 Task: Reply   to Vanshu.thakur@sogtage.net with a subject Subject0000000032 with a message Message0000000034. Reply   to Sandip@sogtage.net and add a cc to Vanshu.thakur@sogtage.net with a subject Subject0000000032 with a message Message0000000034. Reply   to Sandip@sogtage.net and add a cc to Vanshu.thakur@sogtage.net and bcc to Nikhil.rathi@sogtage.net with a subject Subject0000000032 with a message Message0000000034. Reply   to Vanshu.thakur@sogtage.net with a subject Subject0000000033 with a message Message0000000034 and with an attachment of Attach0000000004. Reply   to Sandip@sogtage.net and add a cc to Vanshu.thakur@sogtage.net with a subject Subject0000000033 with a message Message0000000034 and with an attachment of Attach0000000004
Action: Mouse moved to (293, 300)
Screenshot: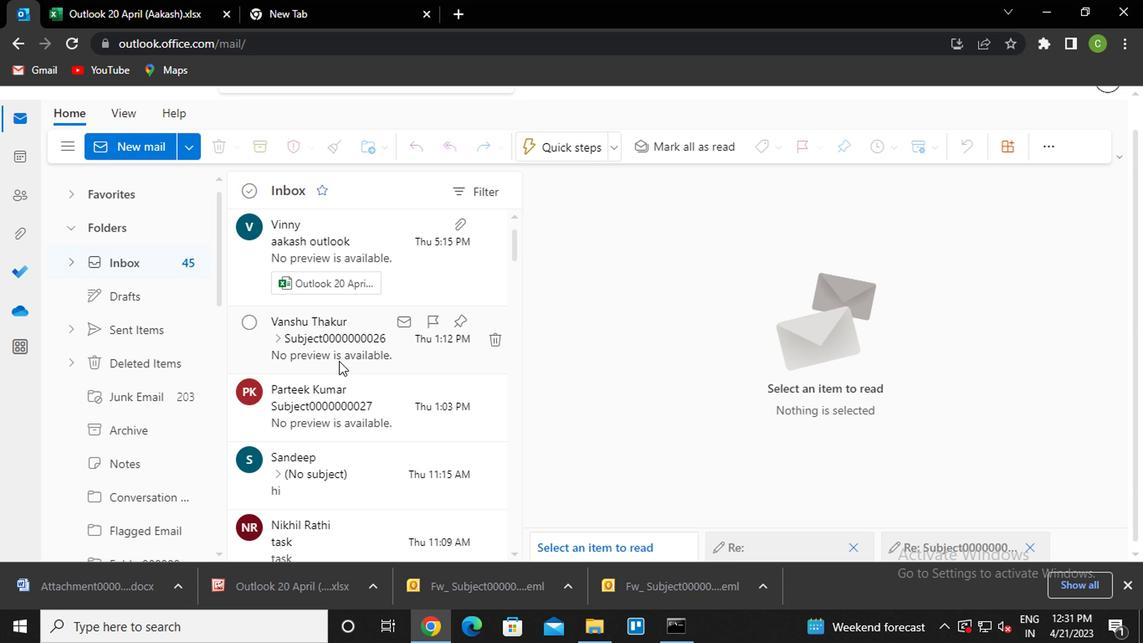 
Action: Mouse pressed left at (293, 300)
Screenshot: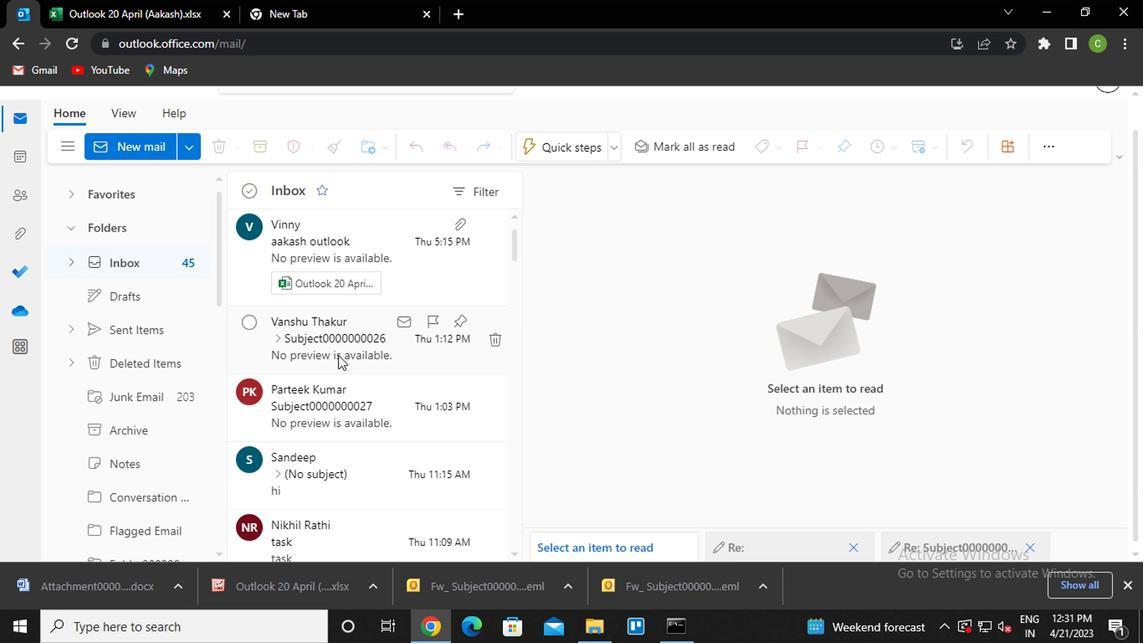 
Action: Mouse moved to (762, 260)
Screenshot: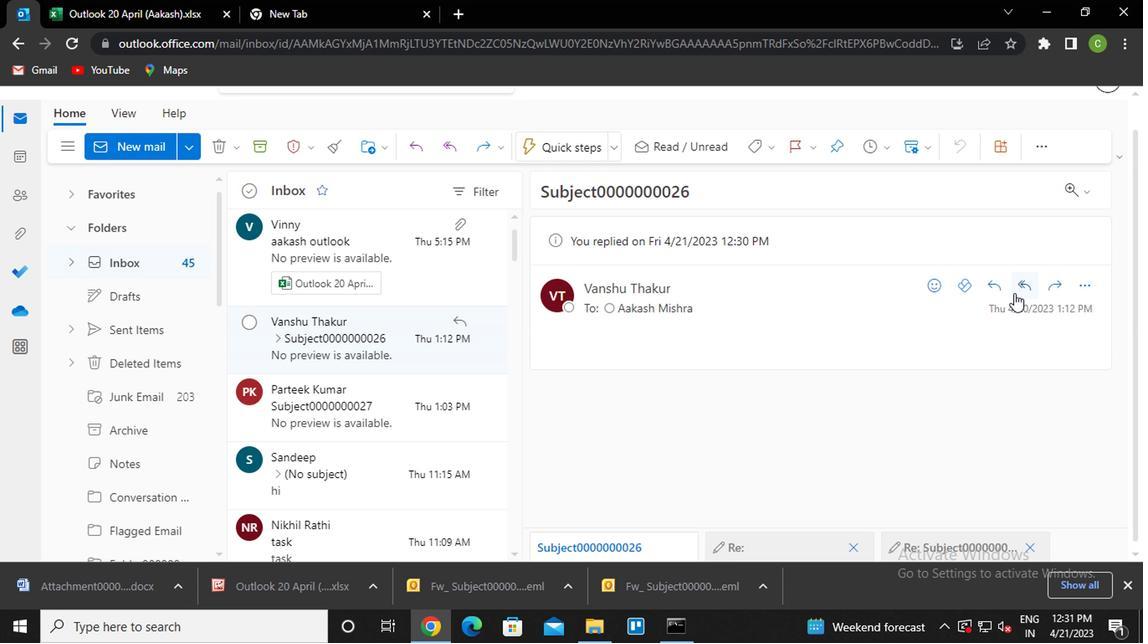 
Action: Mouse pressed left at (762, 260)
Screenshot: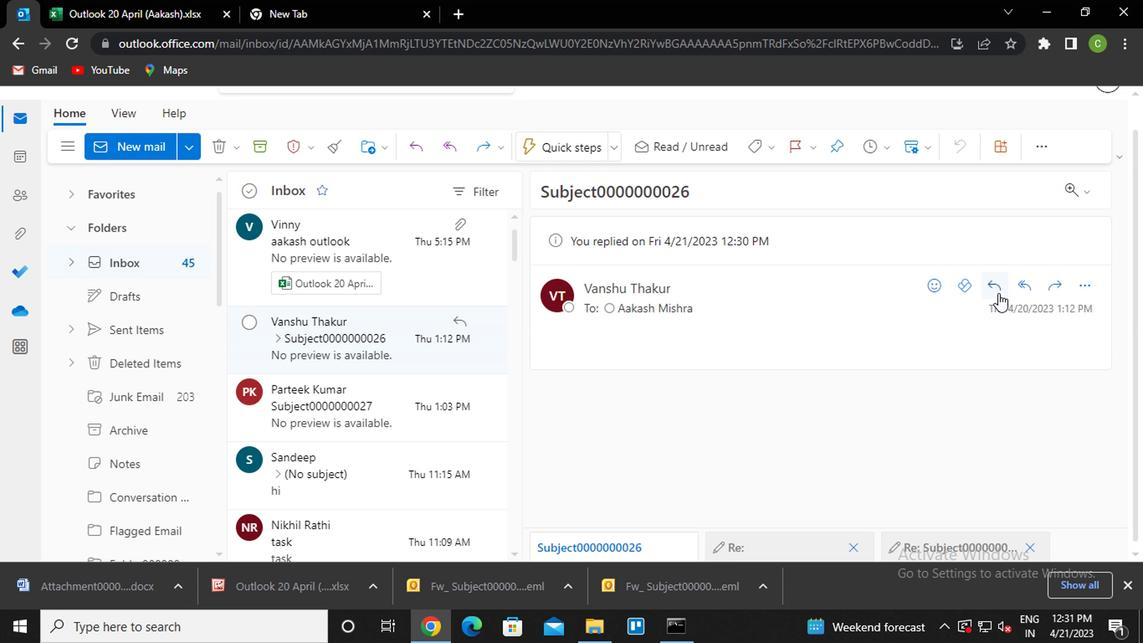 
Action: Mouse moved to (531, 222)
Screenshot: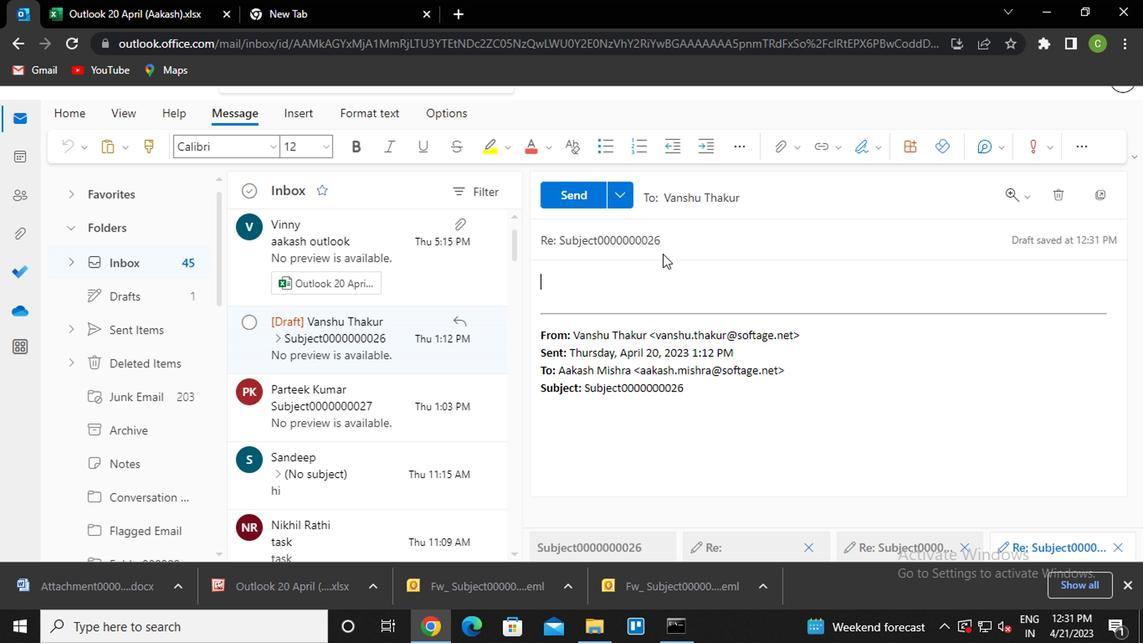 
Action: Mouse pressed left at (531, 222)
Screenshot: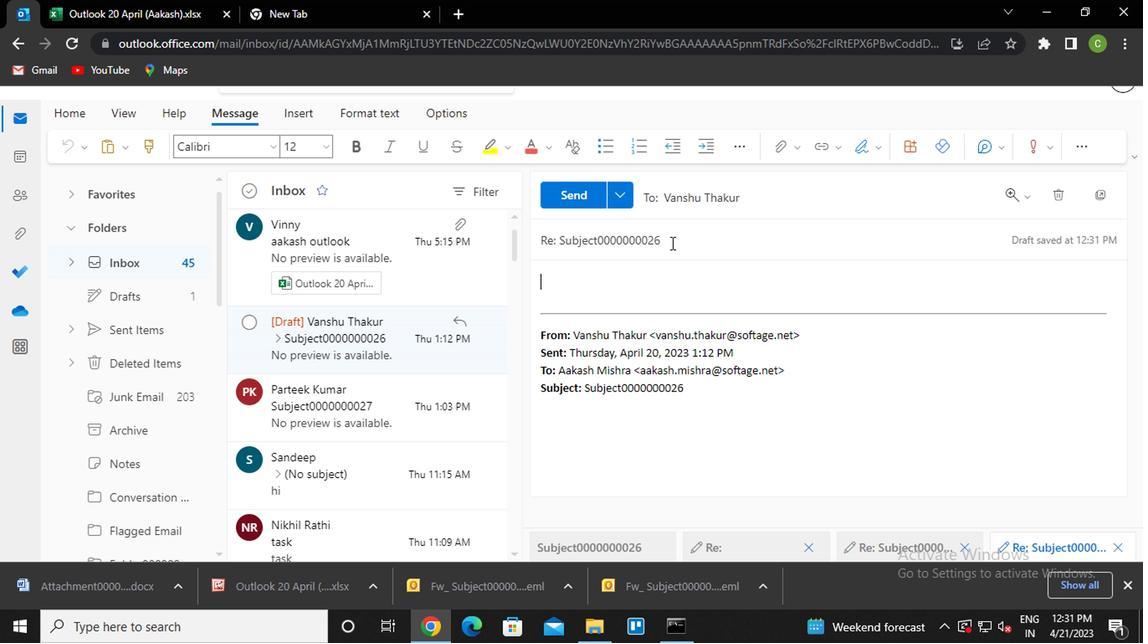 
Action: Key pressed <Key.backspace><Key.backspace>32
Screenshot: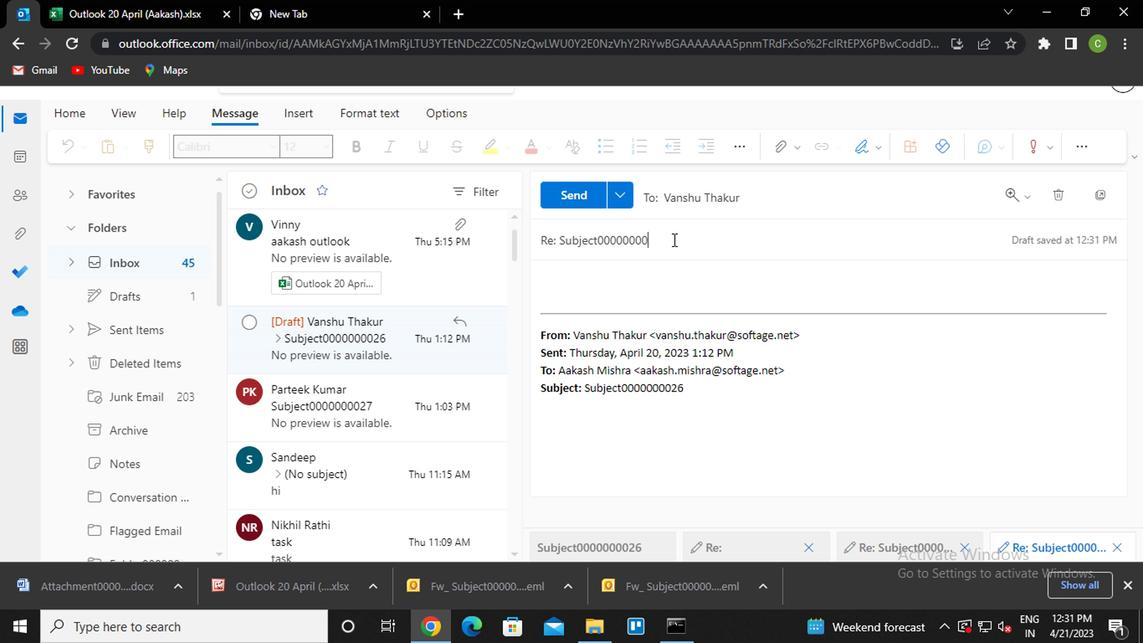 
Action: Mouse moved to (487, 258)
Screenshot: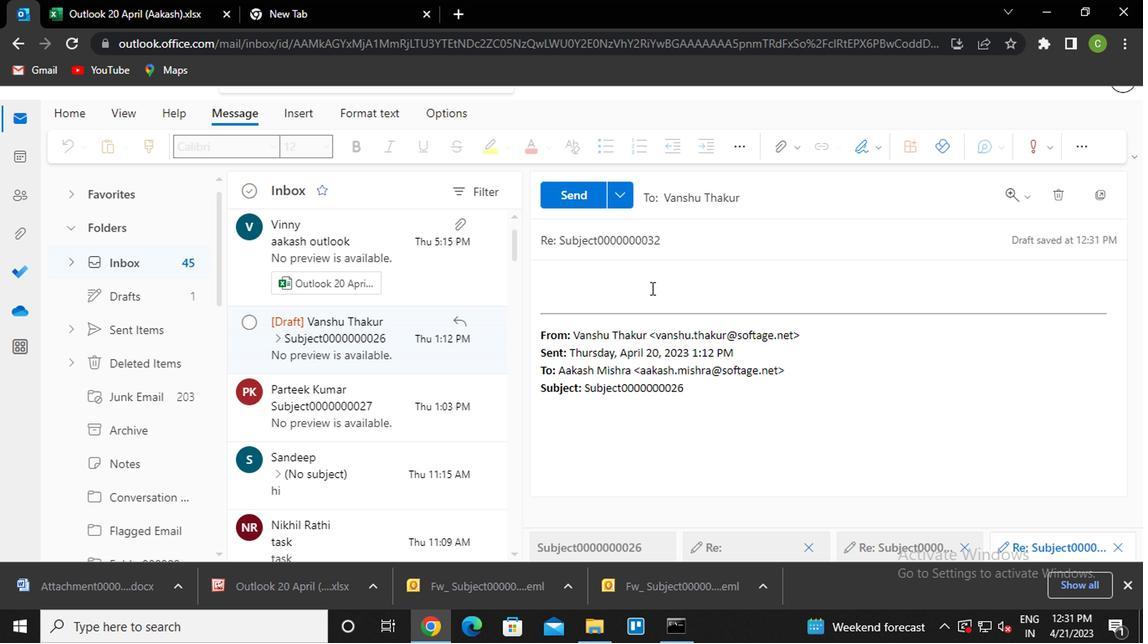 
Action: Mouse pressed left at (487, 258)
Screenshot: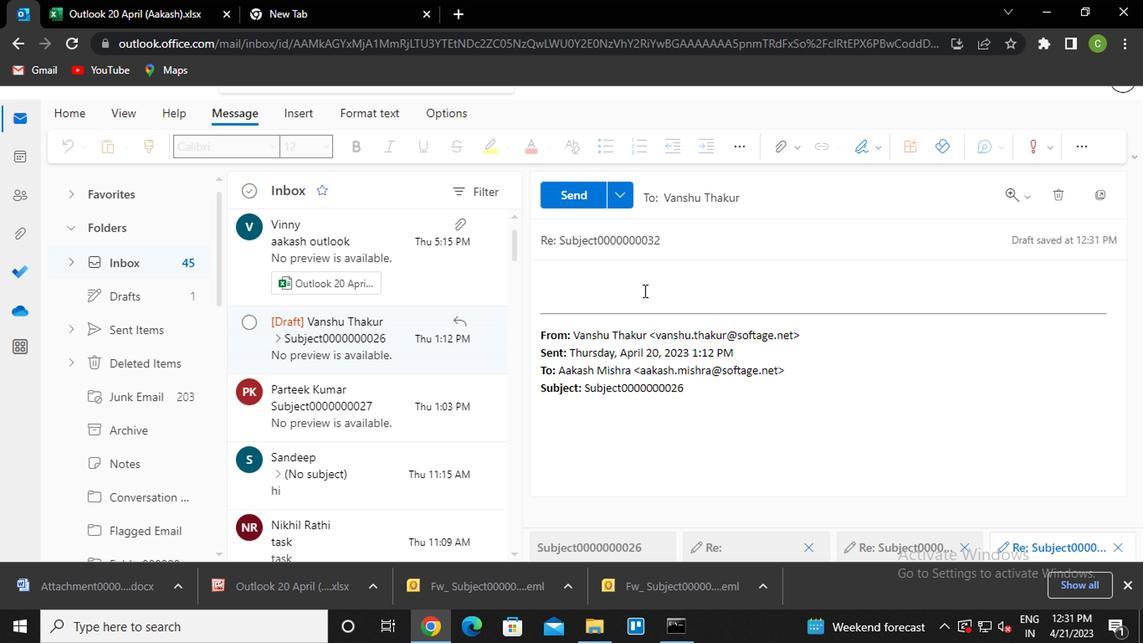 
Action: Key pressed <Key.caps_lock>m<Key.caps_lock>essage0000000034
Screenshot: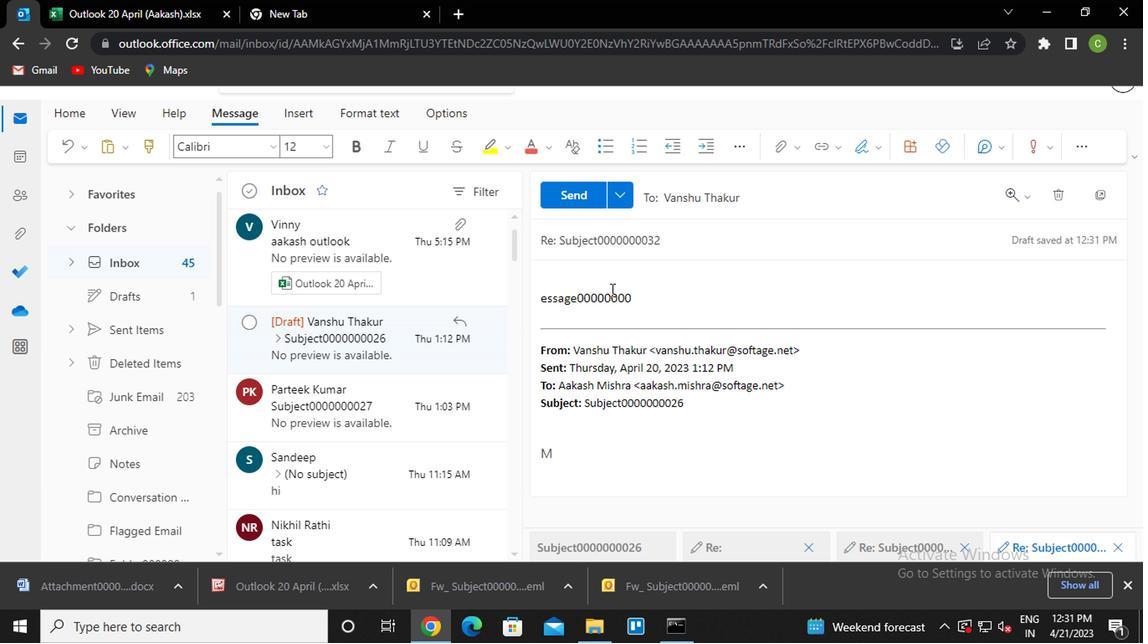 
Action: Mouse moved to (439, 265)
Screenshot: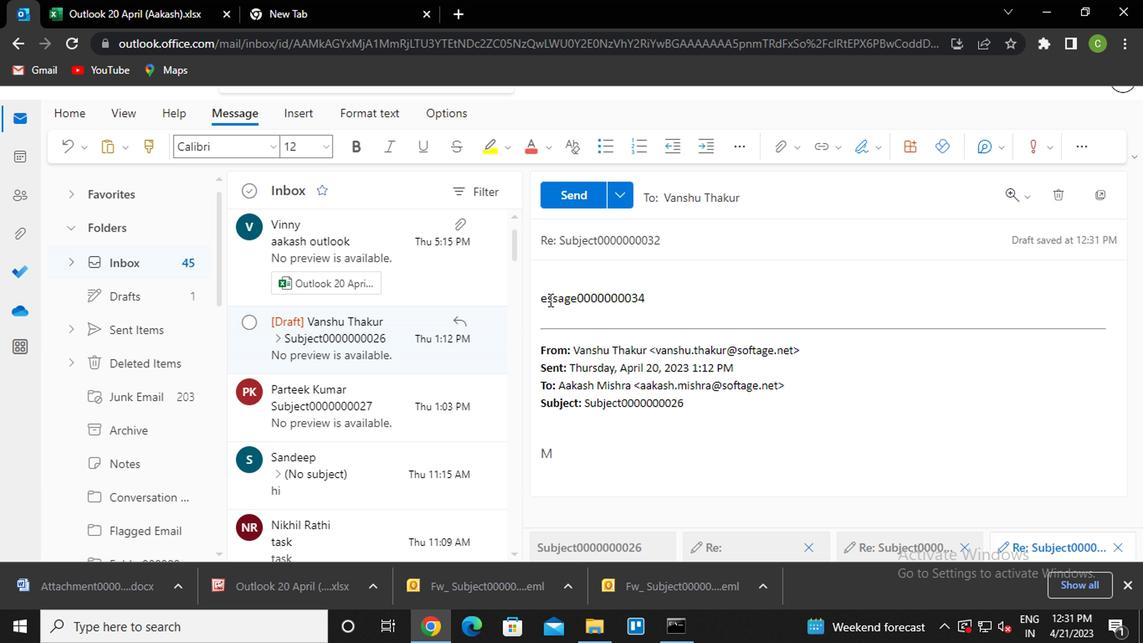 
Action: Mouse pressed left at (439, 265)
Screenshot: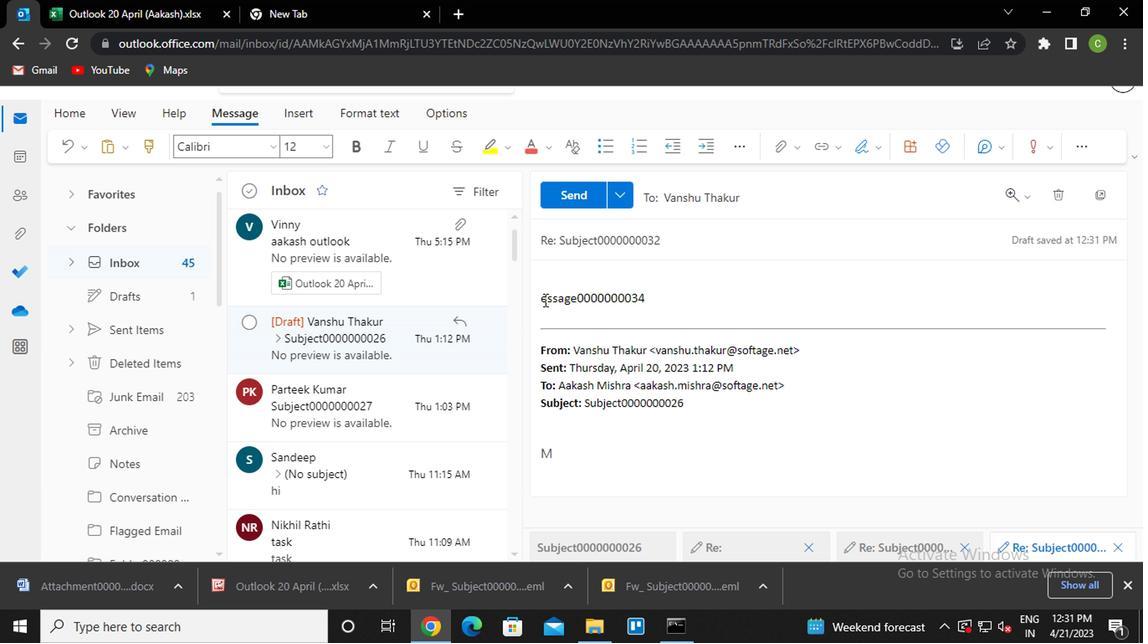 
Action: Mouse moved to (456, 276)
Screenshot: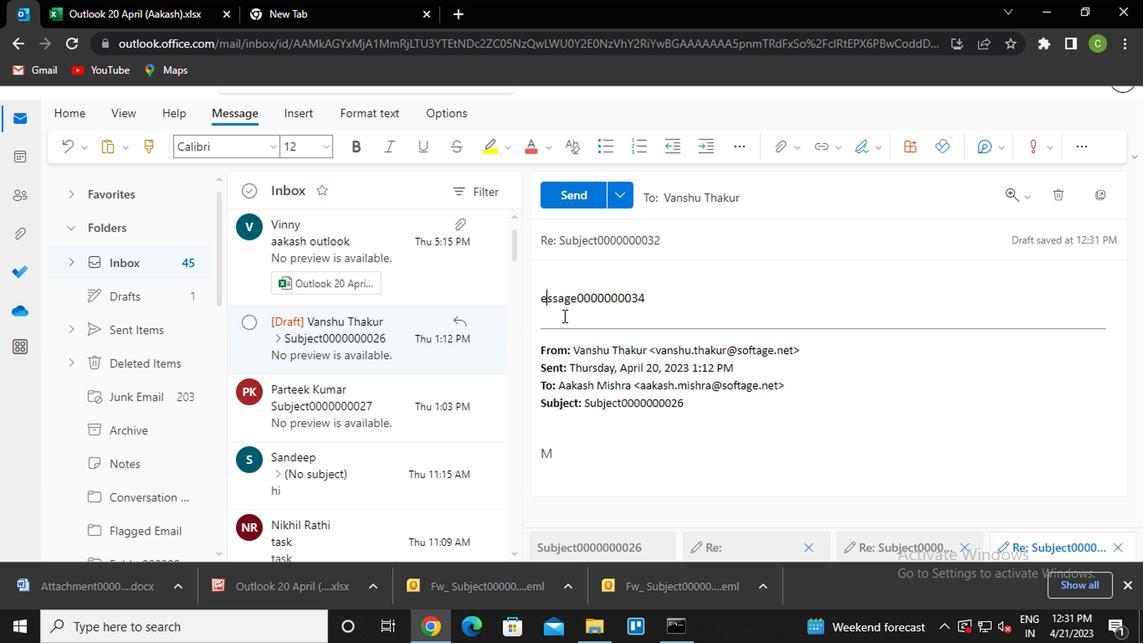 
Action: Key pressed <Key.left><Key.caps_lock>m
Screenshot: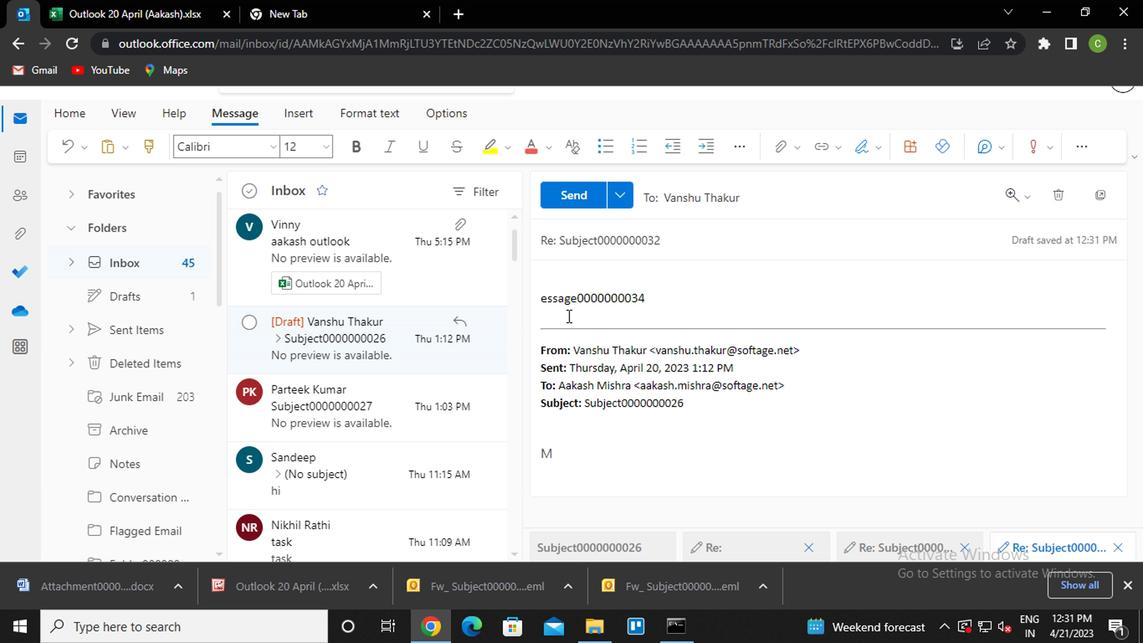 
Action: Mouse moved to (458, 194)
Screenshot: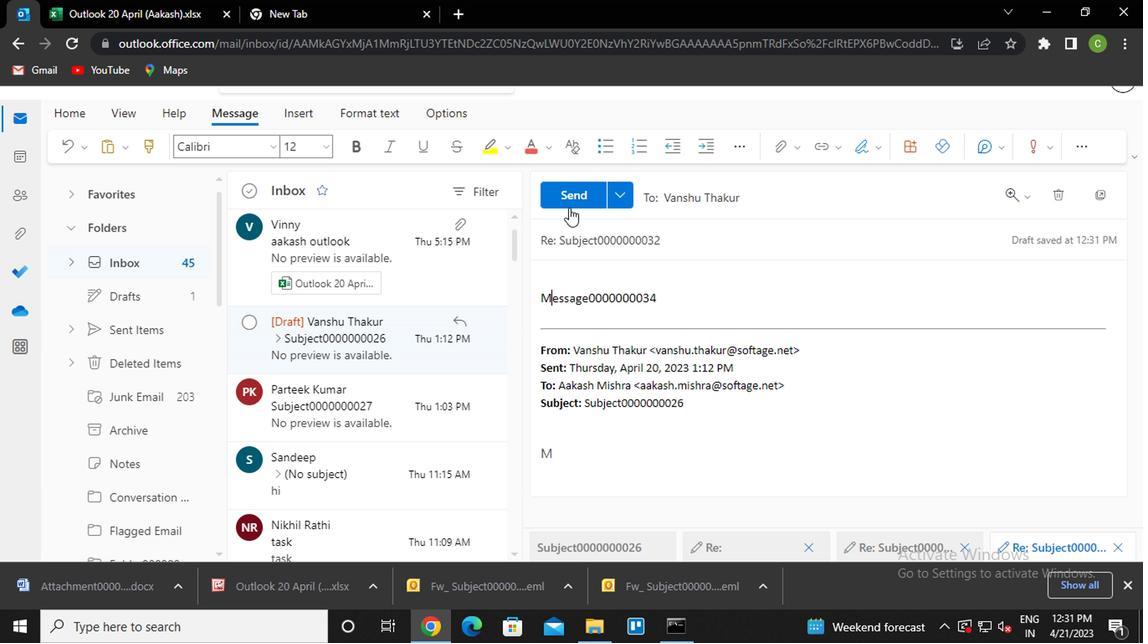 
Action: Mouse pressed left at (458, 194)
Screenshot: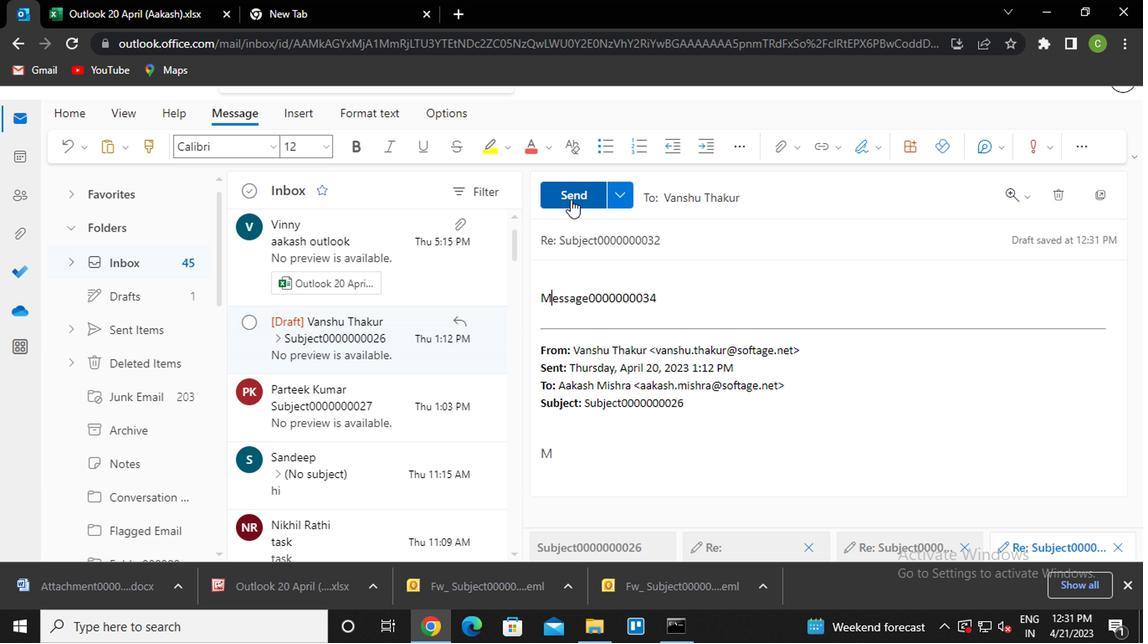 
Action: Mouse moved to (285, 384)
Screenshot: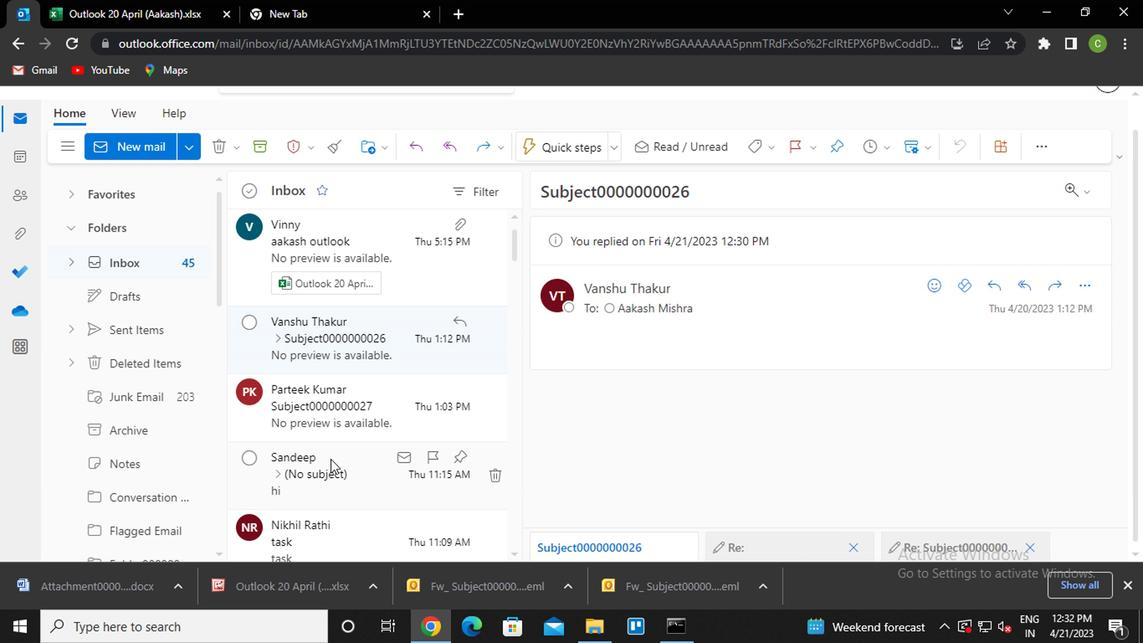 
Action: Mouse pressed left at (285, 384)
Screenshot: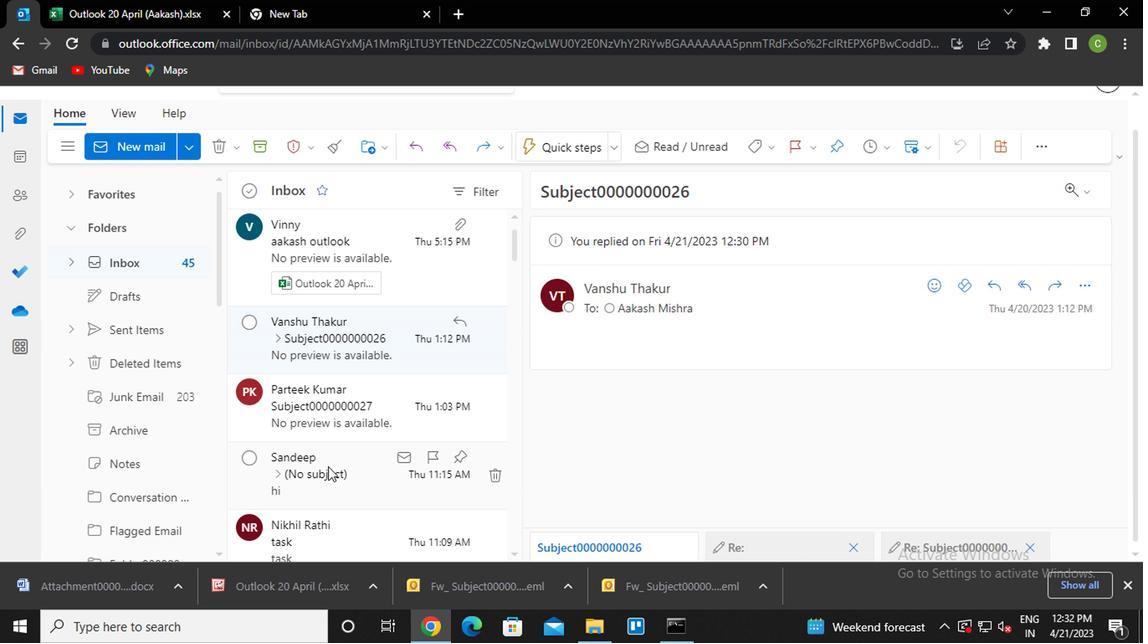 
Action: Mouse moved to (757, 221)
Screenshot: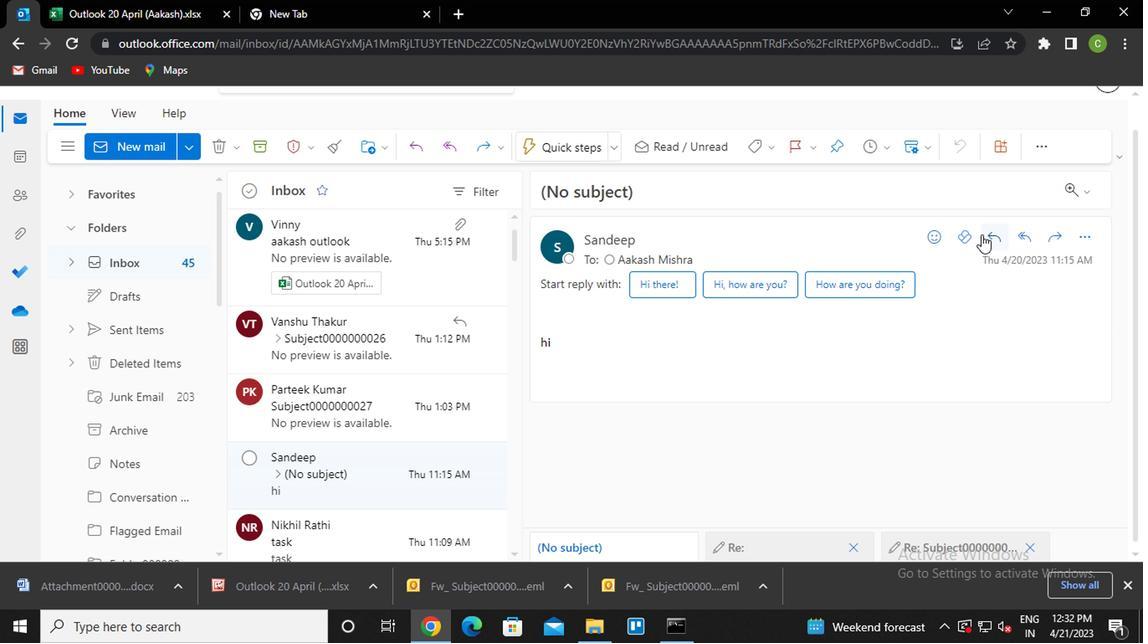 
Action: Mouse pressed left at (757, 221)
Screenshot: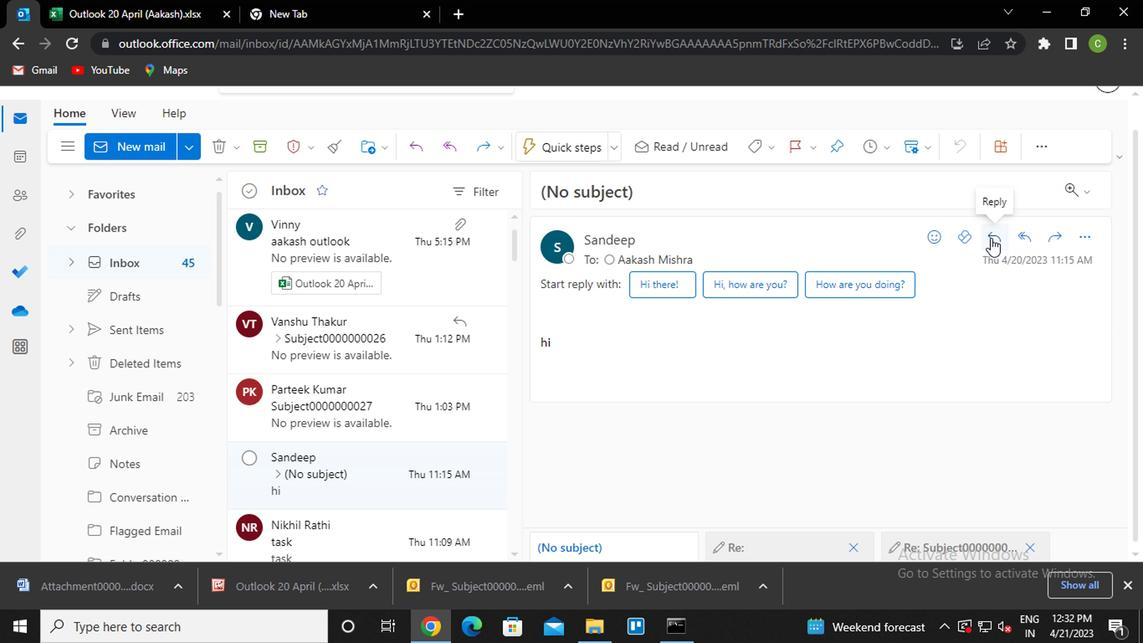 
Action: Mouse moved to (559, 207)
Screenshot: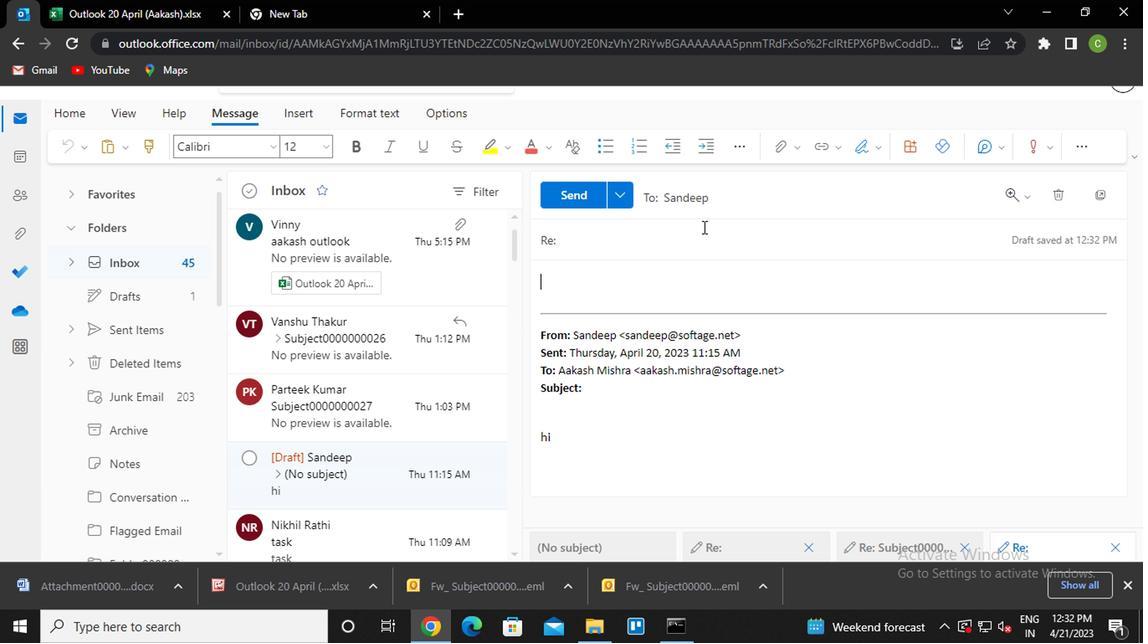 
Action: Mouse pressed left at (559, 207)
Screenshot: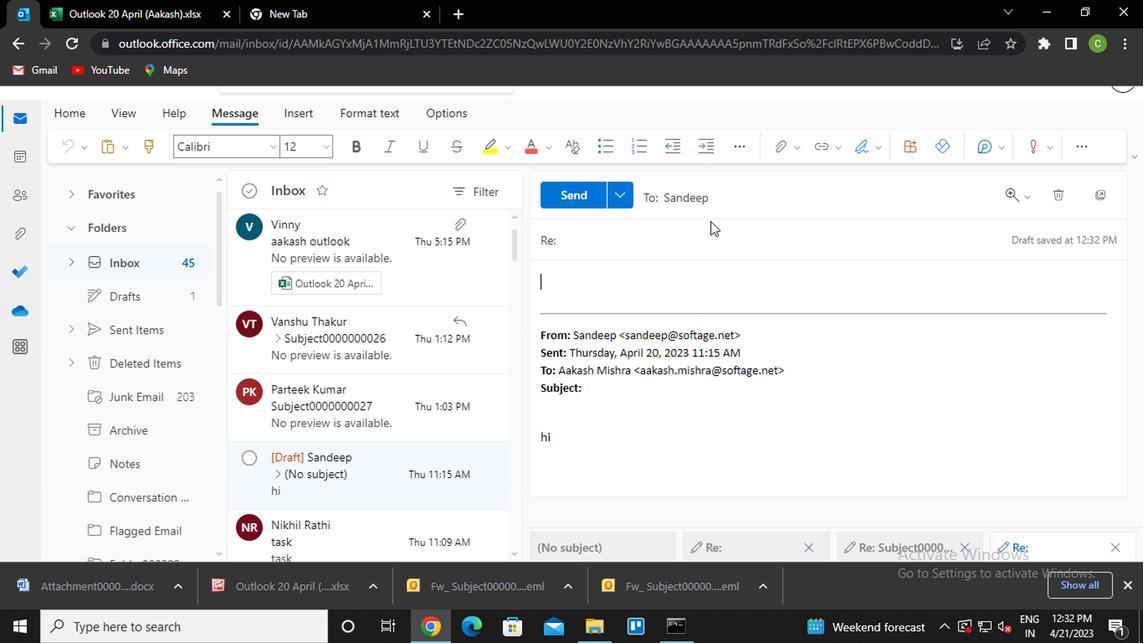 
Action: Mouse moved to (578, 190)
Screenshot: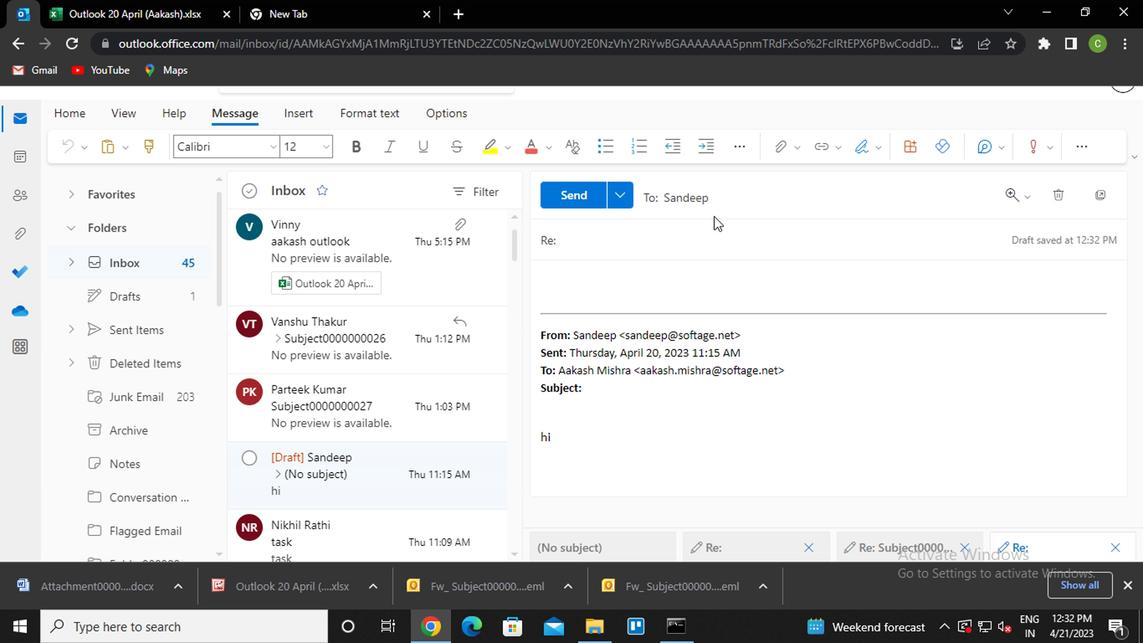 
Action: Mouse pressed left at (578, 190)
Screenshot: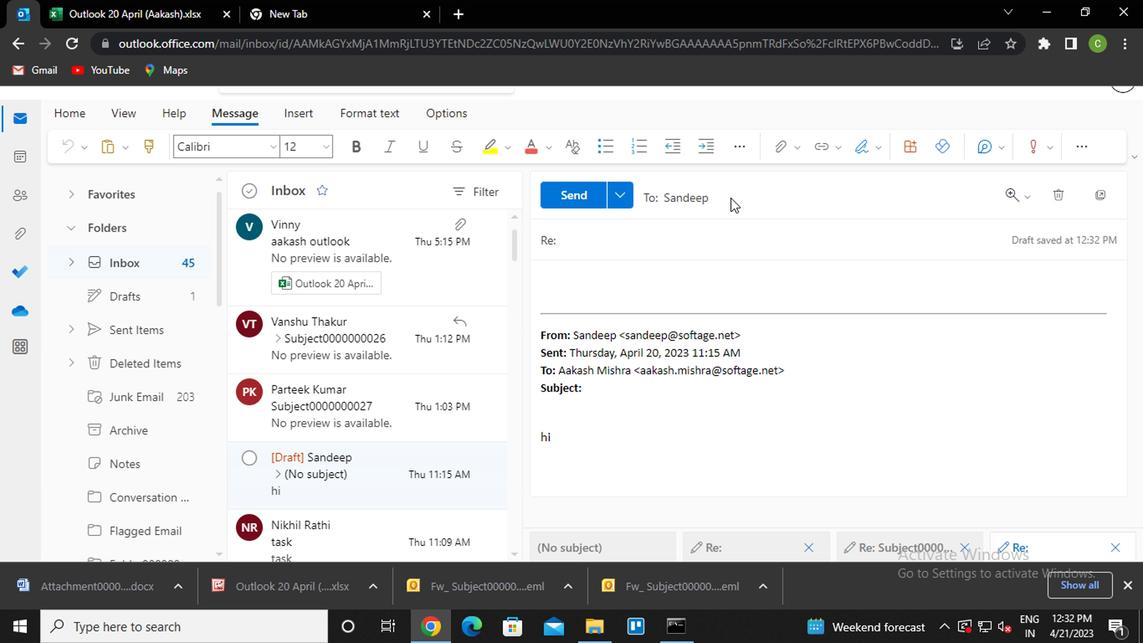 
Action: Mouse moved to (491, 251)
Screenshot: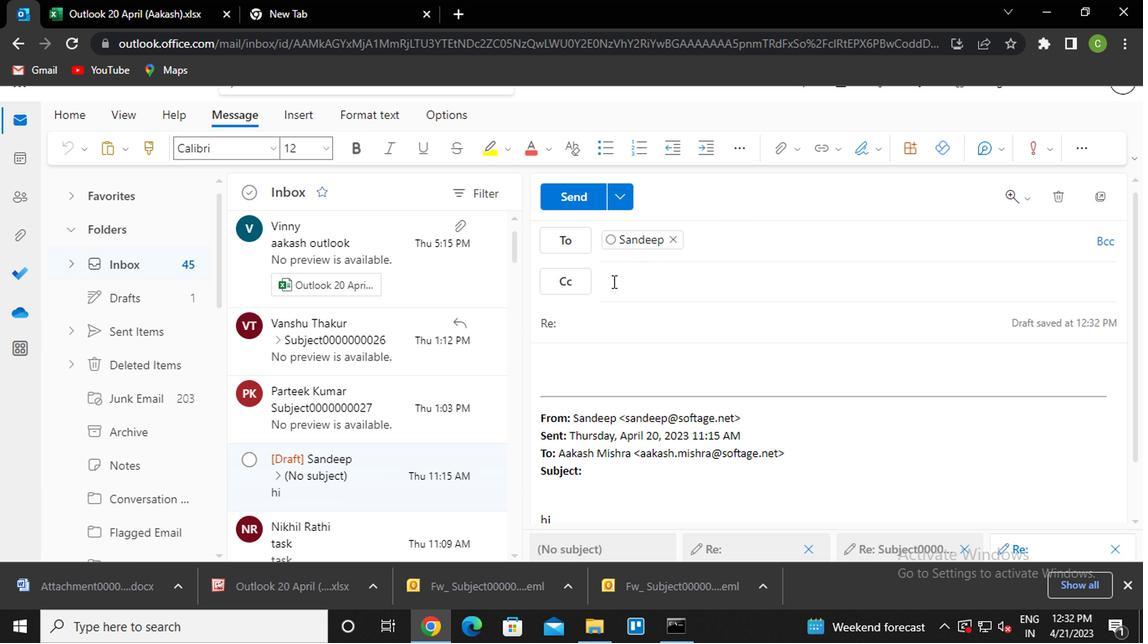 
Action: Mouse pressed left at (491, 251)
Screenshot: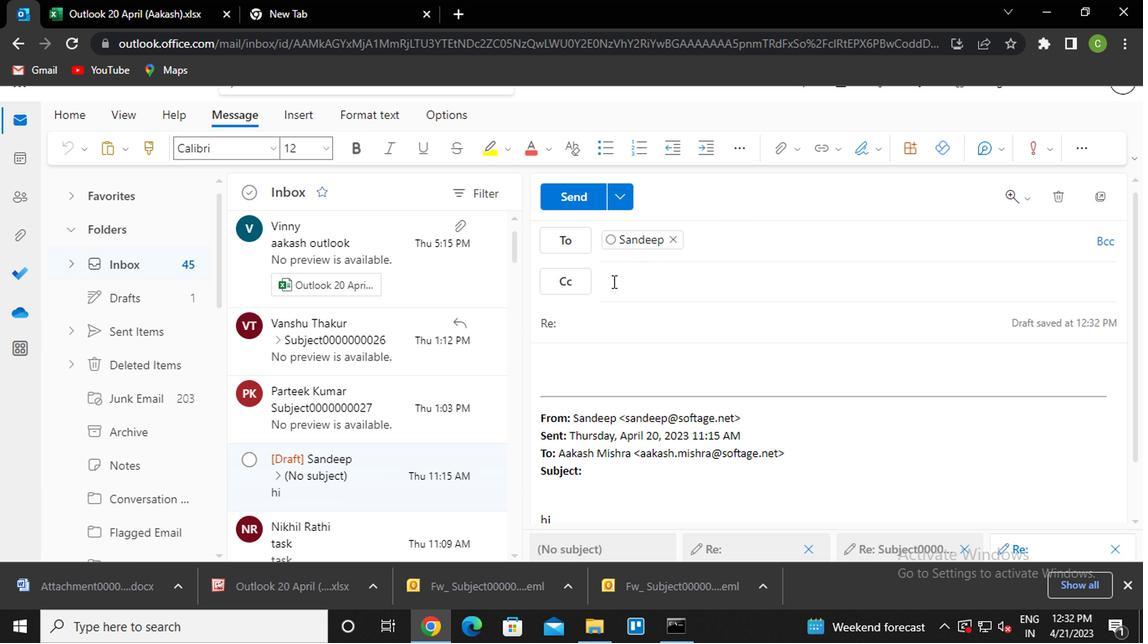 
Action: Key pressed vanshu<Key.enter>
Screenshot: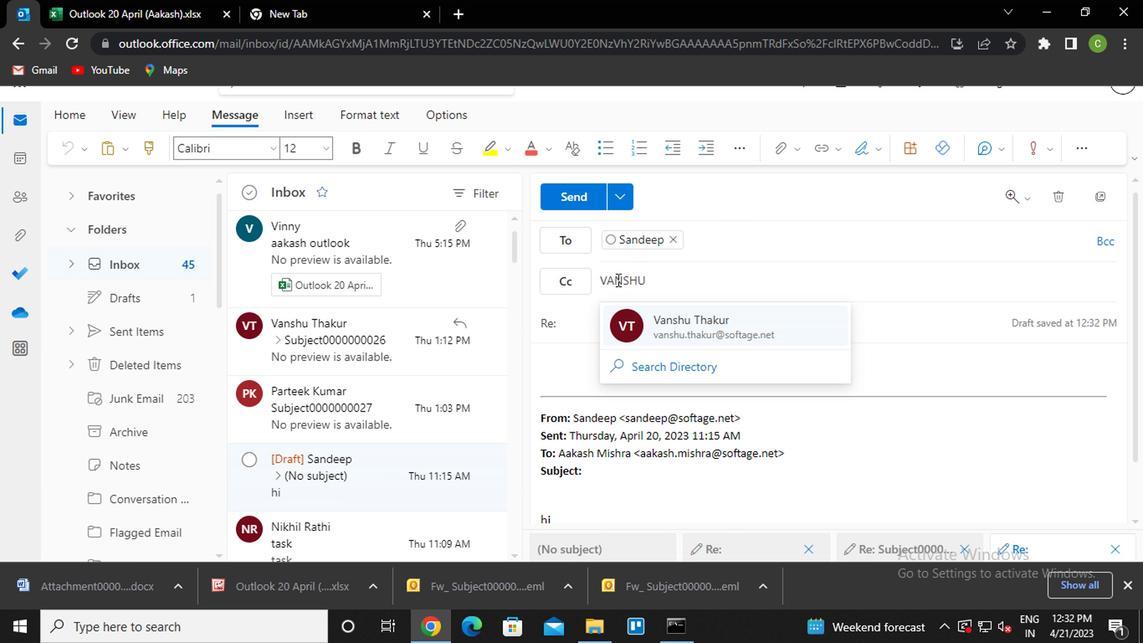 
Action: Mouse moved to (480, 285)
Screenshot: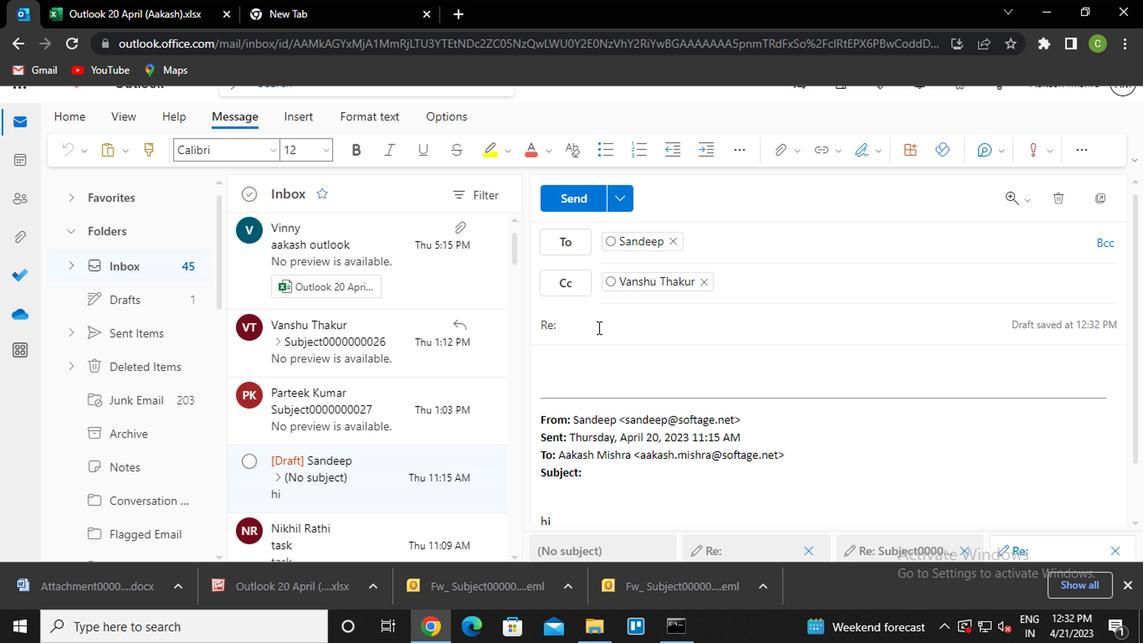 
Action: Mouse pressed left at (480, 285)
Screenshot: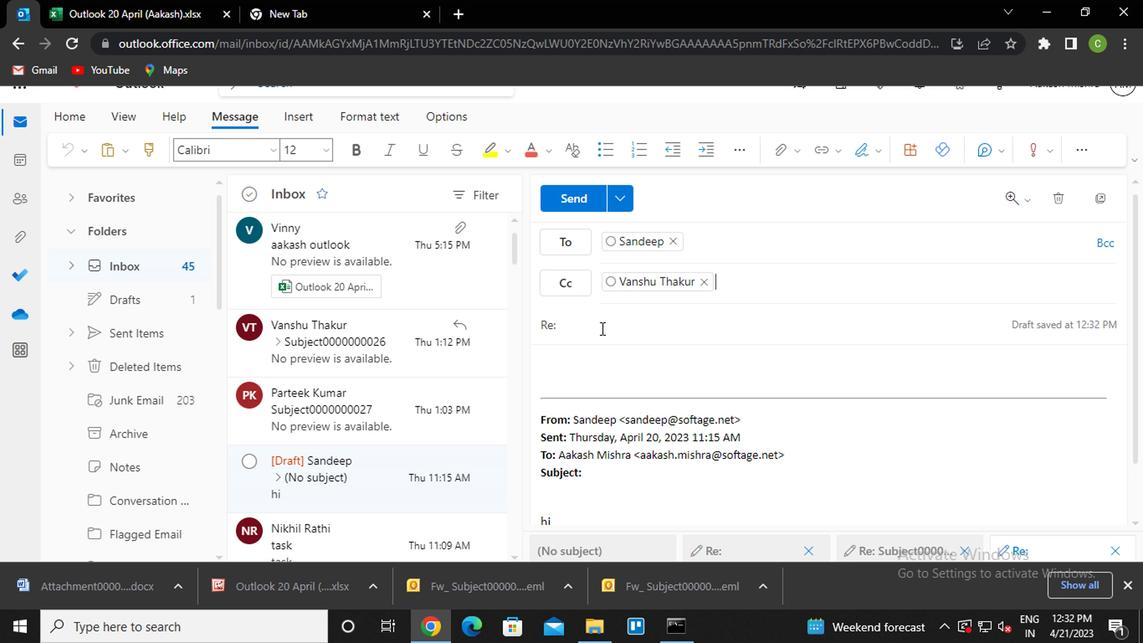 
Action: Key pressed <Key.caps_lock><Key.caps_lock>s<Key.caps_lock>ubject0000000032
Screenshot: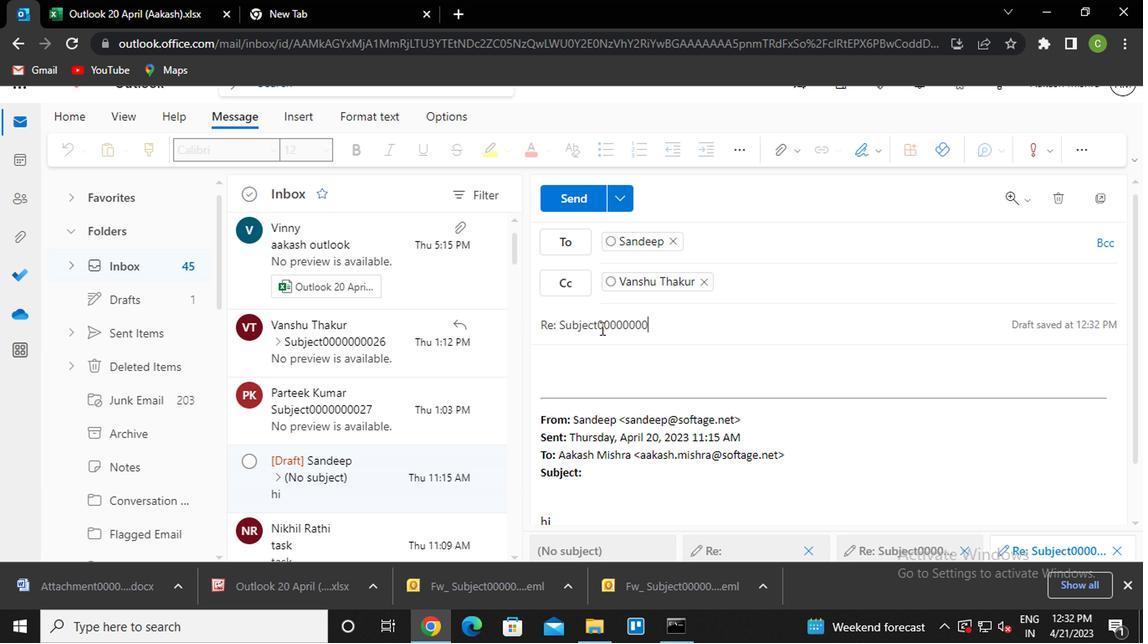 
Action: Mouse moved to (468, 310)
Screenshot: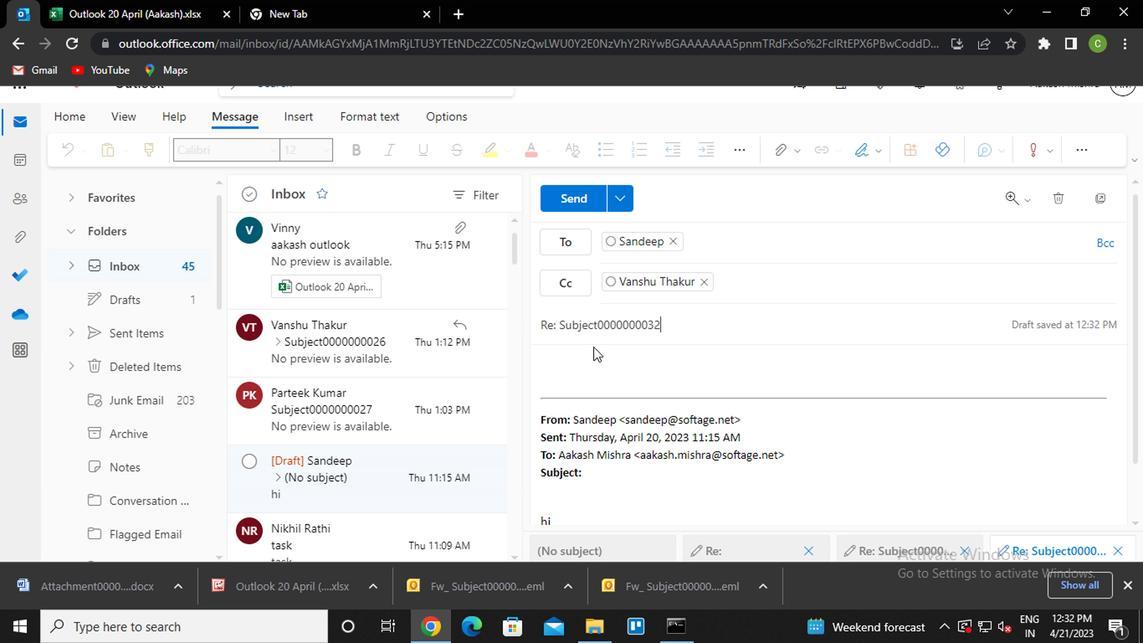 
Action: Mouse pressed left at (468, 310)
Screenshot: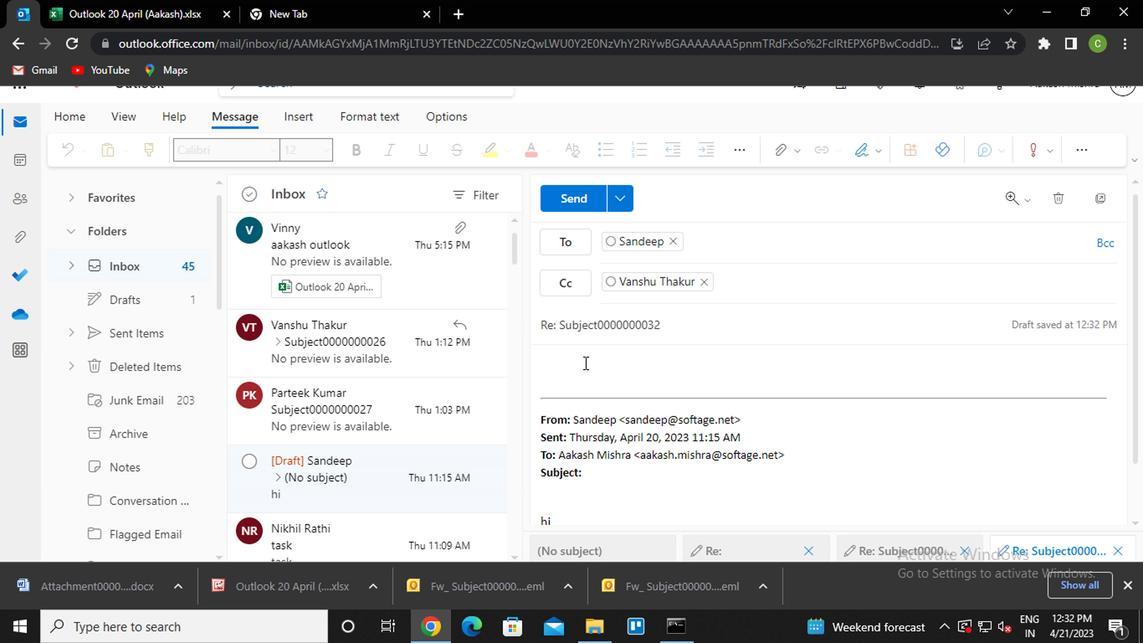 
Action: Key pressed <Key.caps_lock>m<Key.caps_lock>essage0000000034
Screenshot: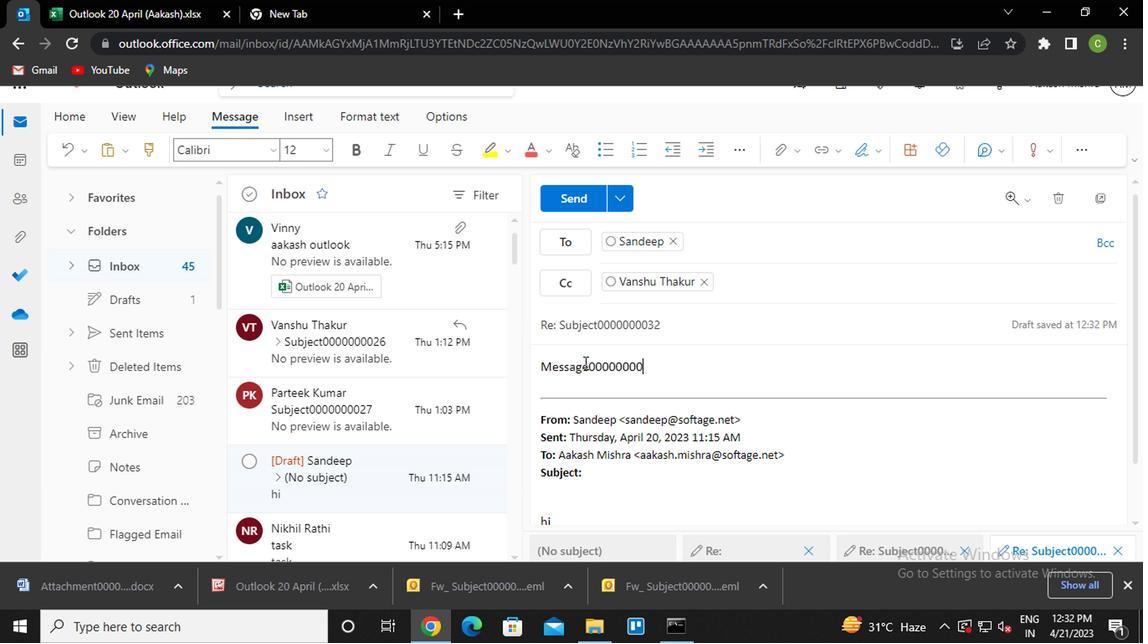 
Action: Mouse moved to (451, 188)
Screenshot: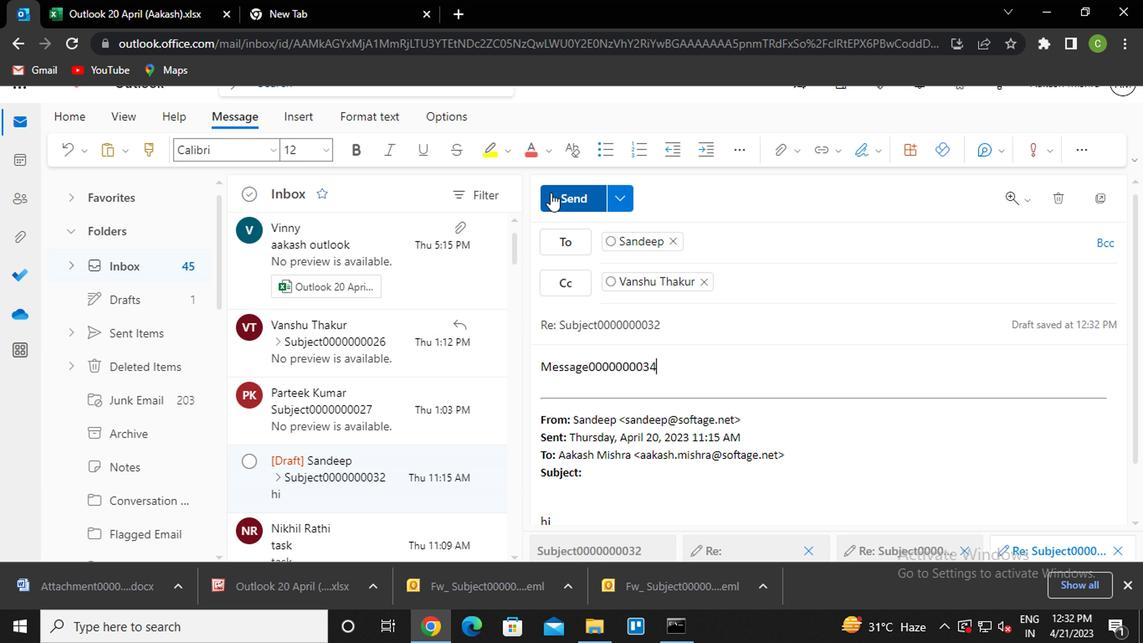 
Action: Mouse pressed left at (451, 188)
Screenshot: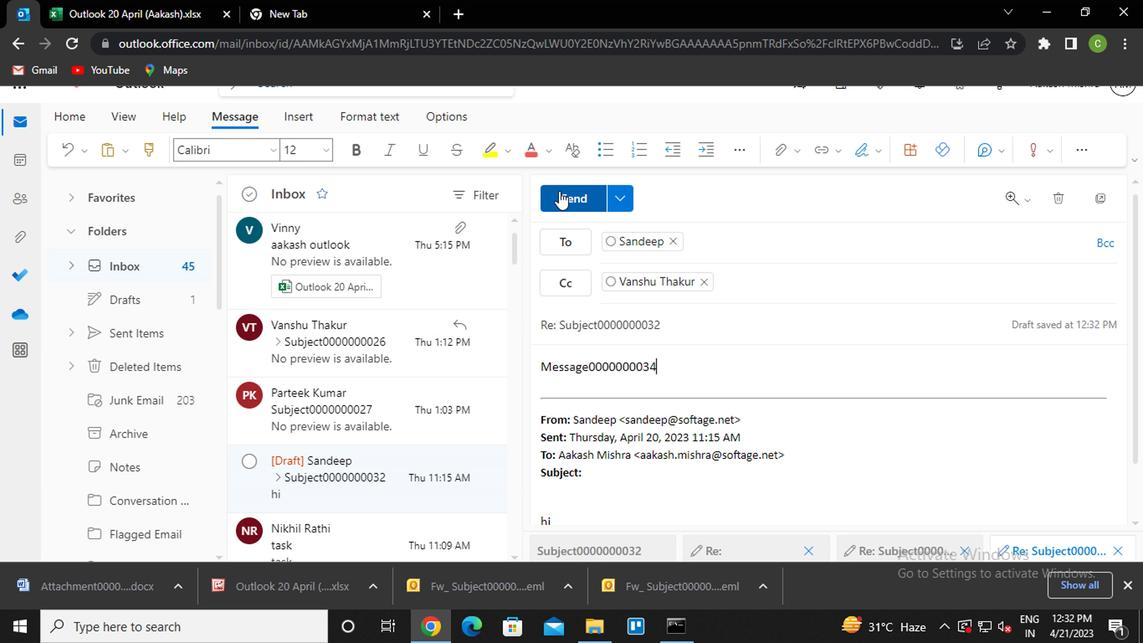 
Action: Mouse moved to (316, 294)
Screenshot: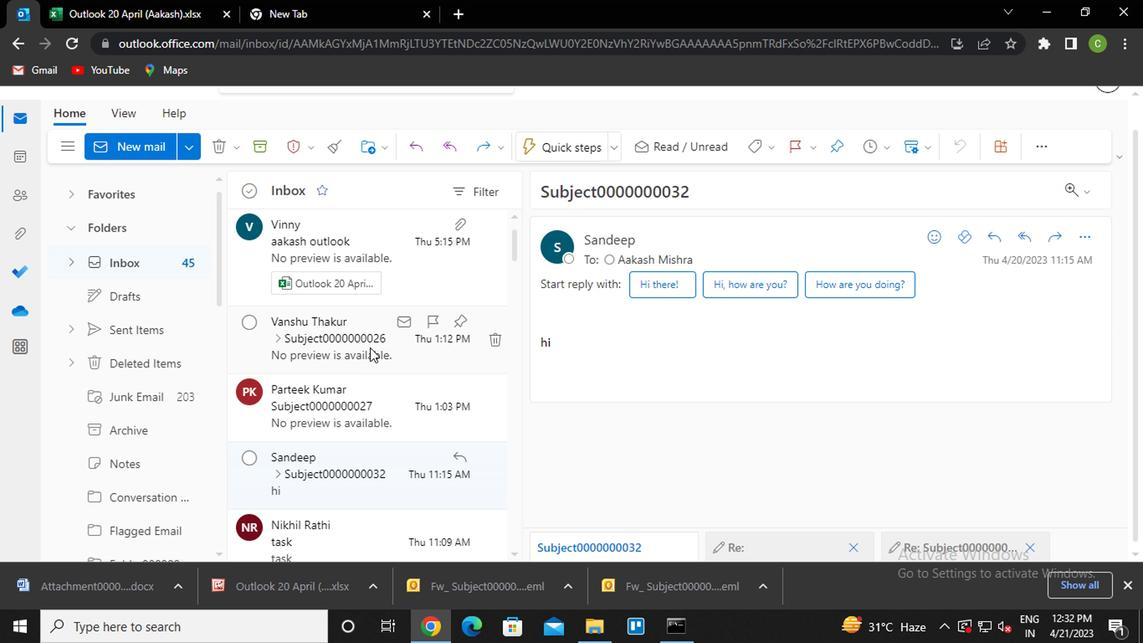 
Action: Mouse pressed left at (316, 294)
Screenshot: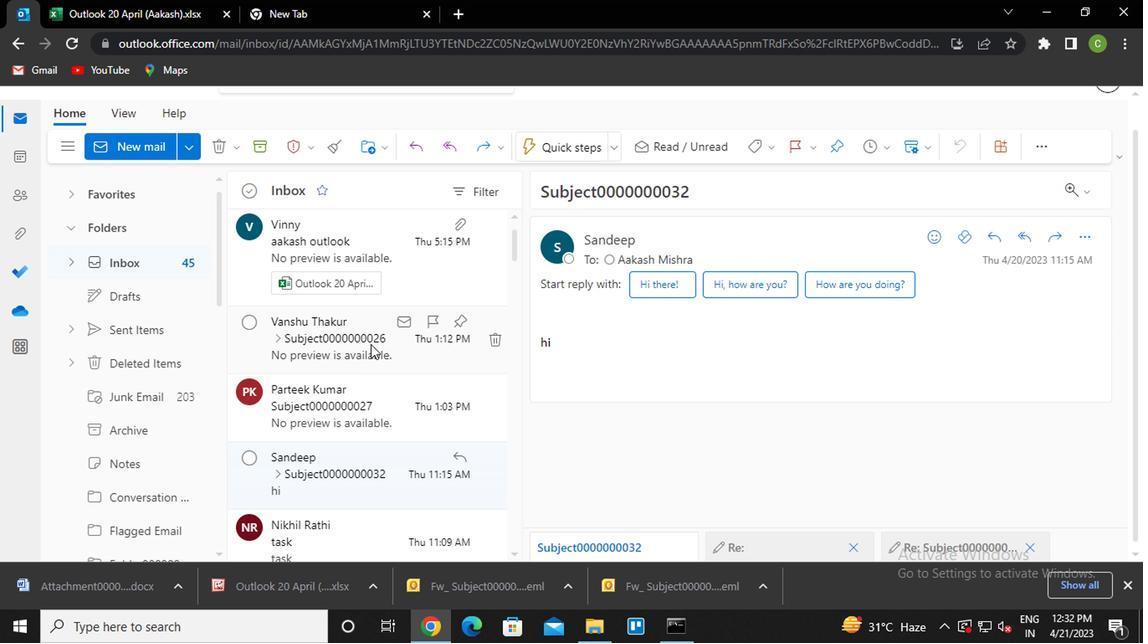 
Action: Mouse moved to (755, 256)
Screenshot: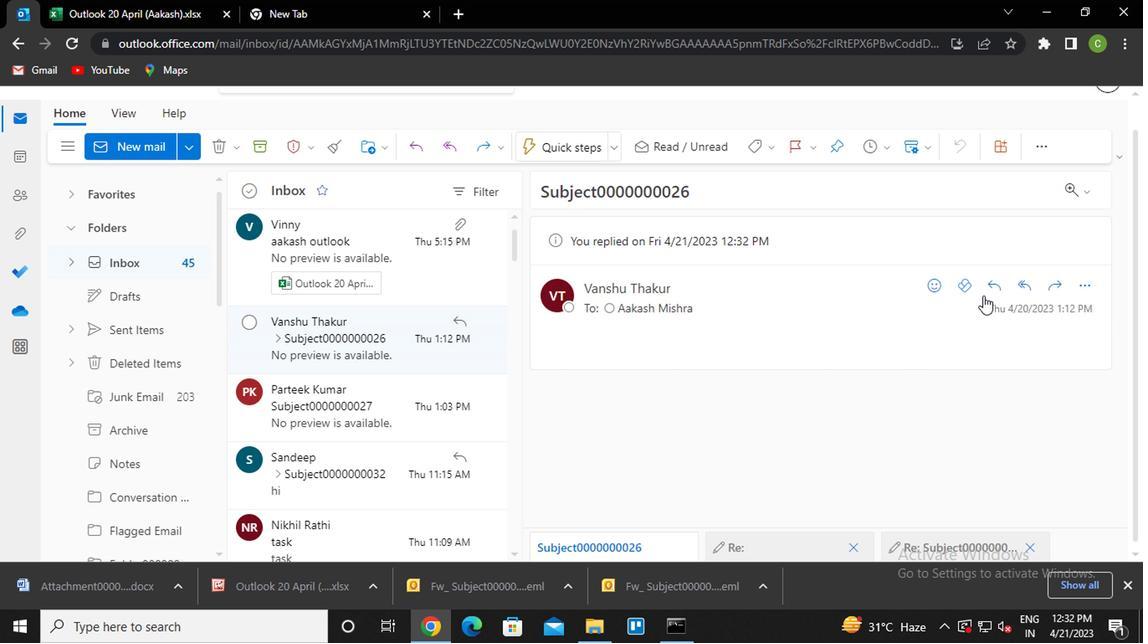 
Action: Mouse pressed left at (755, 256)
Screenshot: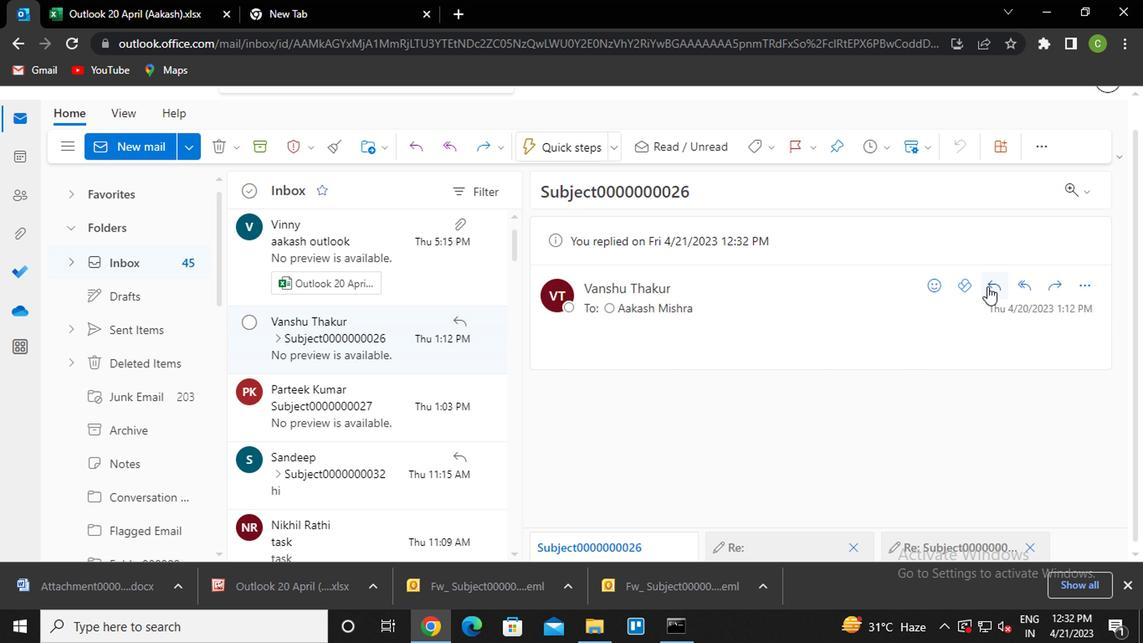 
Action: Mouse moved to (593, 195)
Screenshot: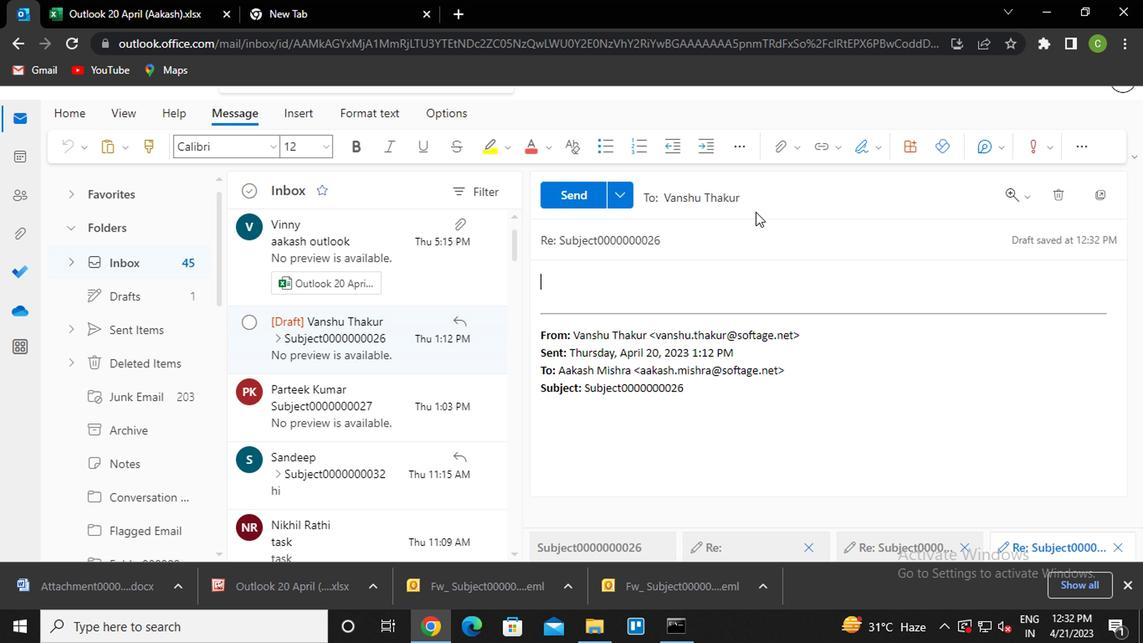 
Action: Mouse pressed left at (593, 195)
Screenshot: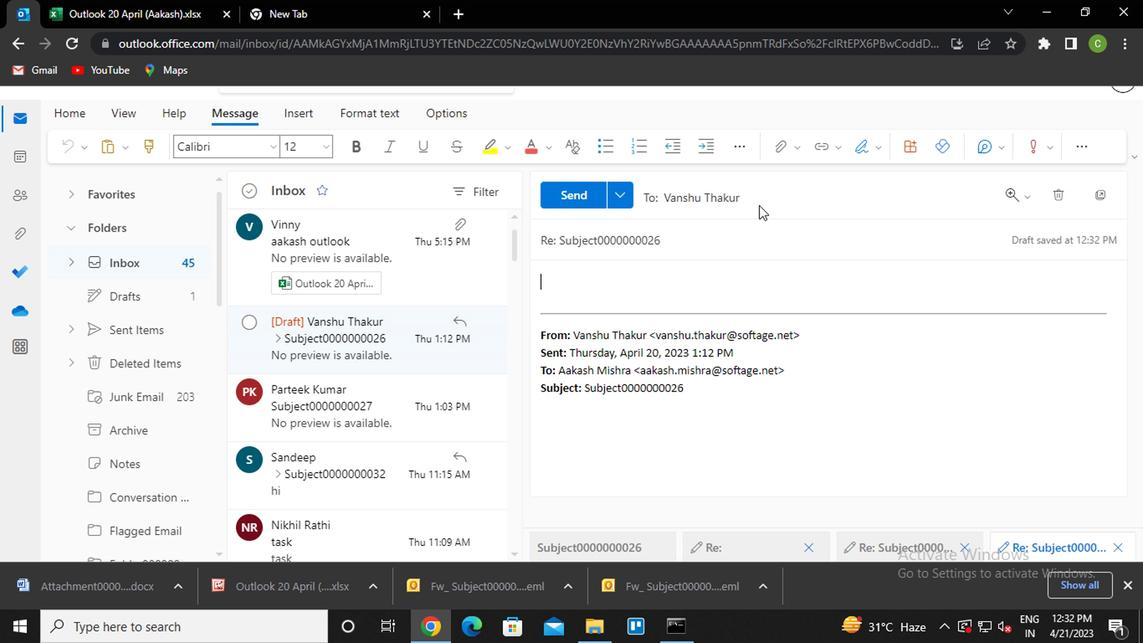 
Action: Mouse moved to (510, 248)
Screenshot: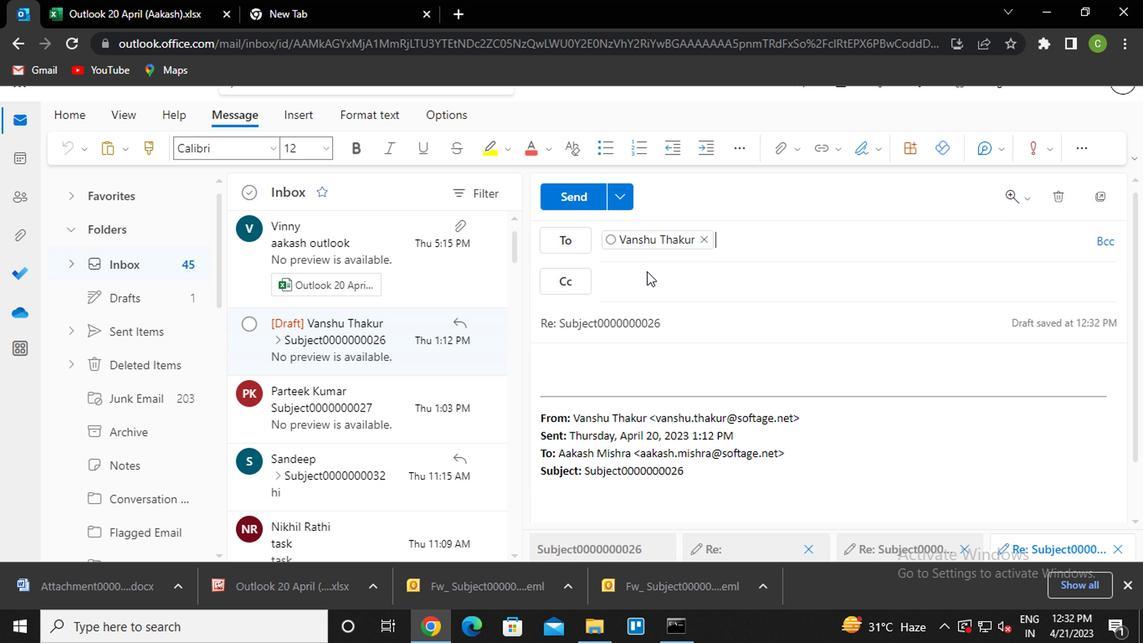 
Action: Mouse pressed left at (510, 248)
Screenshot: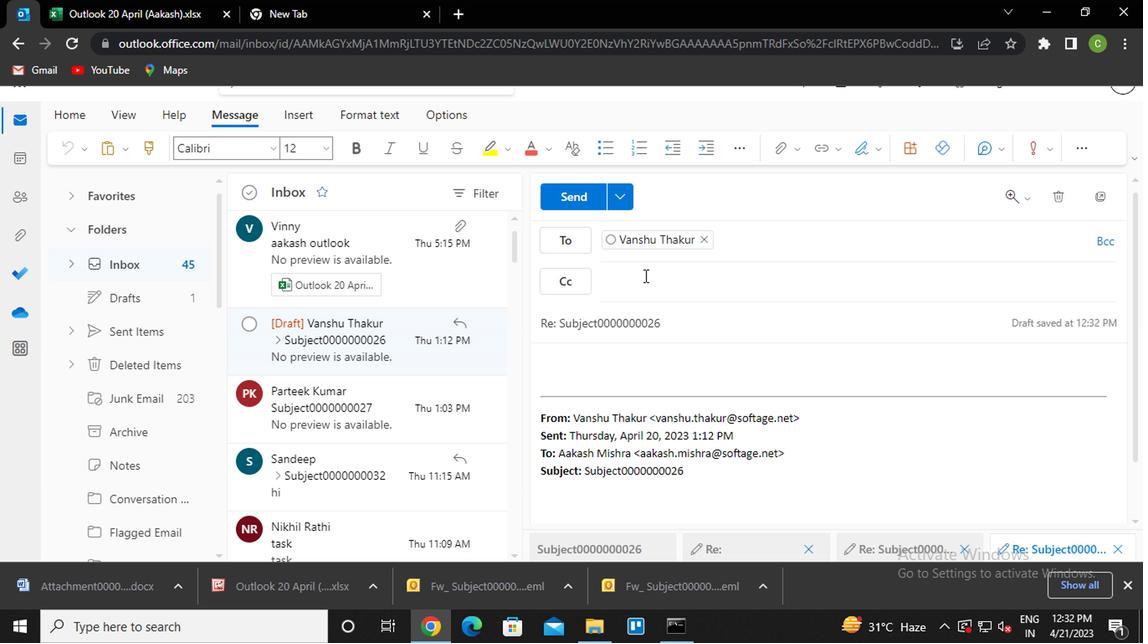 
Action: Mouse moved to (281, 392)
Screenshot: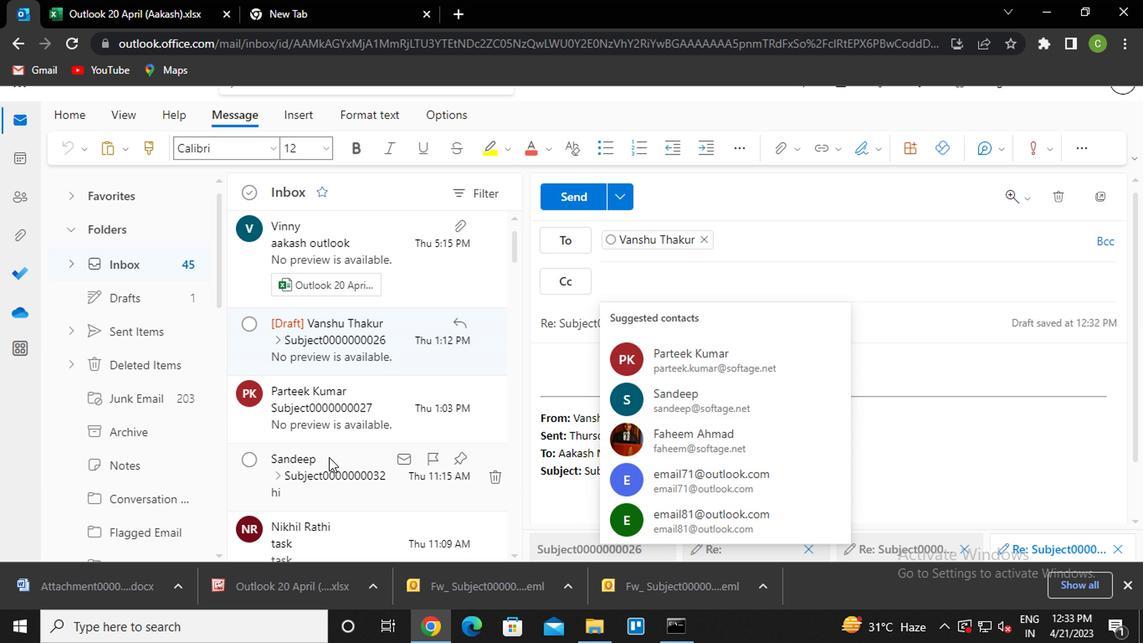 
Action: Mouse pressed left at (281, 392)
Screenshot: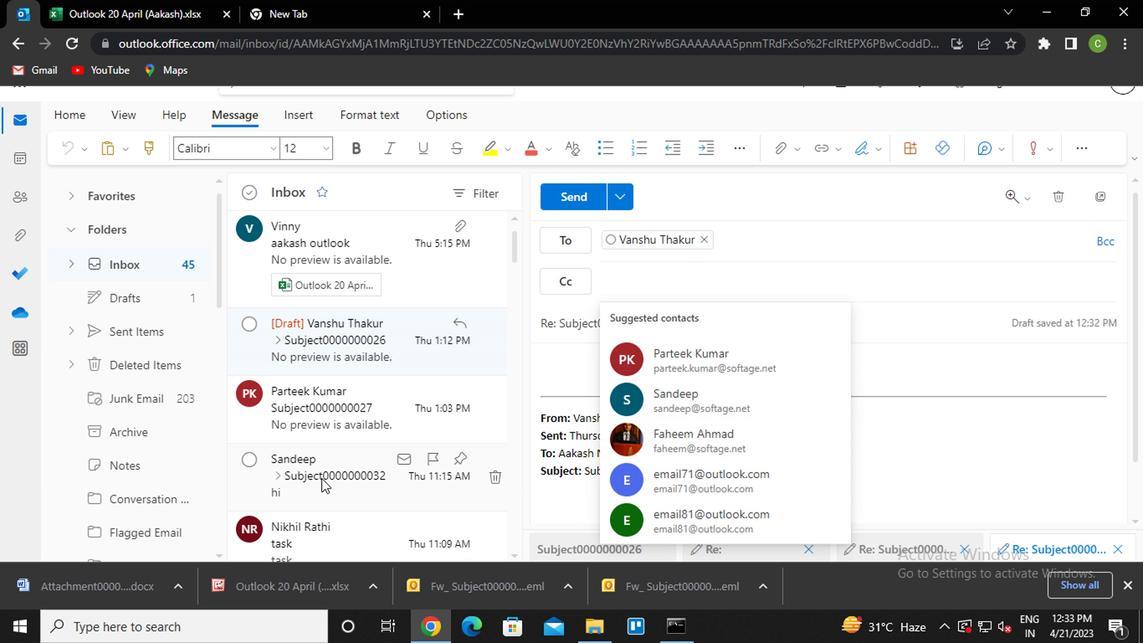 
Action: Mouse moved to (755, 256)
Screenshot: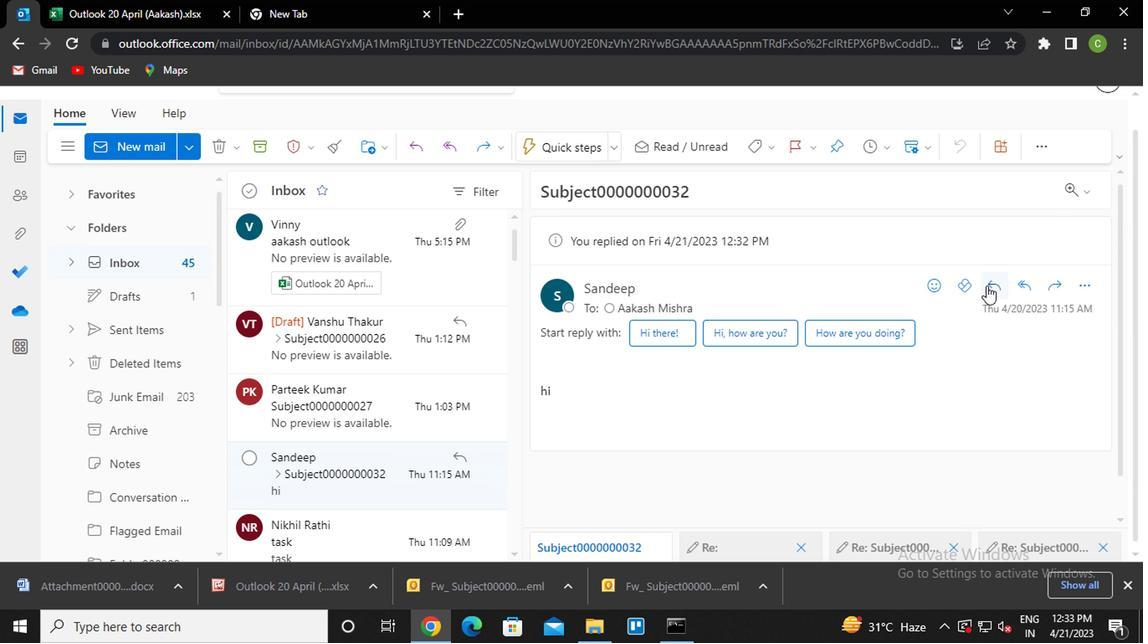 
Action: Mouse pressed left at (755, 256)
Screenshot: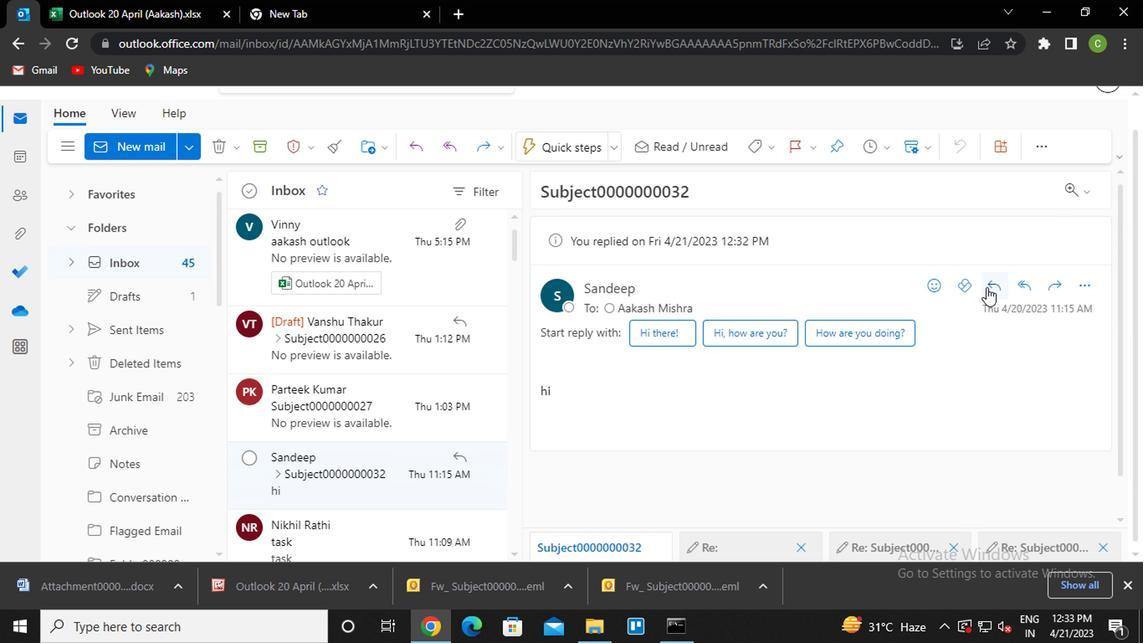 
Action: Mouse moved to (569, 195)
Screenshot: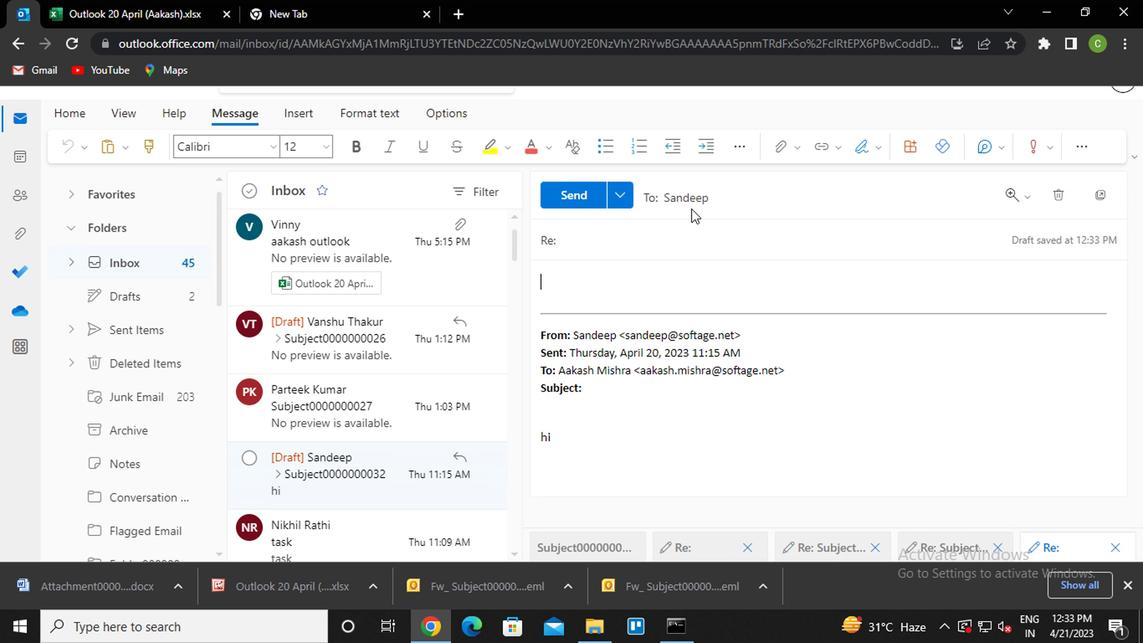 
Action: Mouse pressed left at (569, 195)
Screenshot: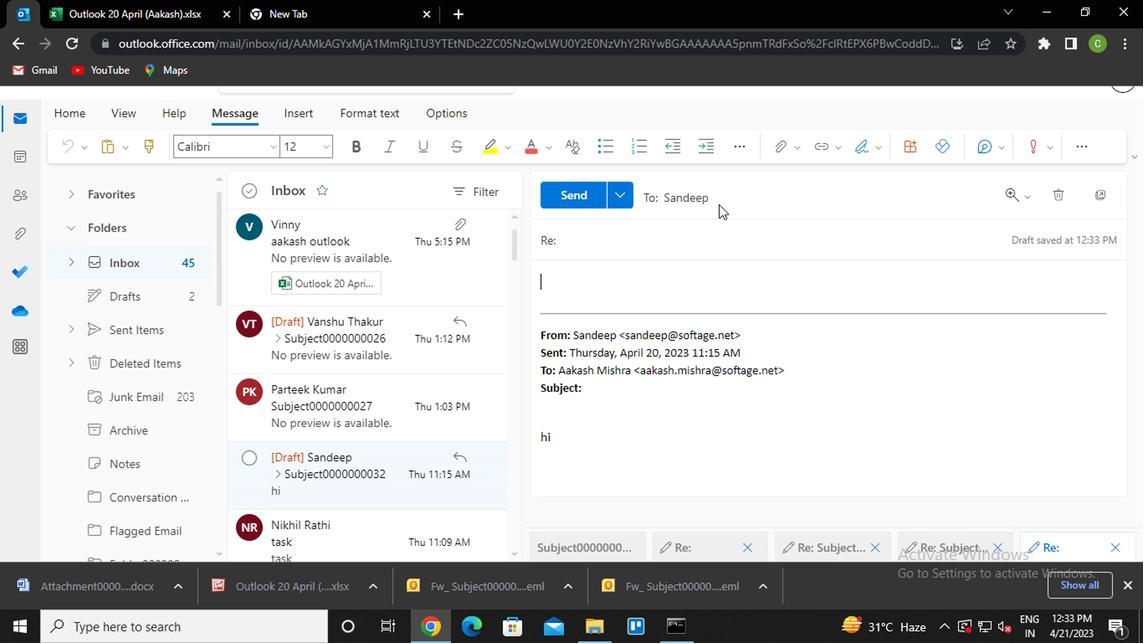 
Action: Mouse moved to (483, 247)
Screenshot: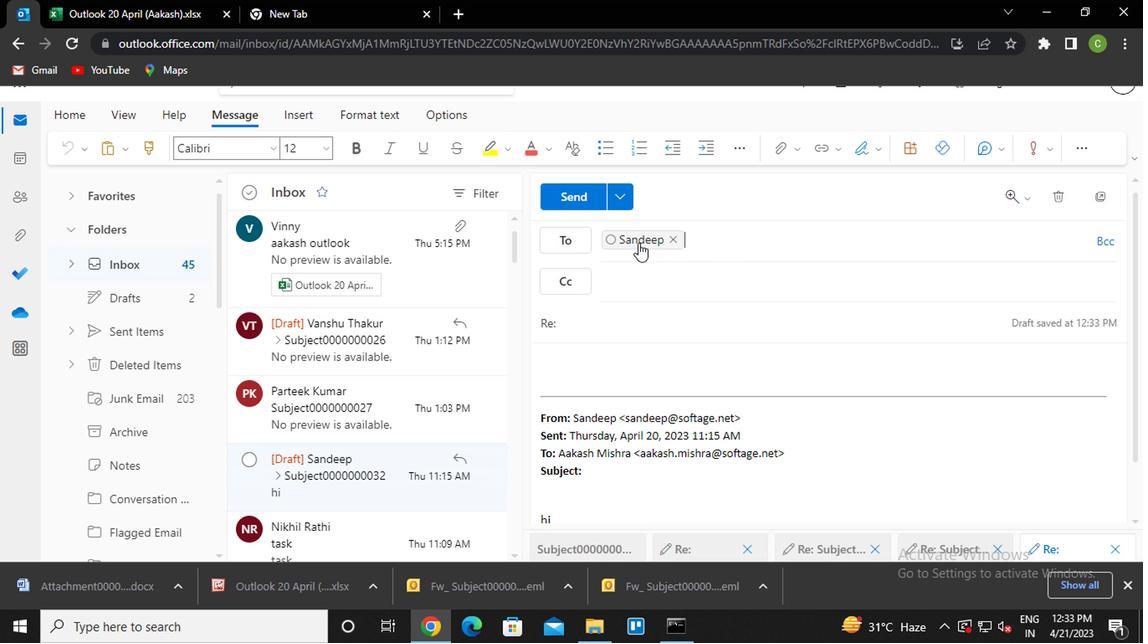 
Action: Mouse pressed left at (483, 247)
Screenshot: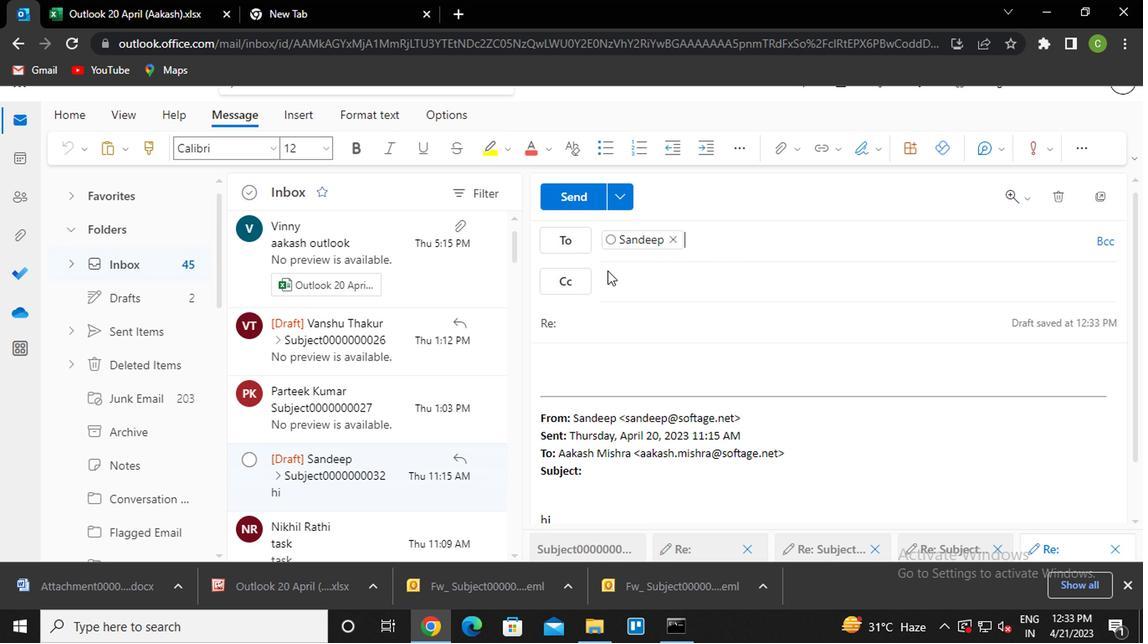 
Action: Key pressed vasnhu<Key.enter><Key.backspace><Key.backspace><Key.backspace><Key.backspace>nshu<Key.enter>
Screenshot: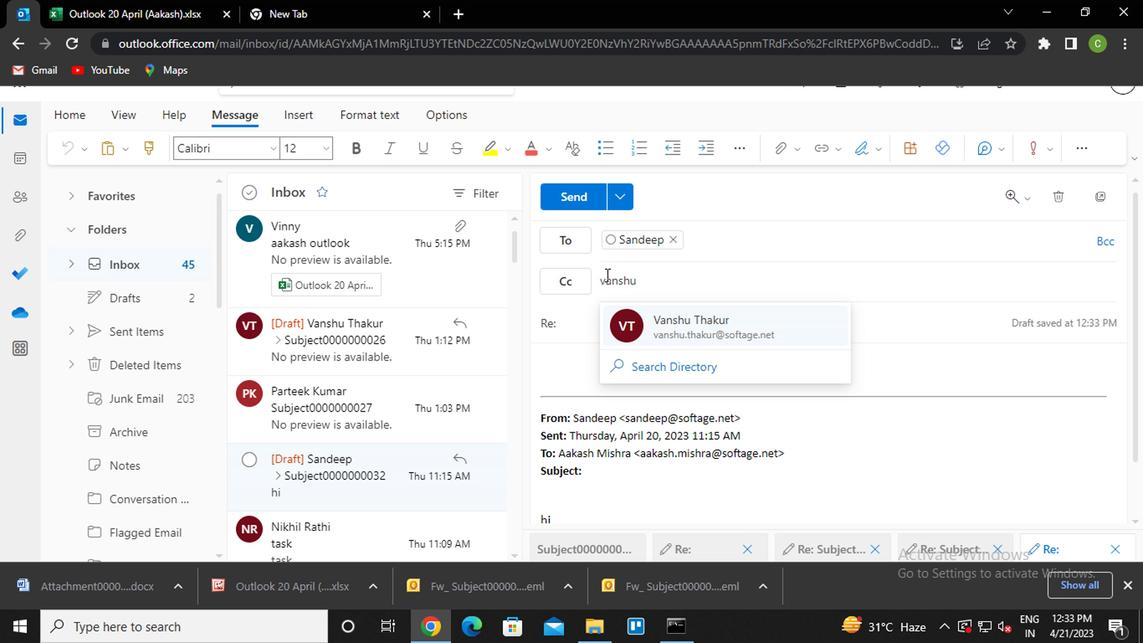 
Action: Mouse moved to (834, 226)
Screenshot: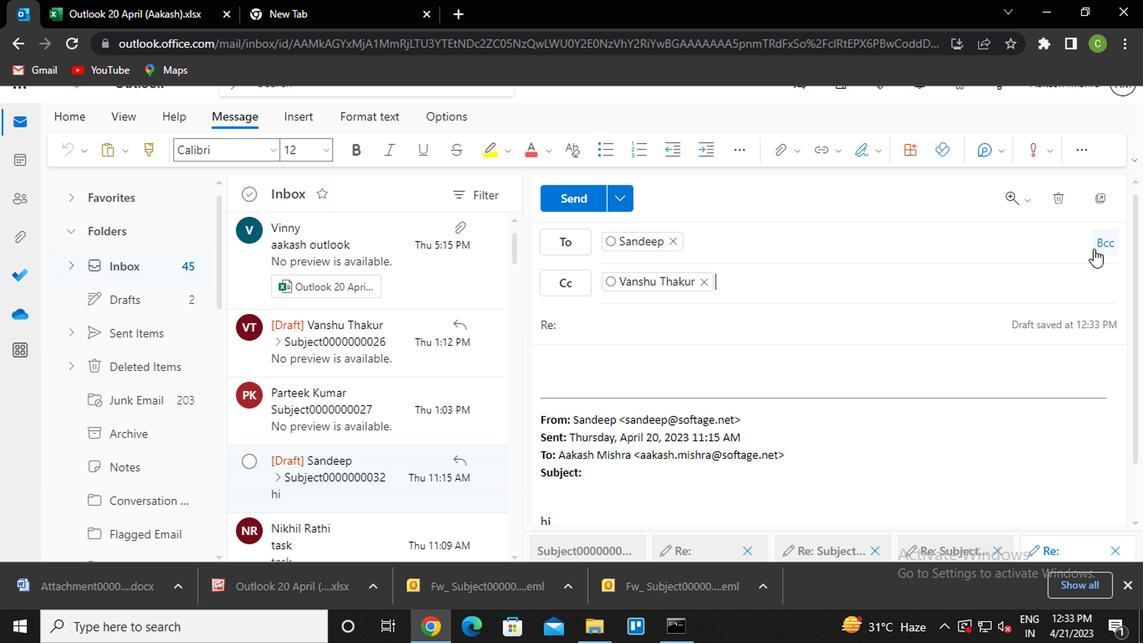 
Action: Mouse pressed left at (834, 226)
Screenshot: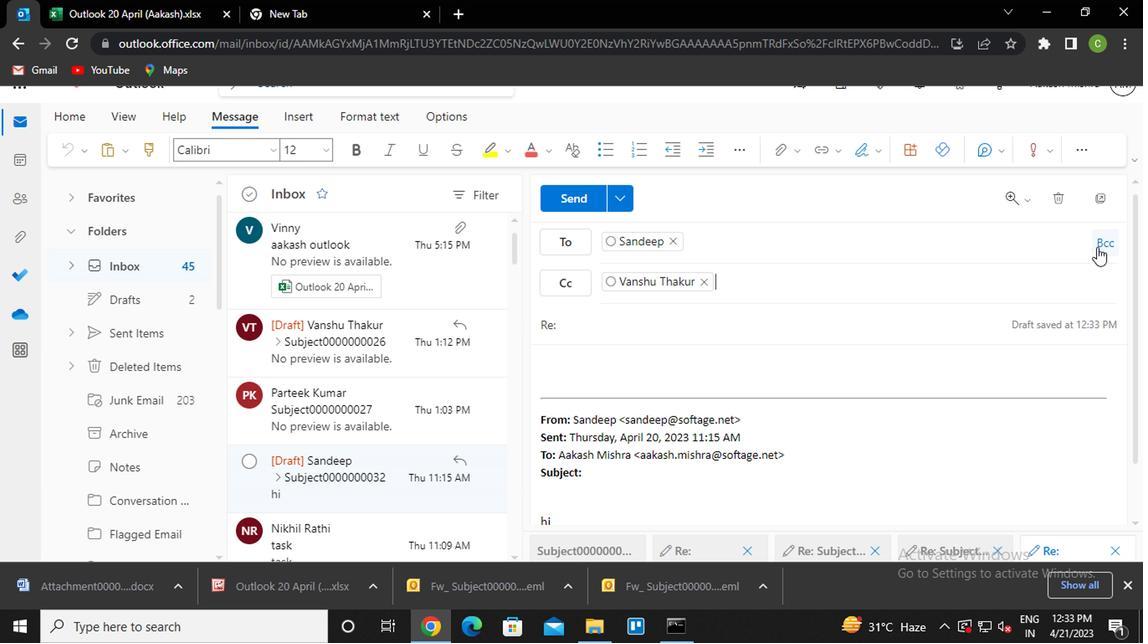 
Action: Mouse moved to (740, 288)
Screenshot: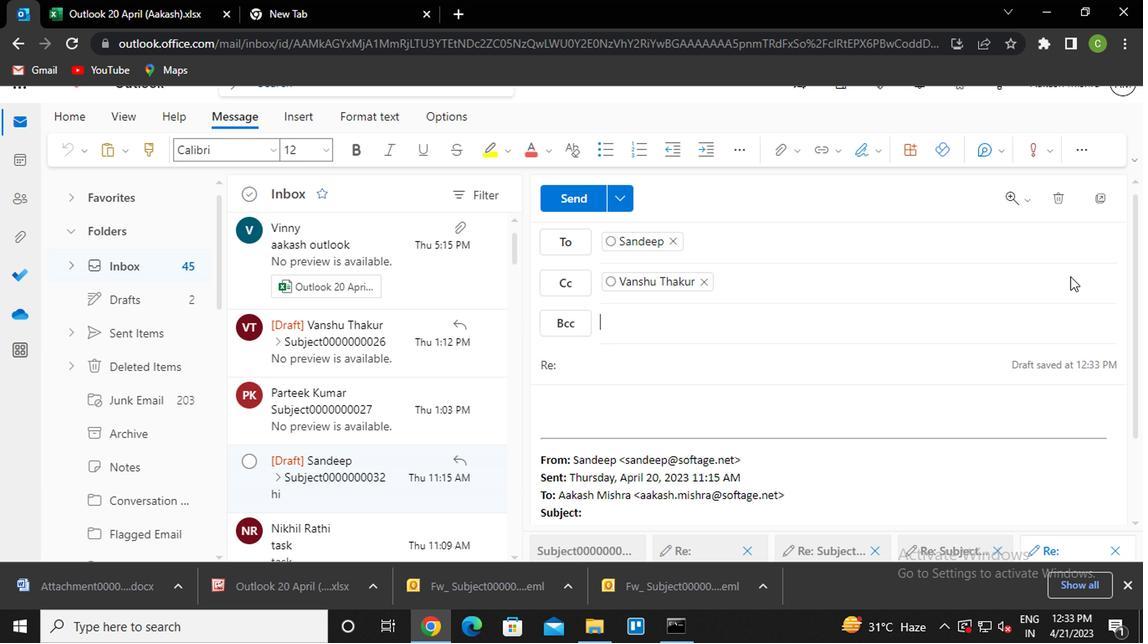 
Action: Key pressed nikhil<Key.enter>
Screenshot: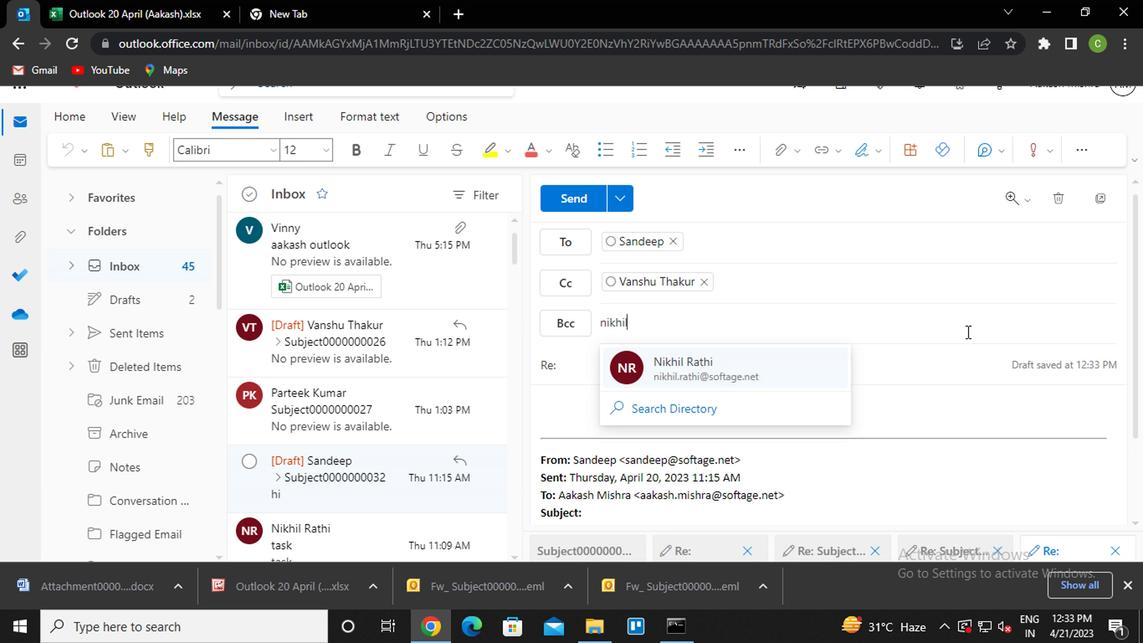 
Action: Mouse moved to (480, 314)
Screenshot: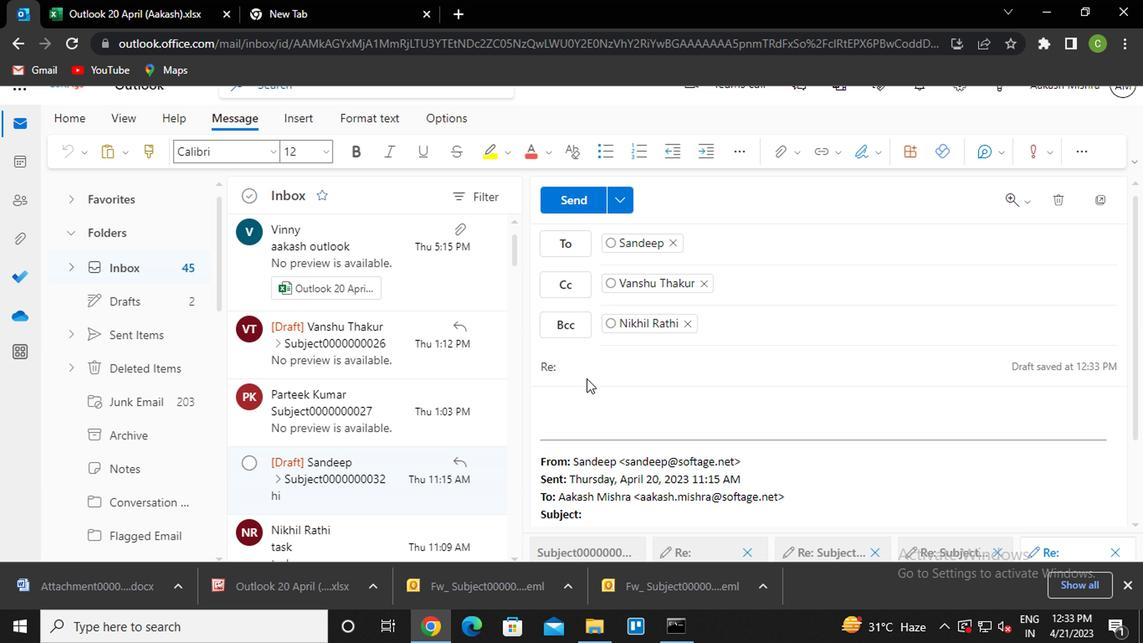 
Action: Mouse pressed left at (480, 314)
Screenshot: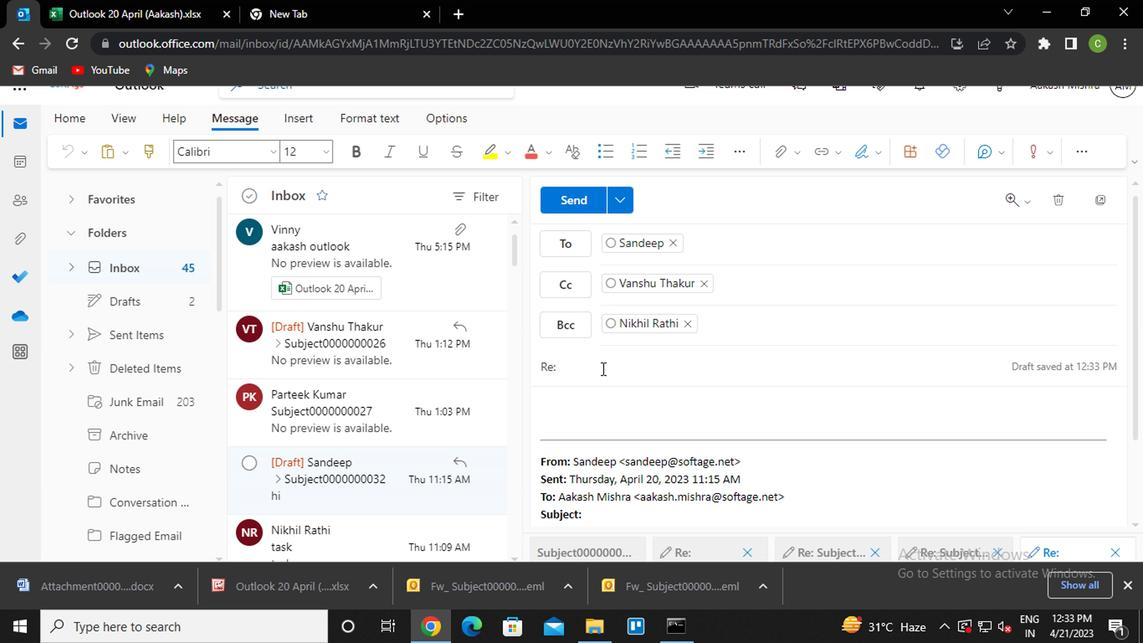 
Action: Key pressed <Key.caps_lock>s<Key.caps_lock>ubject0000000034<Key.tab><Key.caps_lock>m<Key.caps_lock>essage0000000034
Screenshot: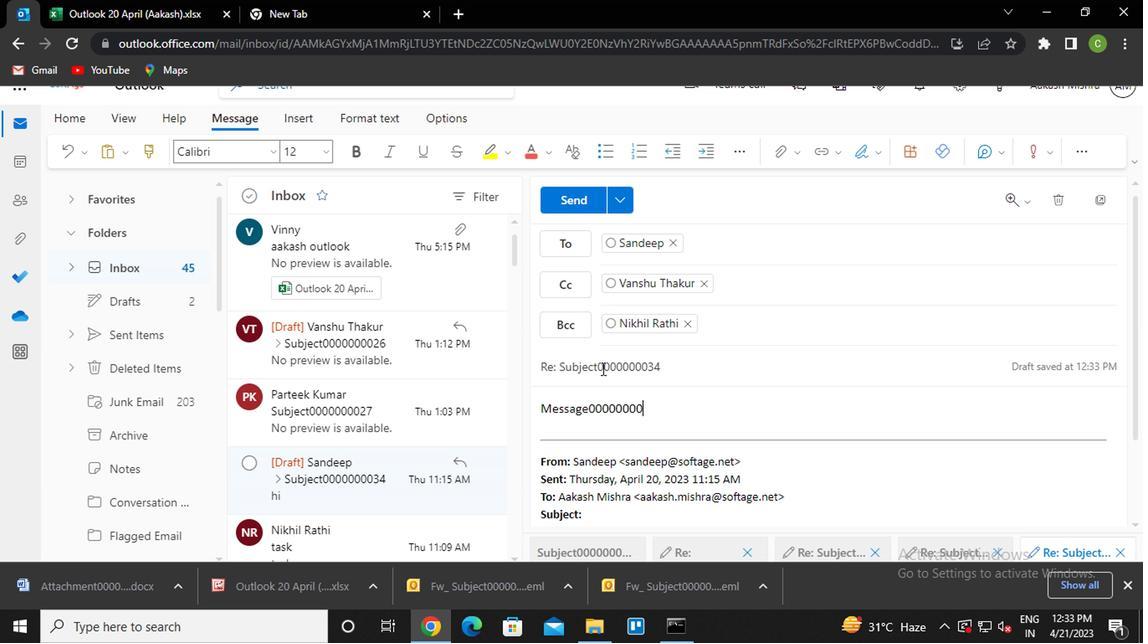 
Action: Mouse moved to (465, 195)
Screenshot: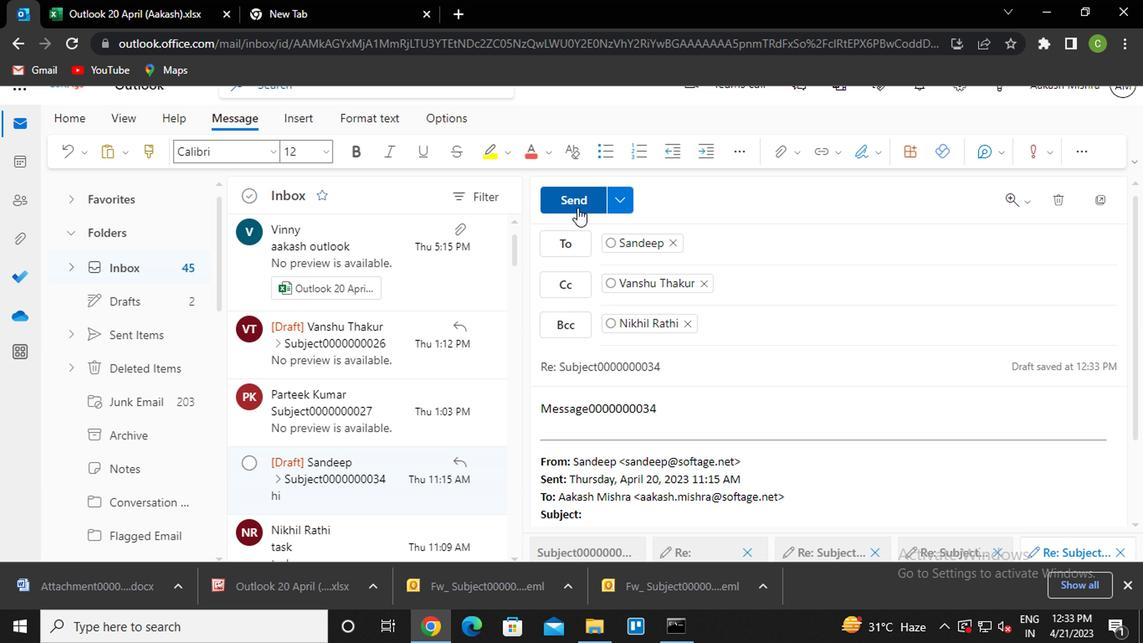 
Action: Mouse pressed left at (465, 195)
Screenshot: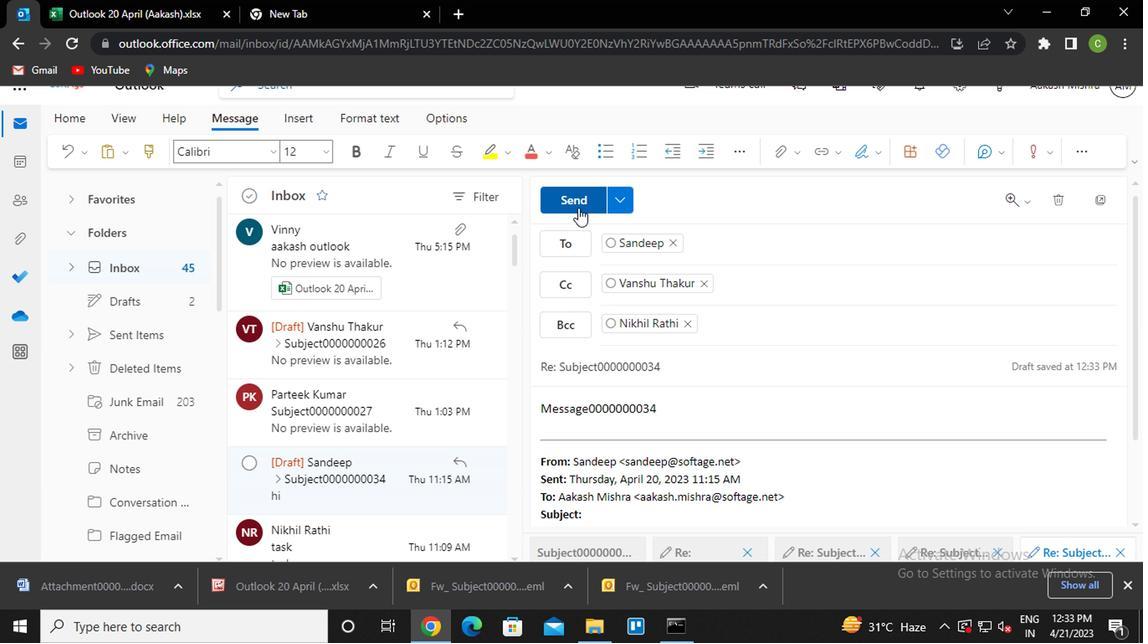 
Action: Mouse moved to (303, 301)
Screenshot: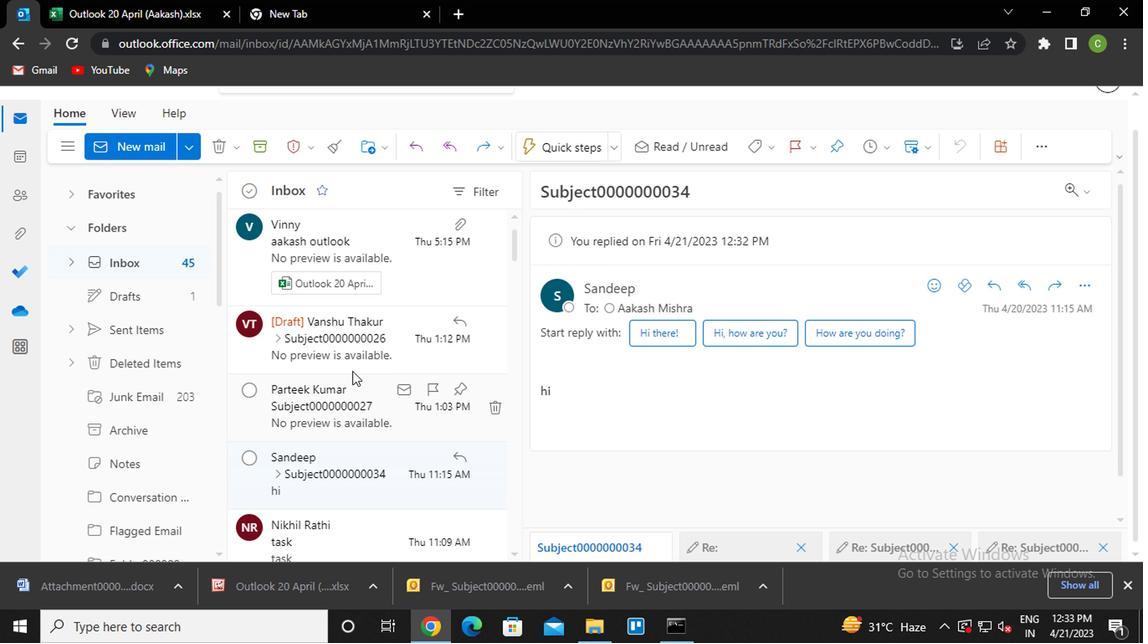 
Action: Mouse pressed left at (303, 301)
Screenshot: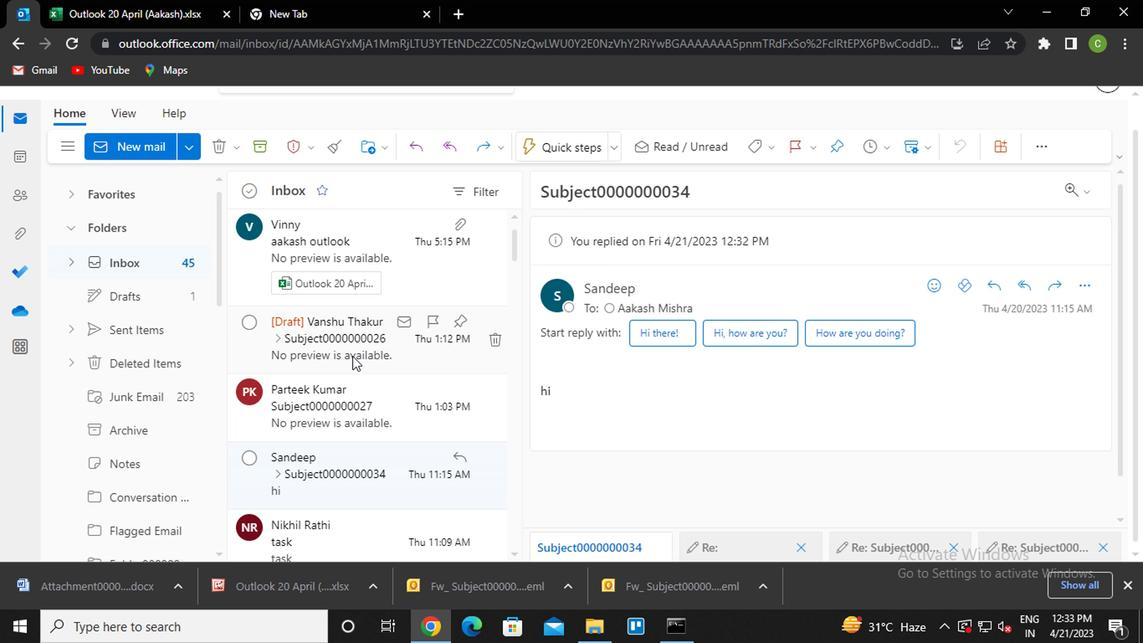 
Action: Mouse moved to (759, 260)
Screenshot: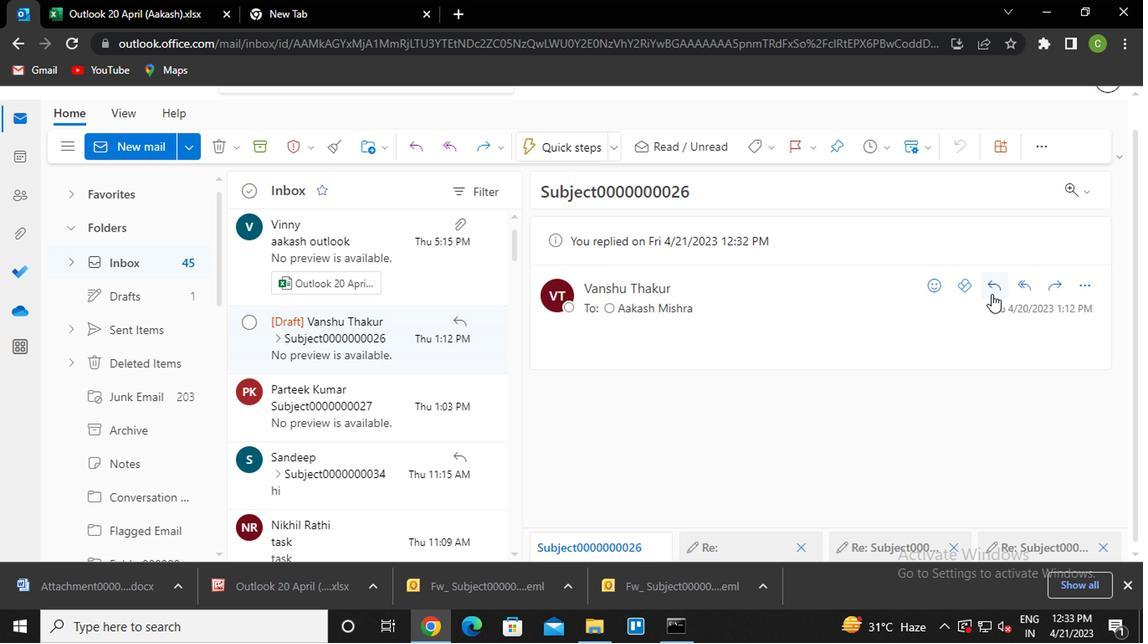 
Action: Mouse pressed left at (759, 260)
Screenshot: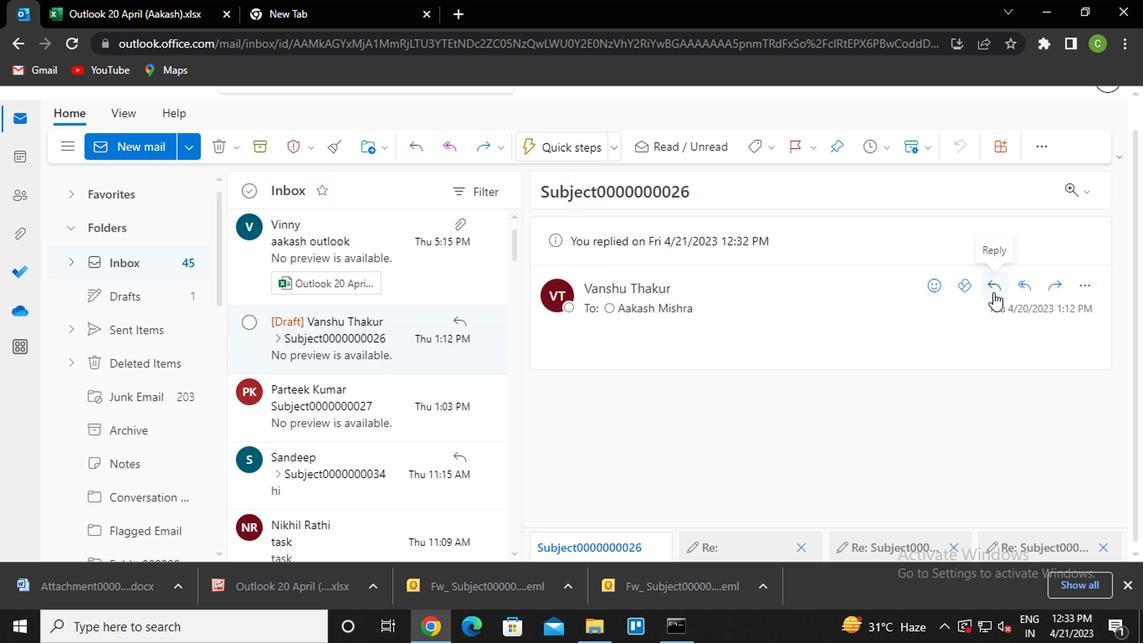 
Action: Mouse moved to (548, 219)
Screenshot: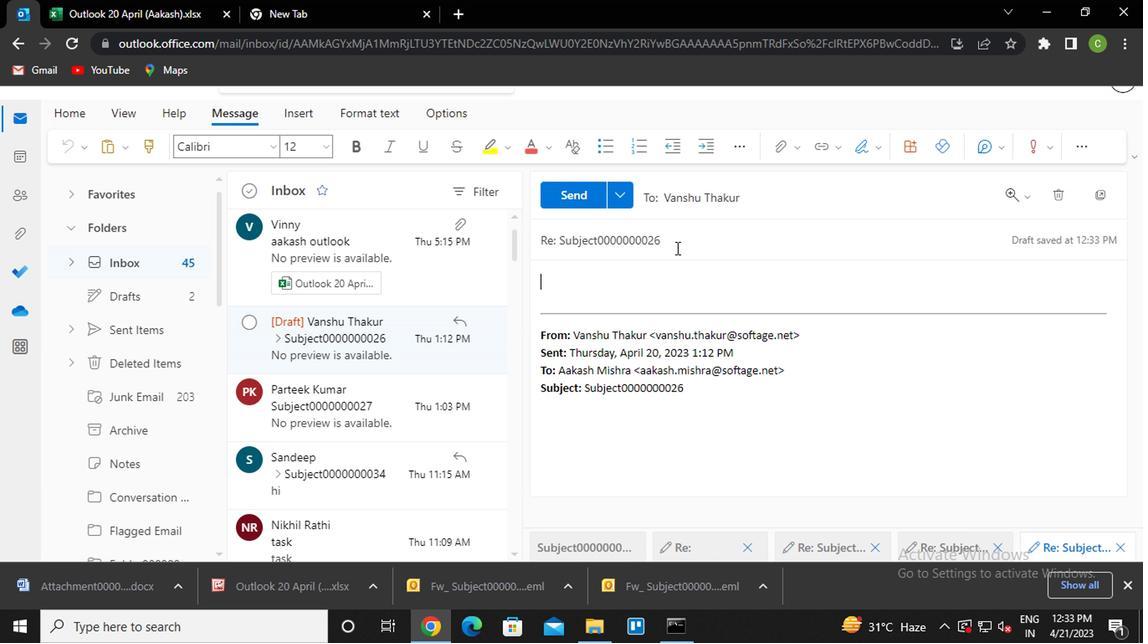 
Action: Mouse pressed left at (548, 219)
Screenshot: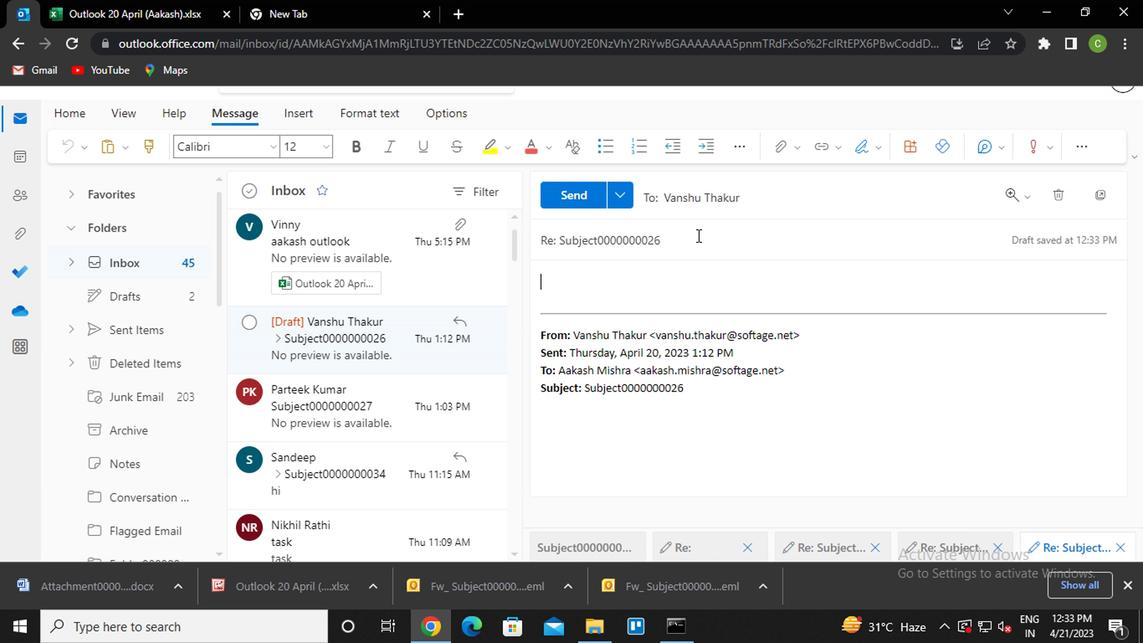
Action: Key pressed <Key.backspace><Key.backspace>33
Screenshot: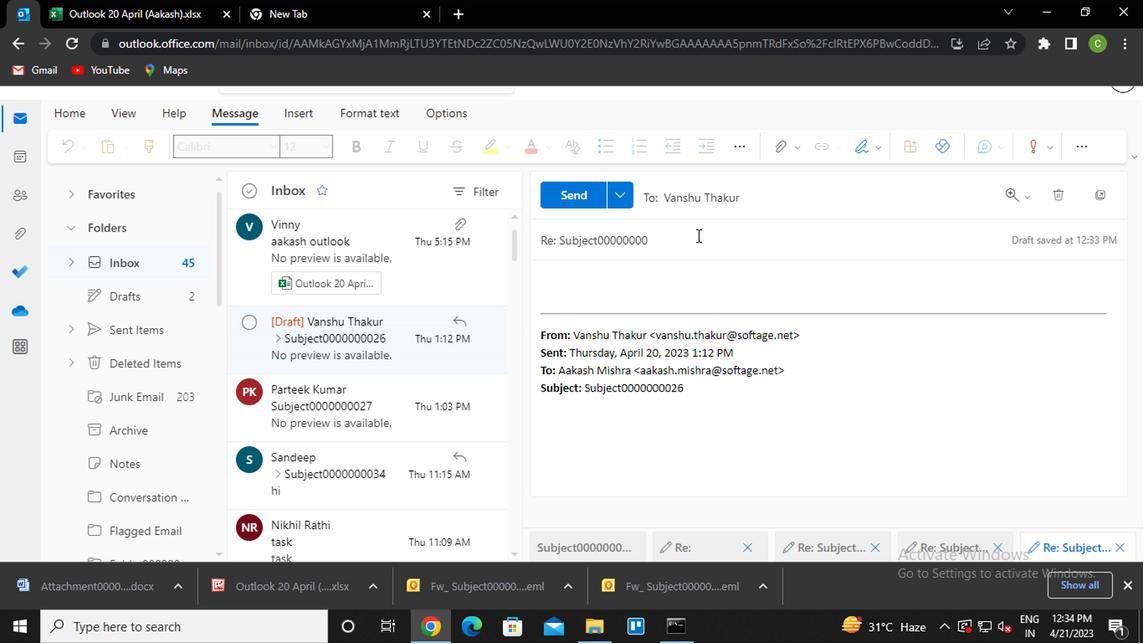
Action: Mouse moved to (478, 262)
Screenshot: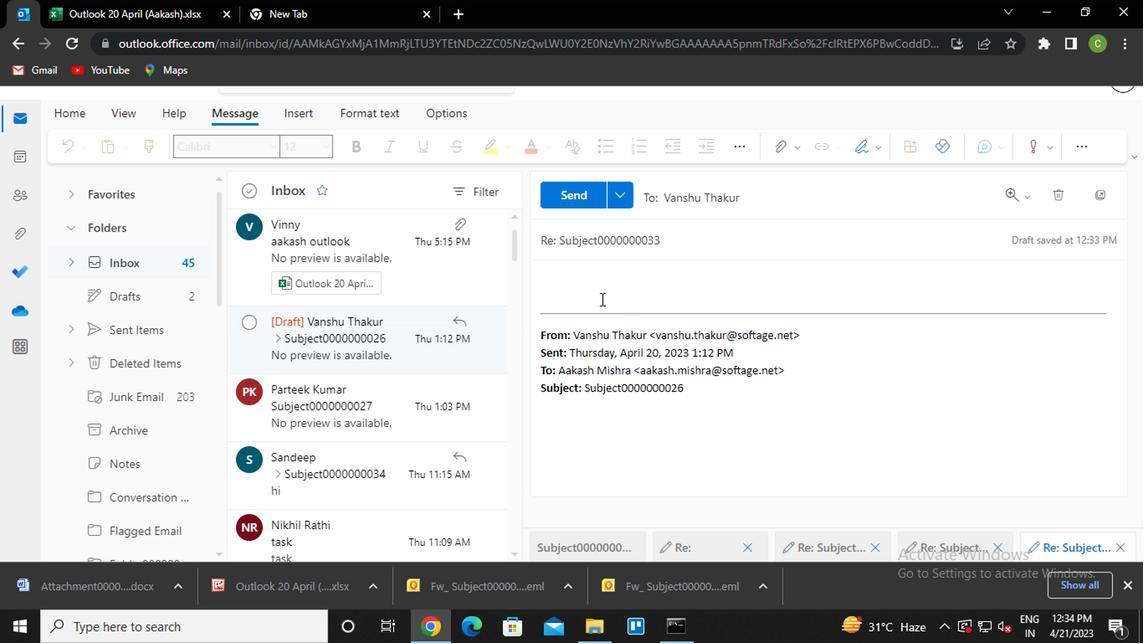 
Action: Mouse pressed left at (478, 262)
Screenshot: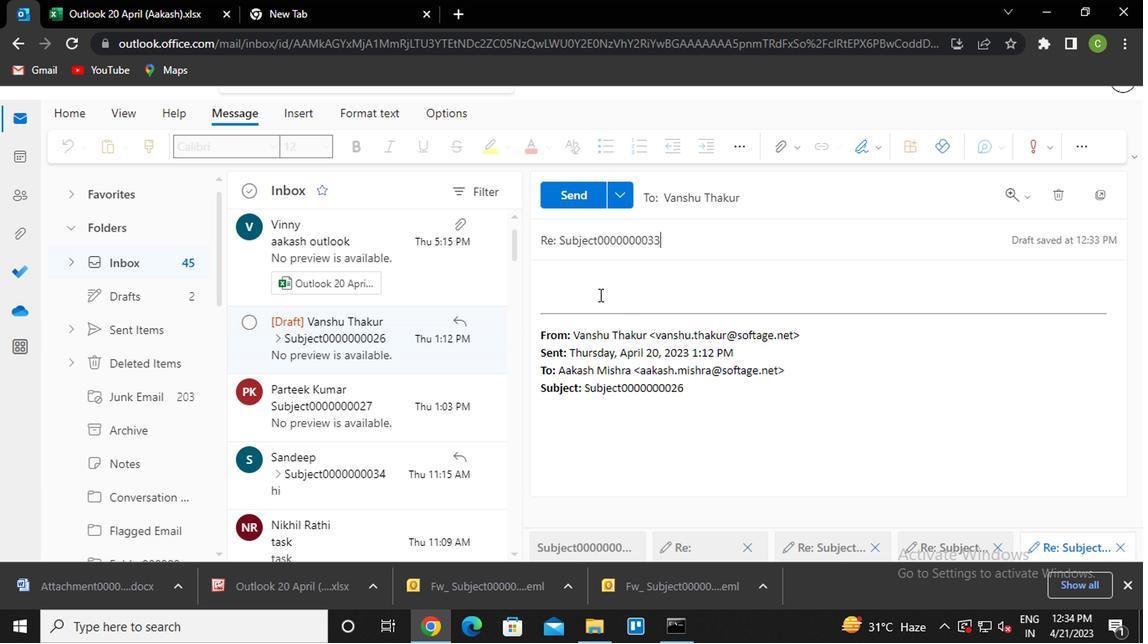 
Action: Key pressed <Key.caps_lock>m<Key.caps_lock>essage0000000034
Screenshot: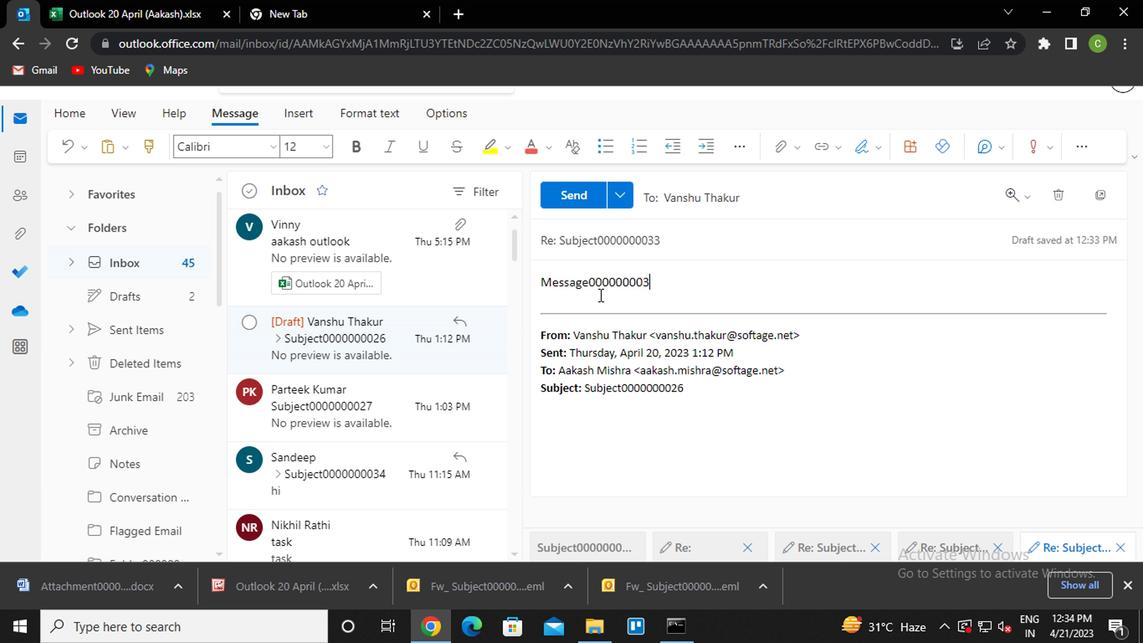 
Action: Mouse moved to (774, 266)
Screenshot: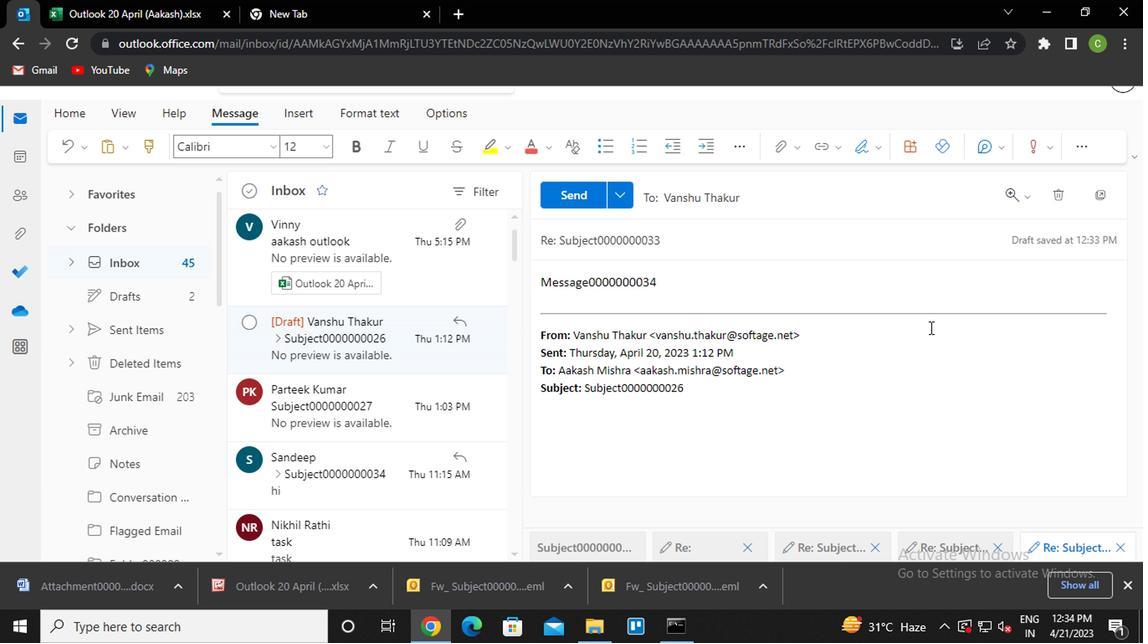 
Action: Mouse scrolled (774, 267) with delta (0, 0)
Screenshot: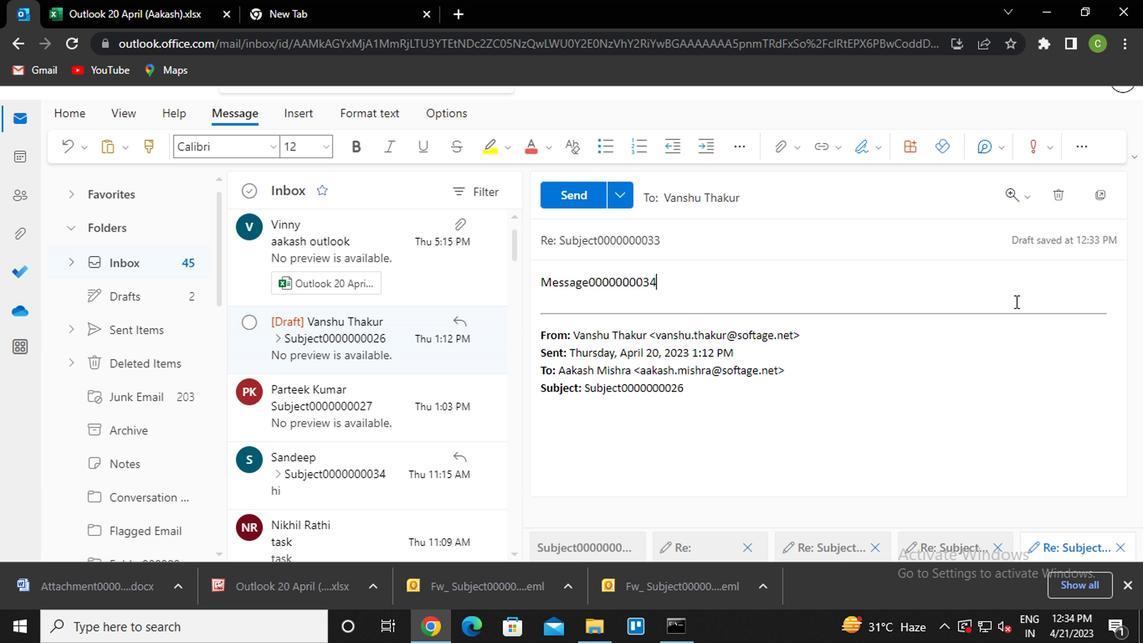 
Action: Mouse scrolled (774, 267) with delta (0, 0)
Screenshot: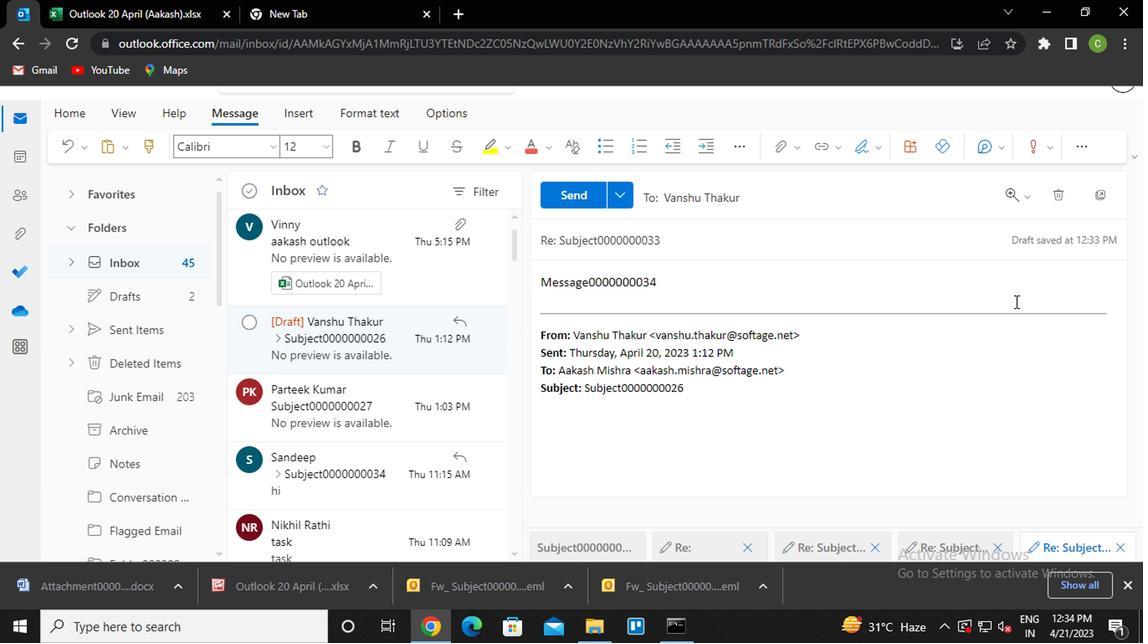 
Action: Mouse scrolled (774, 267) with delta (0, 0)
Screenshot: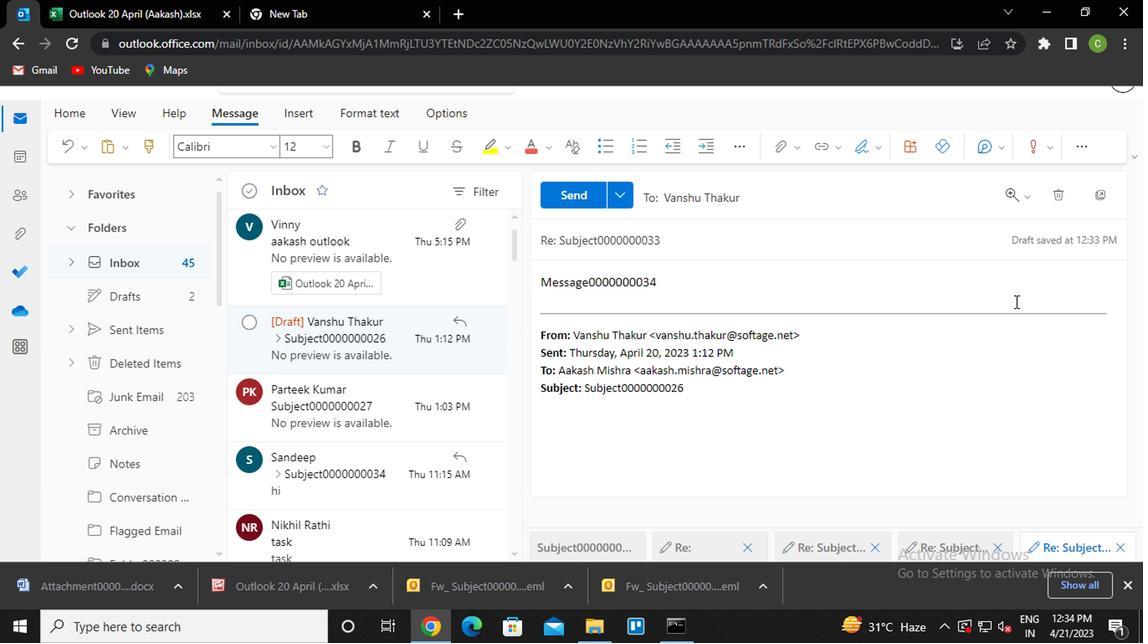 
Action: Mouse moved to (565, 268)
Screenshot: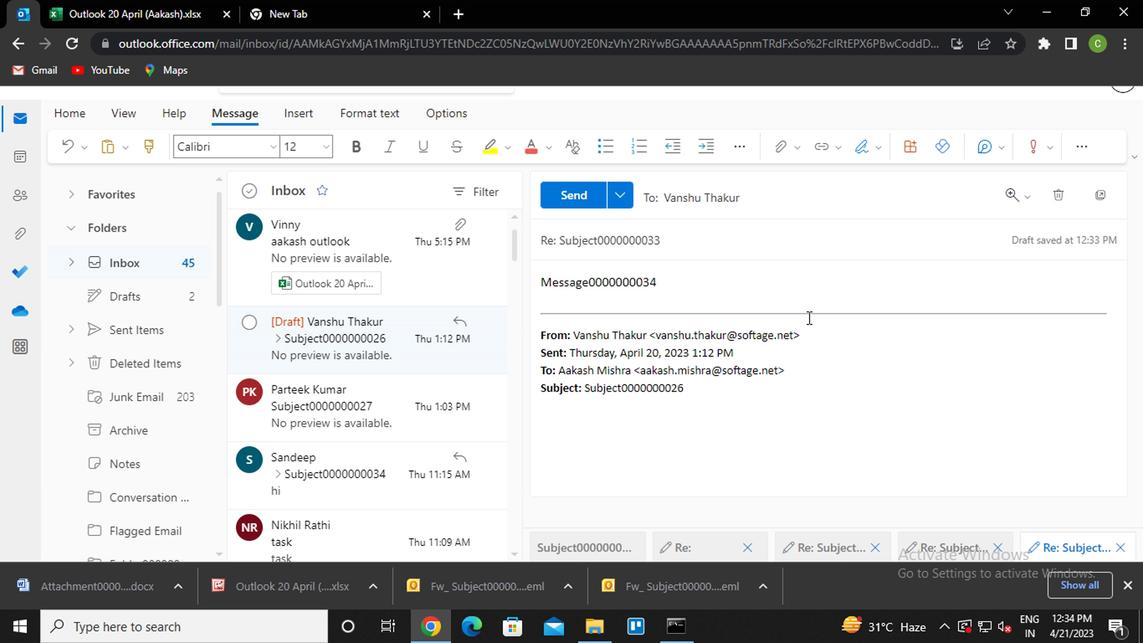 
Action: Mouse scrolled (565, 268) with delta (0, 0)
Screenshot: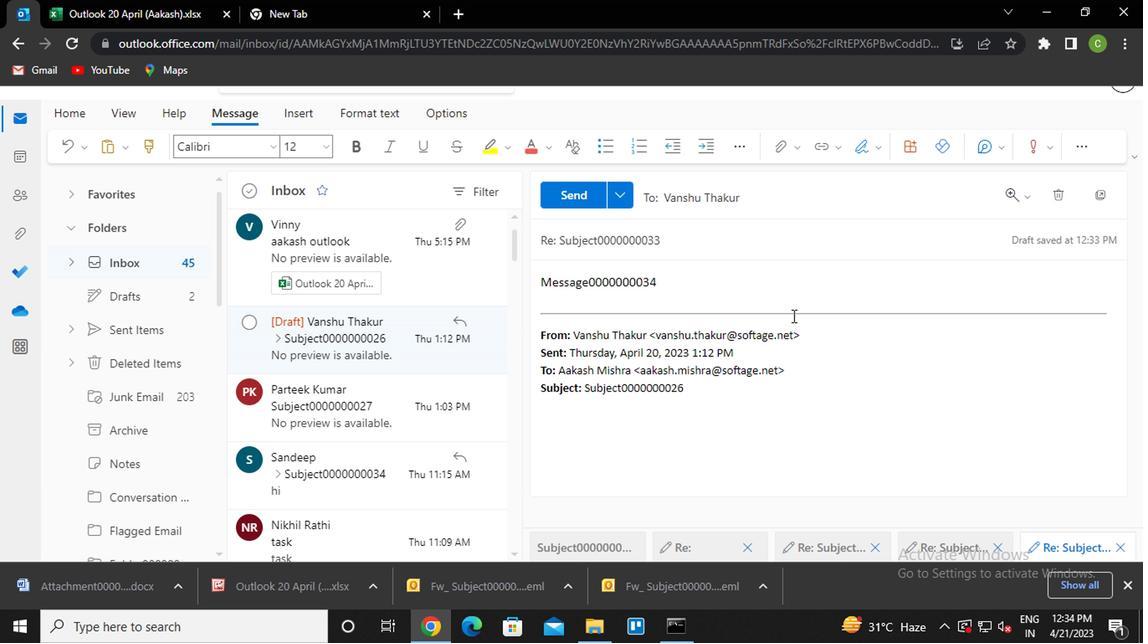 
Action: Mouse scrolled (565, 268) with delta (0, 0)
Screenshot: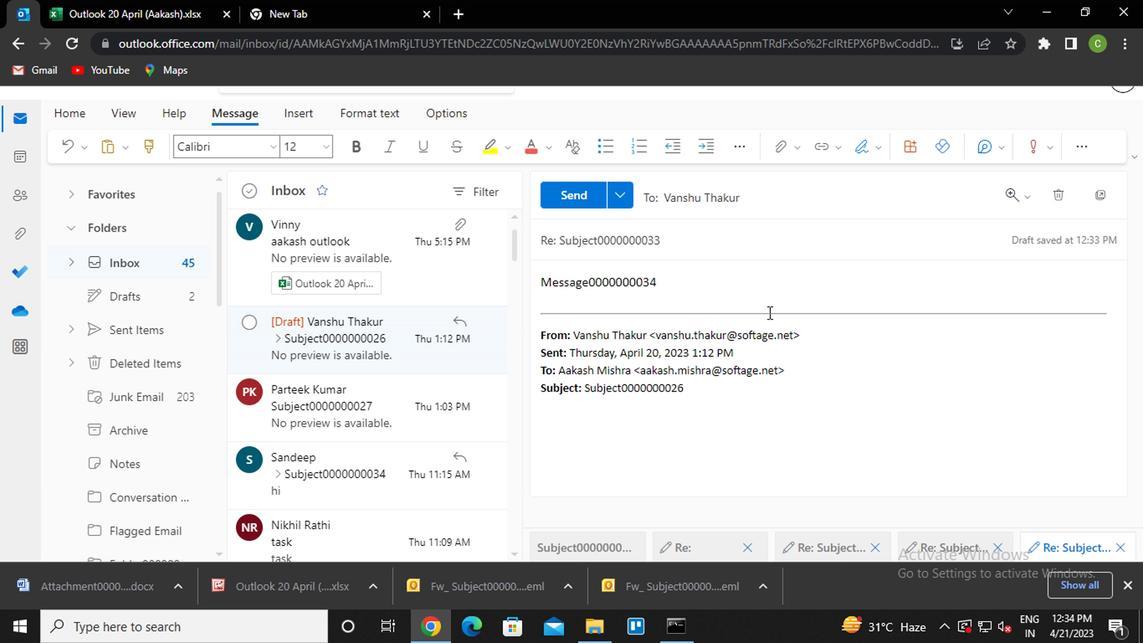 
Action: Mouse scrolled (565, 268) with delta (0, 0)
Screenshot: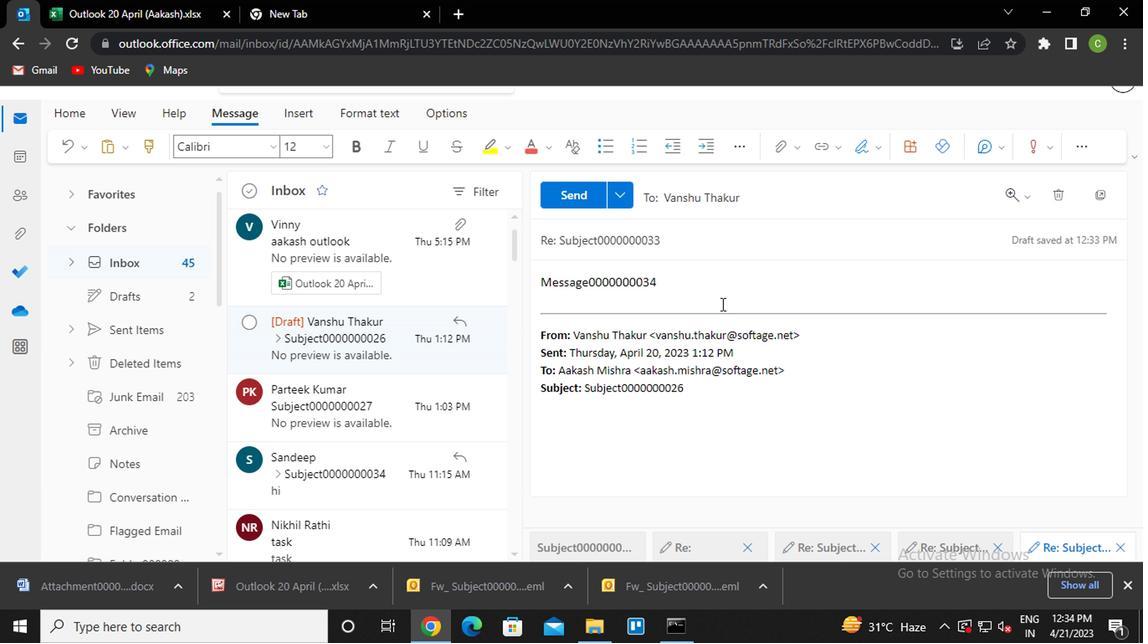 
Action: Mouse moved to (611, 159)
Screenshot: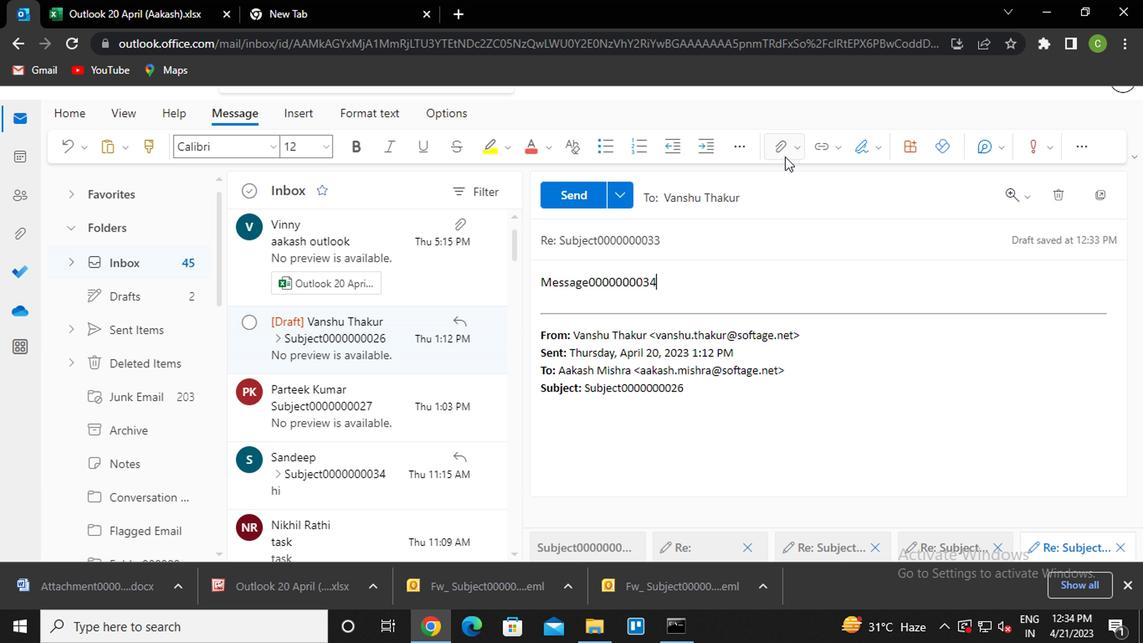 
Action: Mouse pressed left at (611, 159)
Screenshot: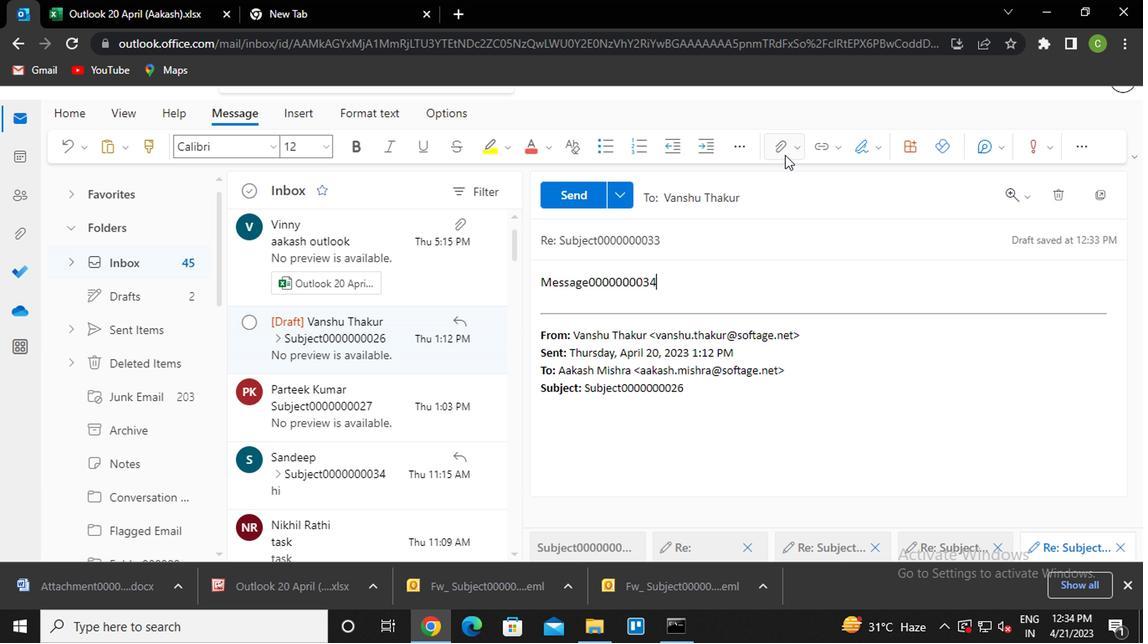 
Action: Mouse moved to (558, 178)
Screenshot: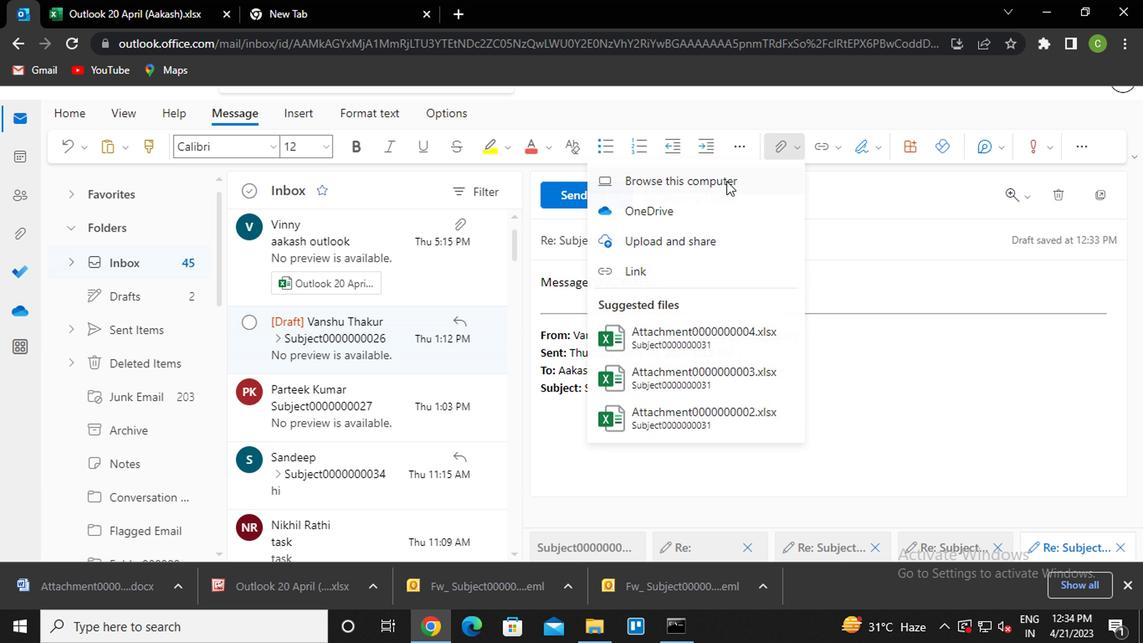 
Action: Mouse pressed left at (558, 178)
Screenshot: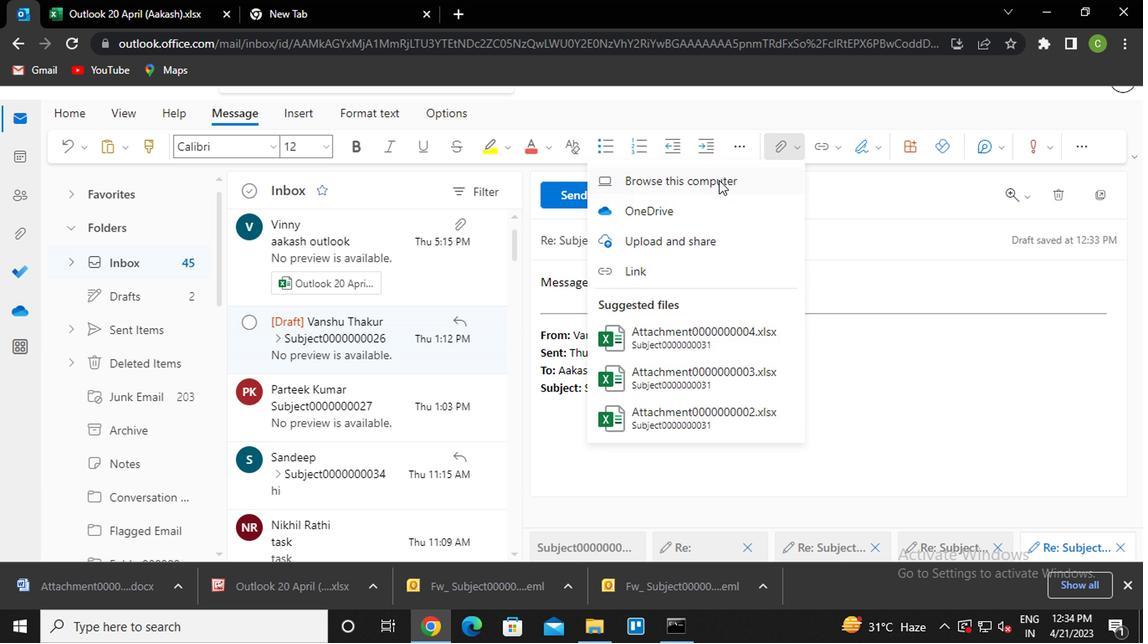 
Action: Mouse moved to (269, 179)
Screenshot: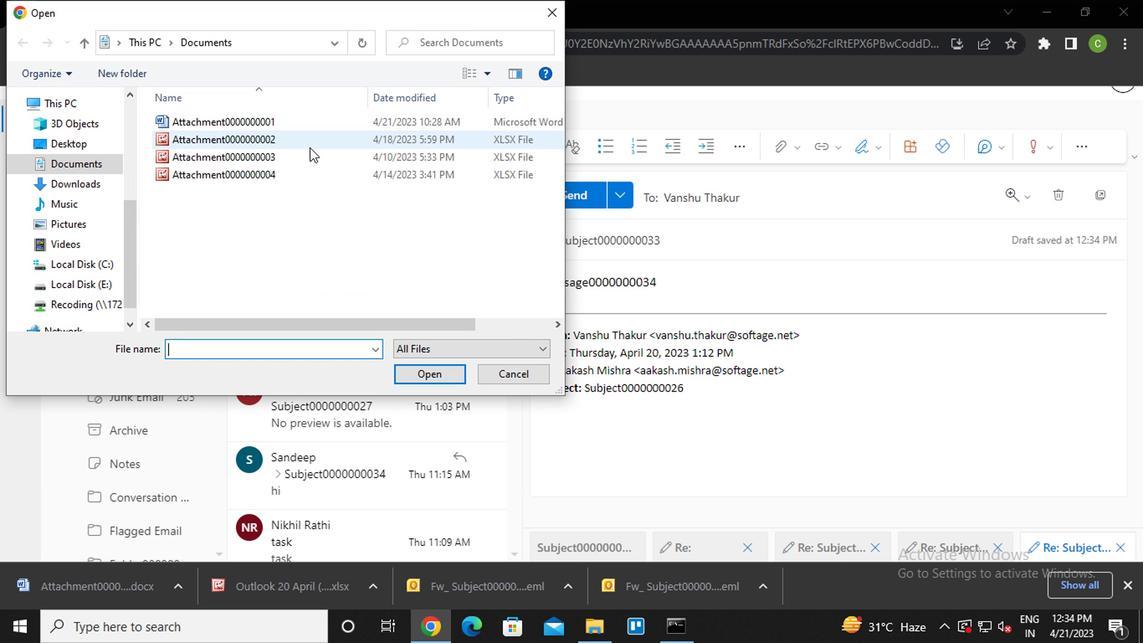 
Action: Mouse pressed left at (269, 179)
Screenshot: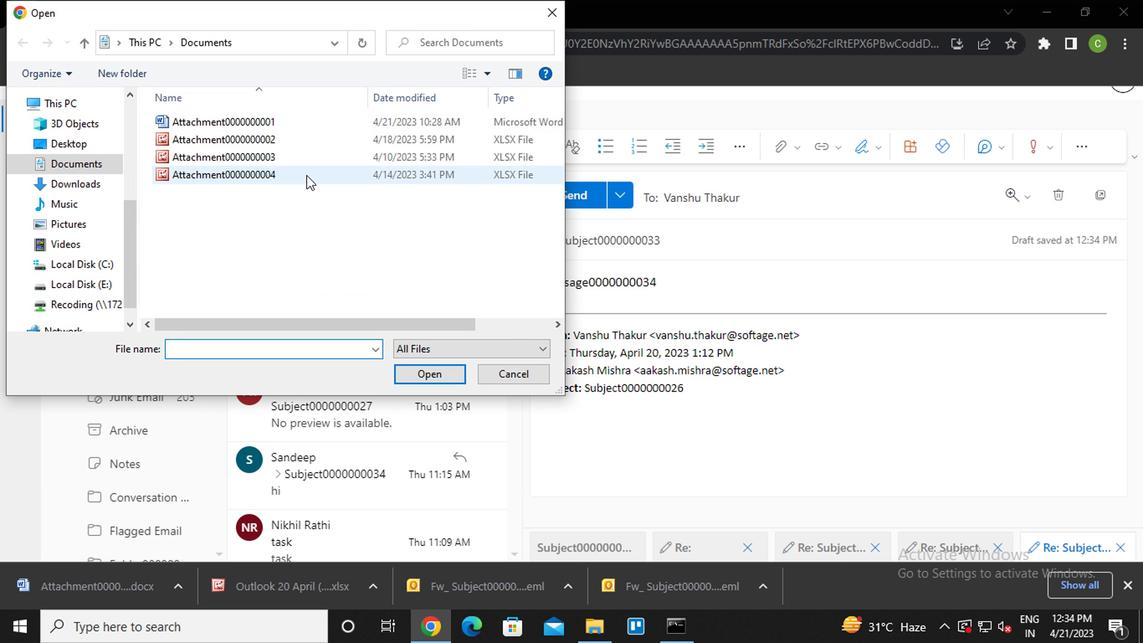 
Action: Mouse pressed left at (269, 179)
Screenshot: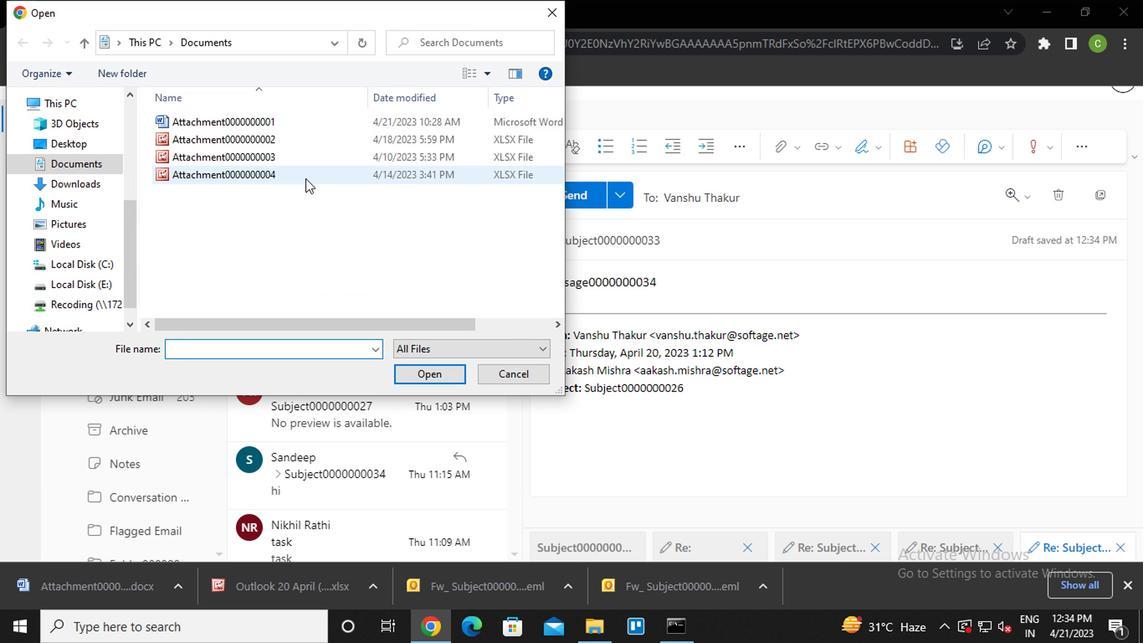 
Action: Mouse moved to (456, 192)
Screenshot: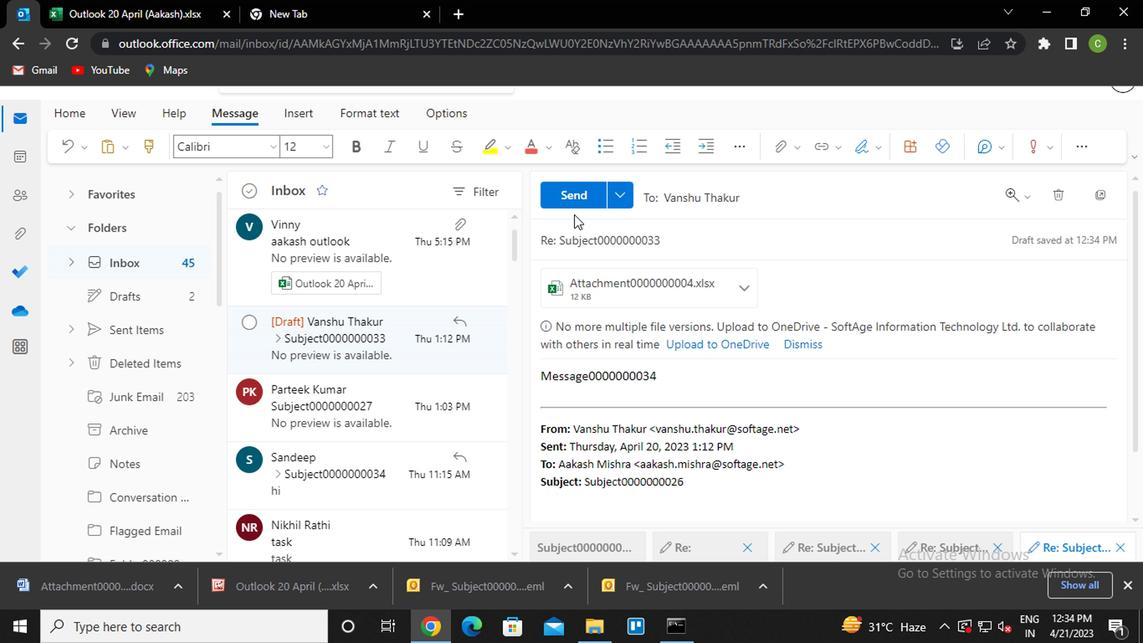 
Action: Mouse pressed left at (456, 192)
Screenshot: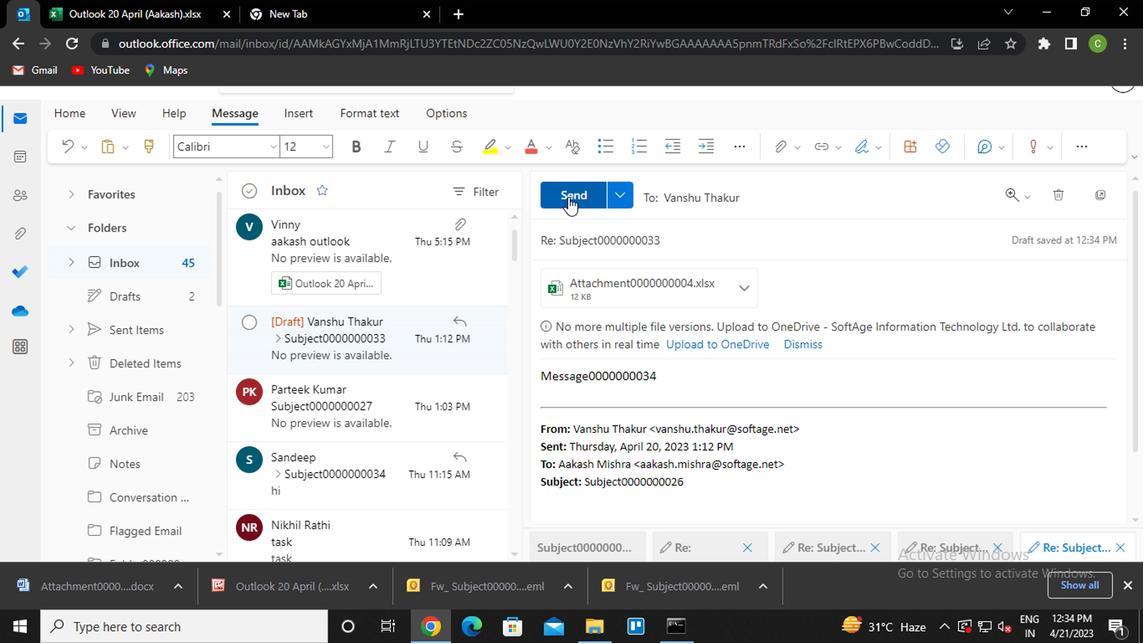 
Action: Mouse moved to (299, 382)
Screenshot: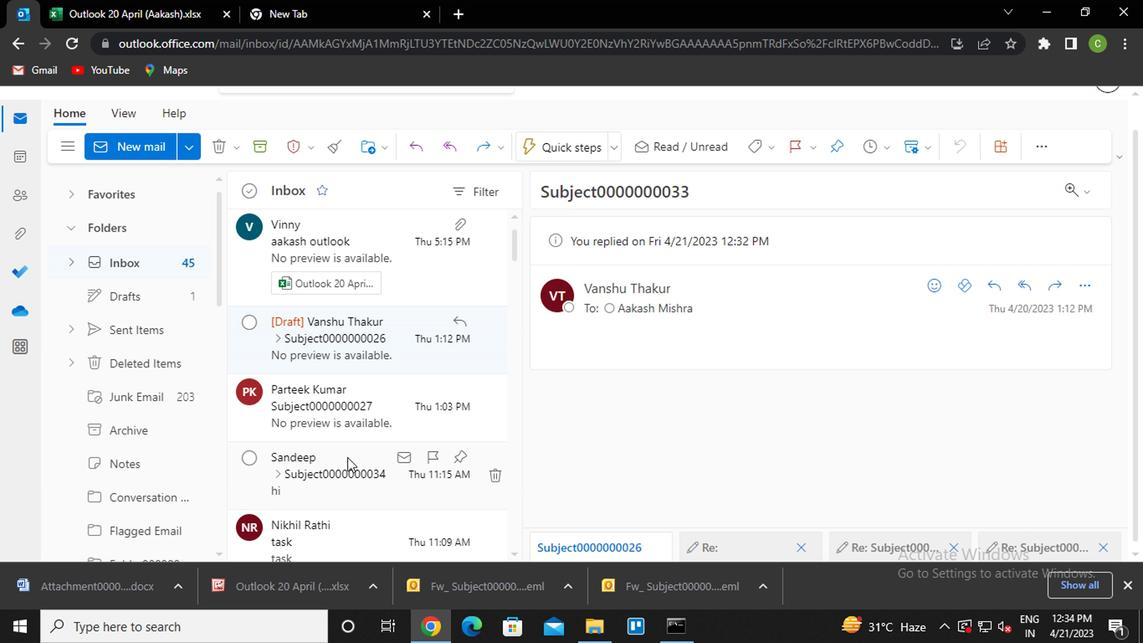 
Action: Mouse pressed left at (299, 382)
Screenshot: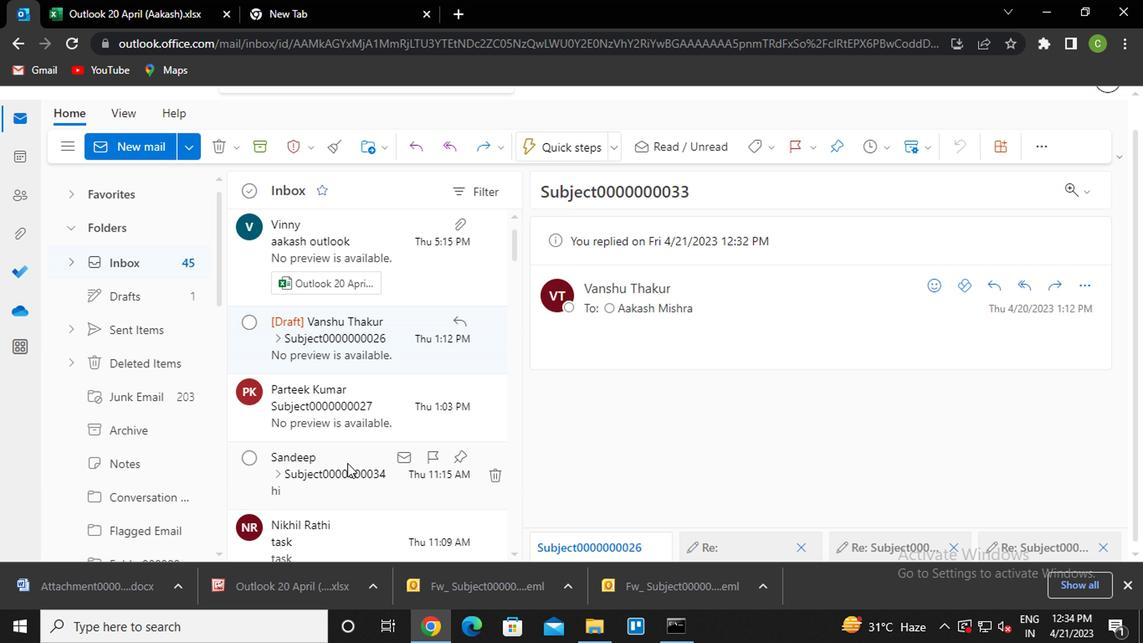 
Action: Mouse moved to (767, 256)
Screenshot: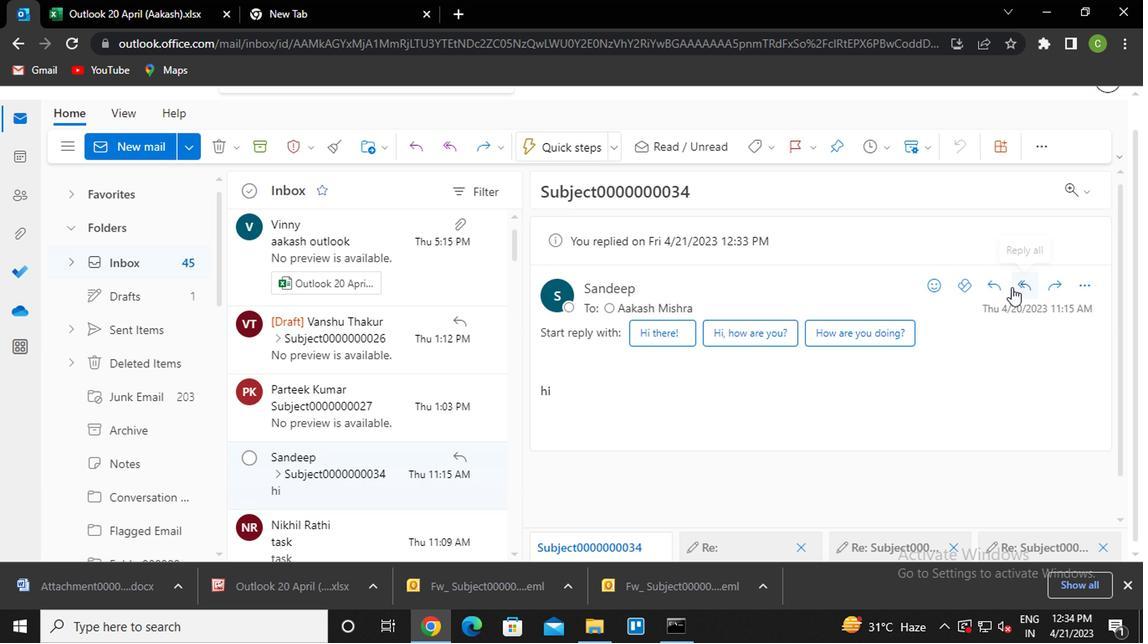 
Action: Mouse pressed left at (767, 256)
Screenshot: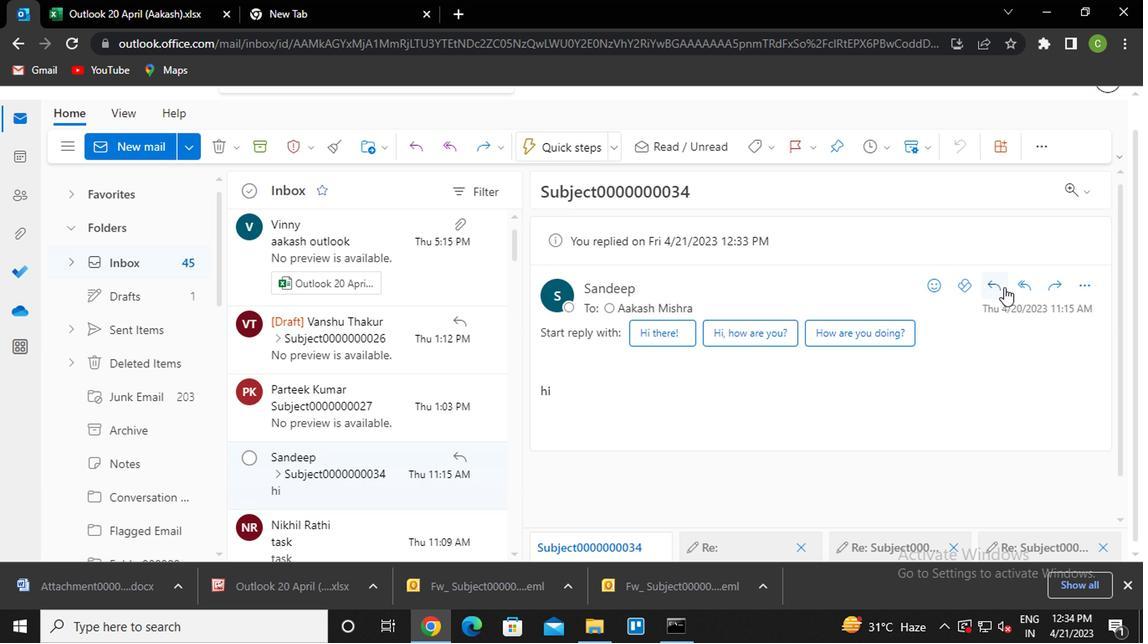 
Action: Mouse moved to (573, 191)
Screenshot: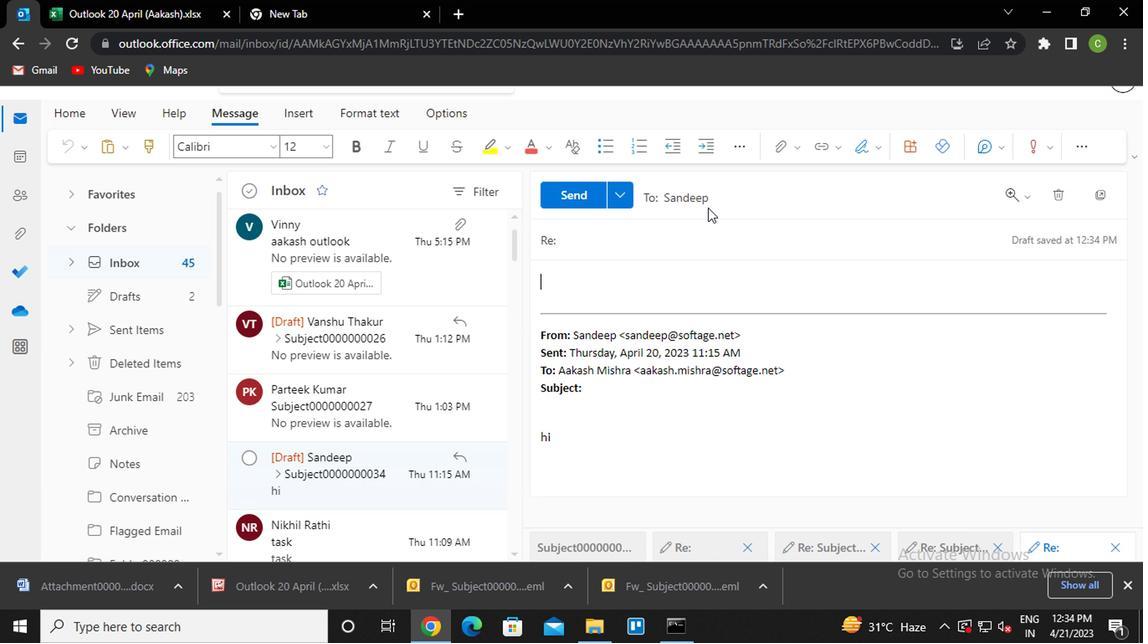 
Action: Mouse pressed left at (573, 191)
Screenshot: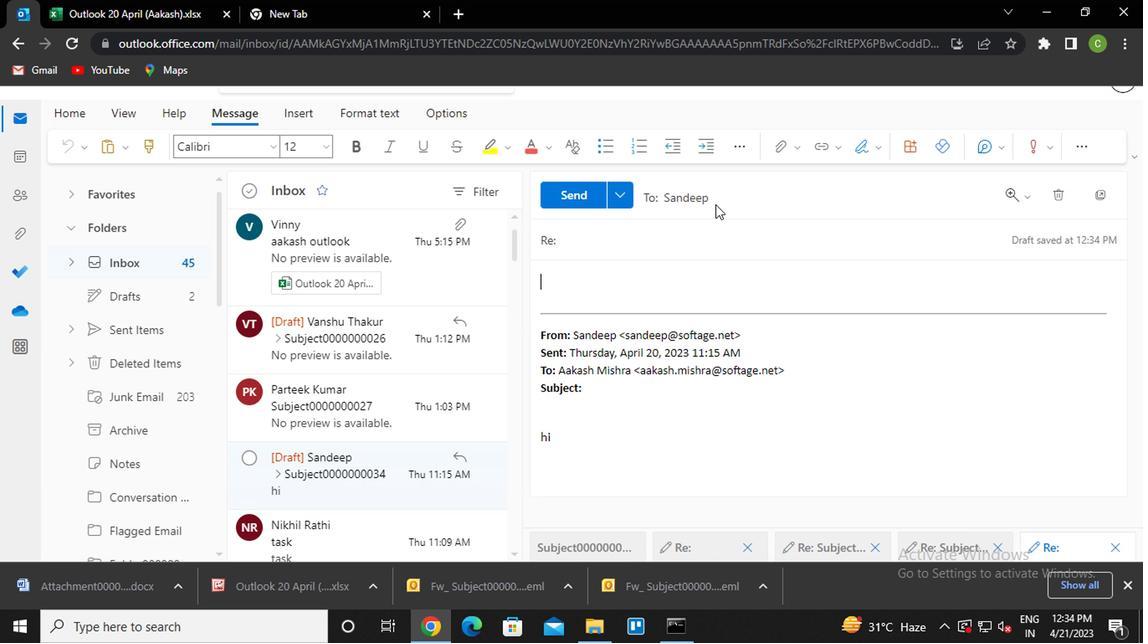 
Action: Mouse moved to (498, 249)
Screenshot: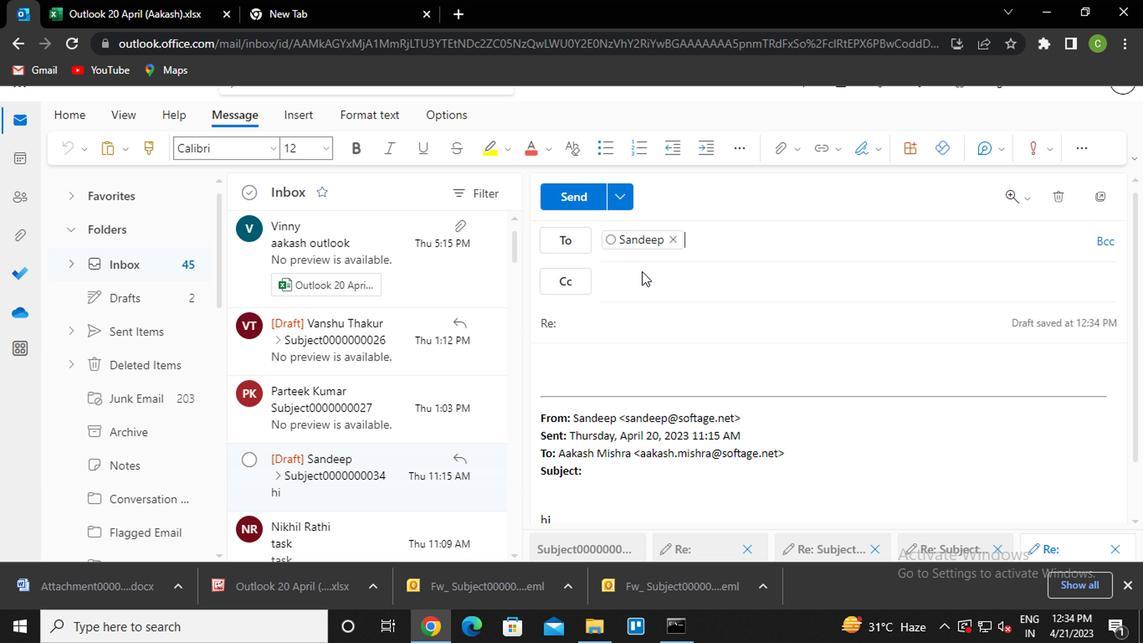 
Action: Mouse pressed left at (498, 249)
Screenshot: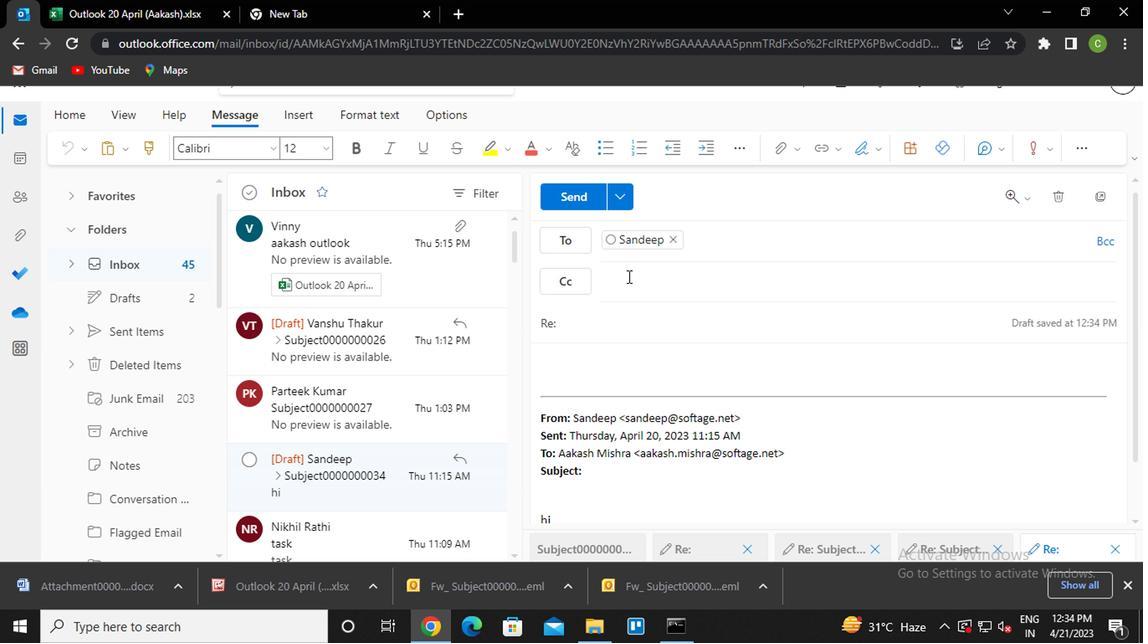 
Action: Key pressed vanshu<Key.enter>
Screenshot: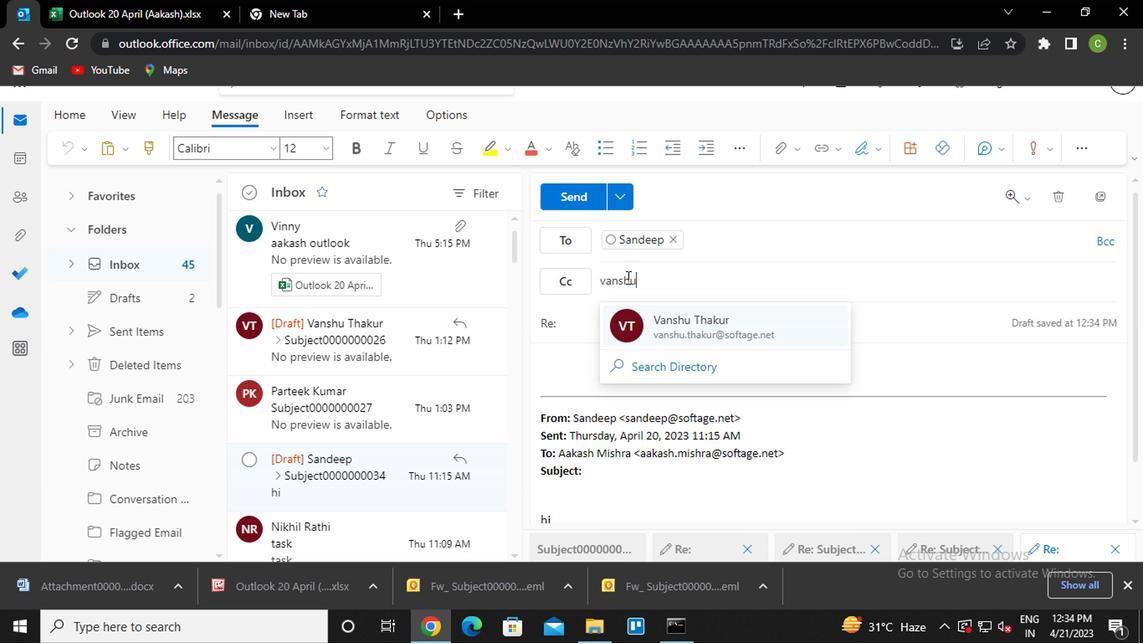 
Action: Mouse moved to (477, 287)
Screenshot: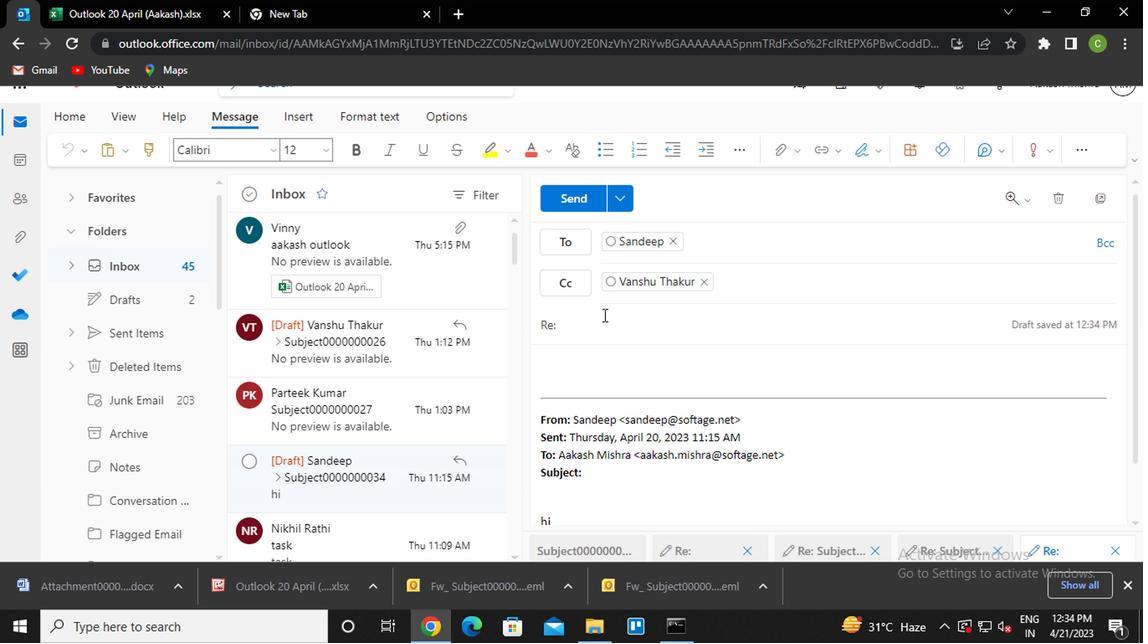 
Action: Mouse pressed left at (477, 287)
Screenshot: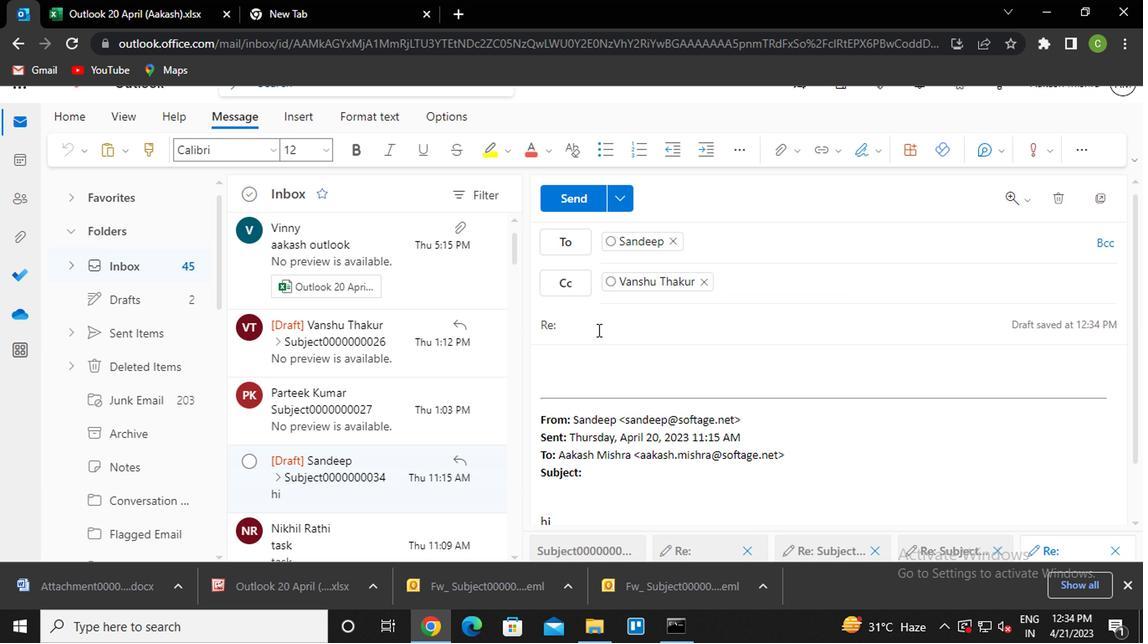 
Action: Key pressed <Key.caps_lock>s<Key.caps_lock>ubject0000000033
Screenshot: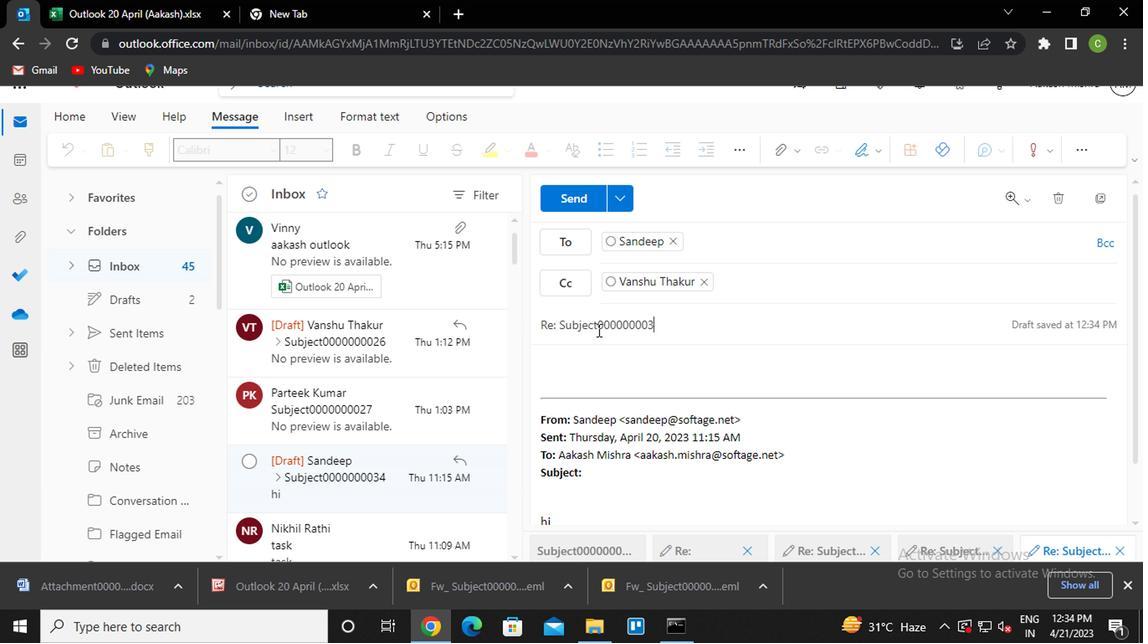 
Action: Mouse moved to (486, 318)
Screenshot: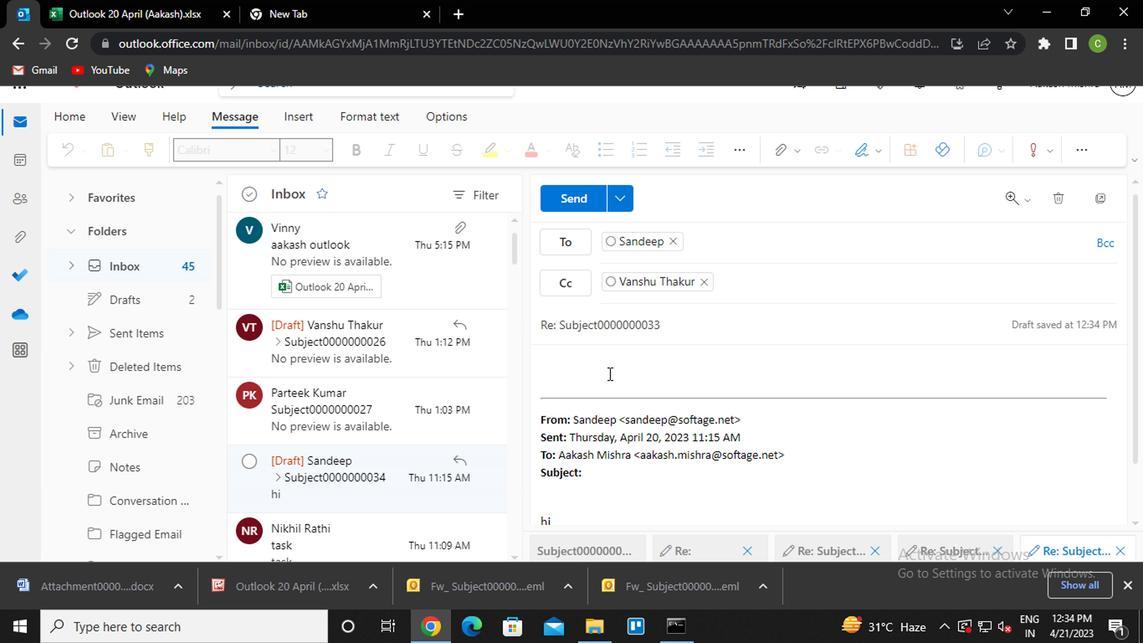 
Action: Key pressed <Key.tab><Key.caps_lock>m<Key.caps_lock>essage0000000034
Screenshot: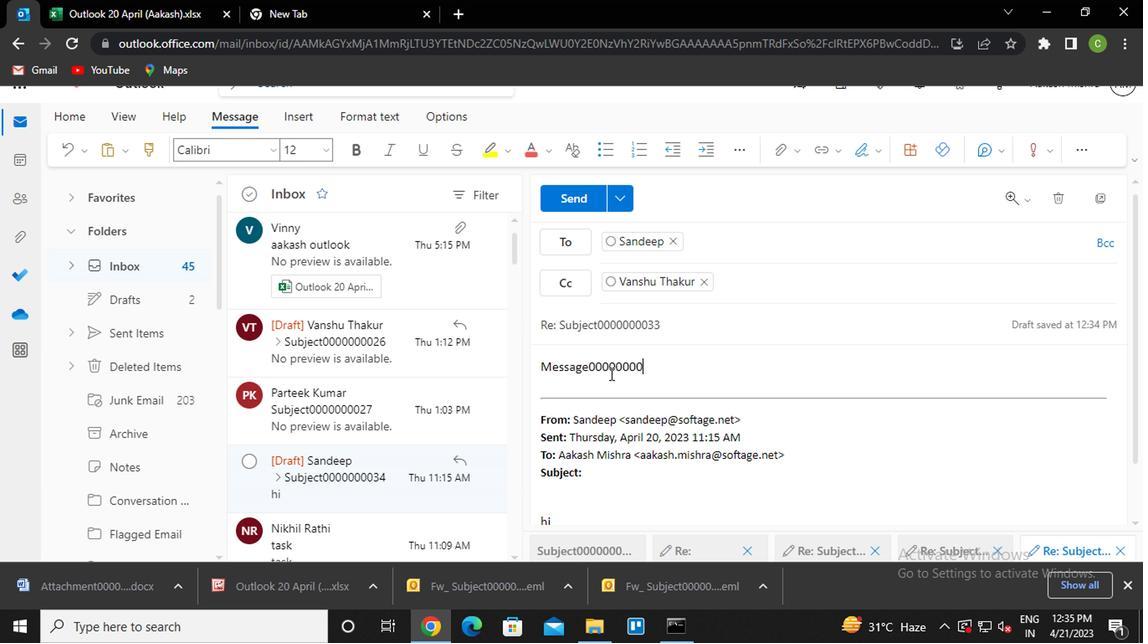 
Action: Mouse moved to (613, 159)
Screenshot: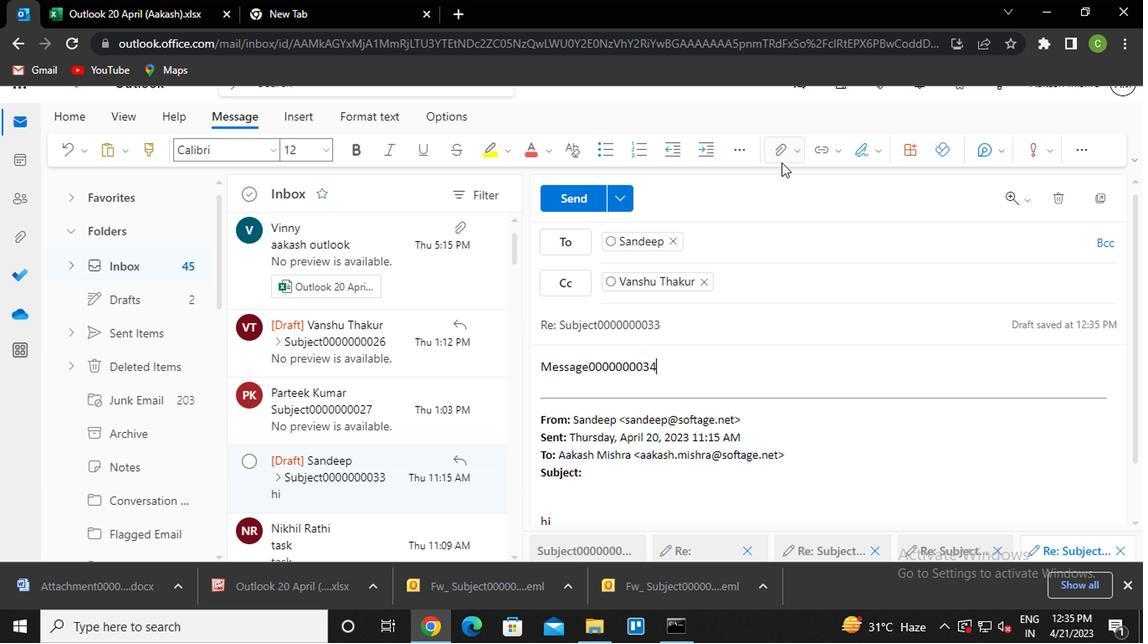 
Action: Mouse pressed left at (613, 159)
Screenshot: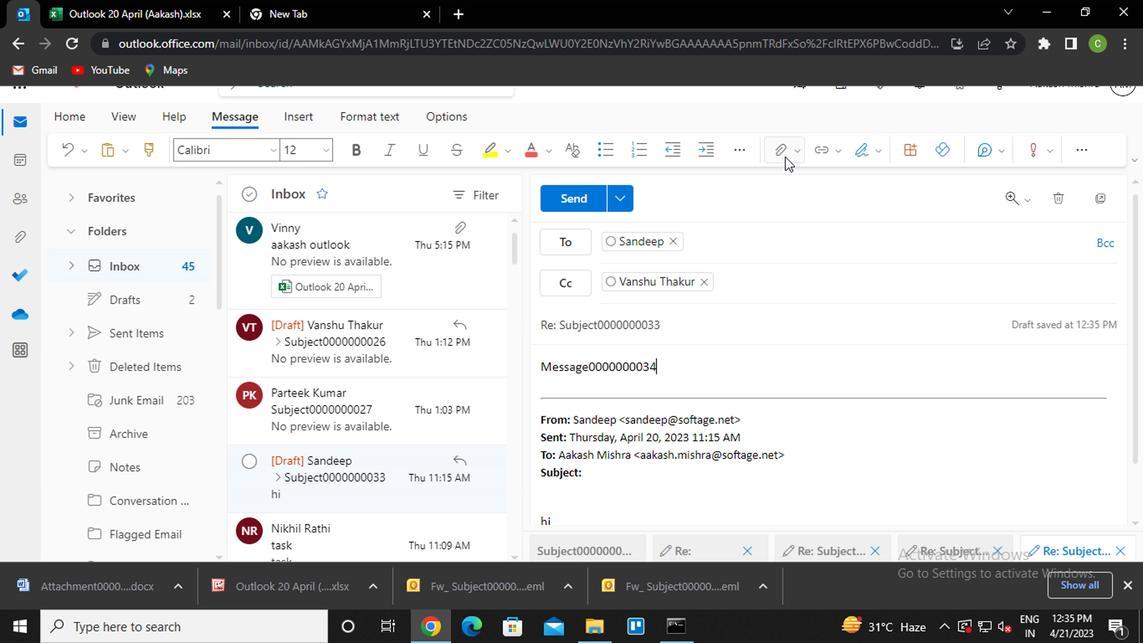 
Action: Mouse moved to (569, 179)
Screenshot: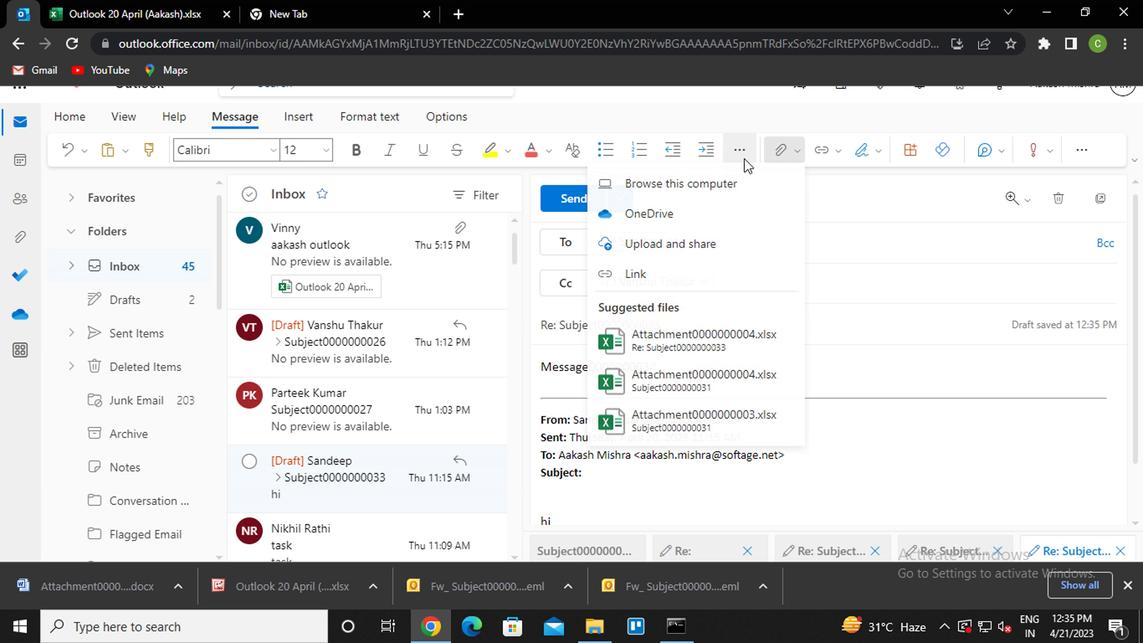
Action: Mouse pressed left at (569, 179)
Screenshot: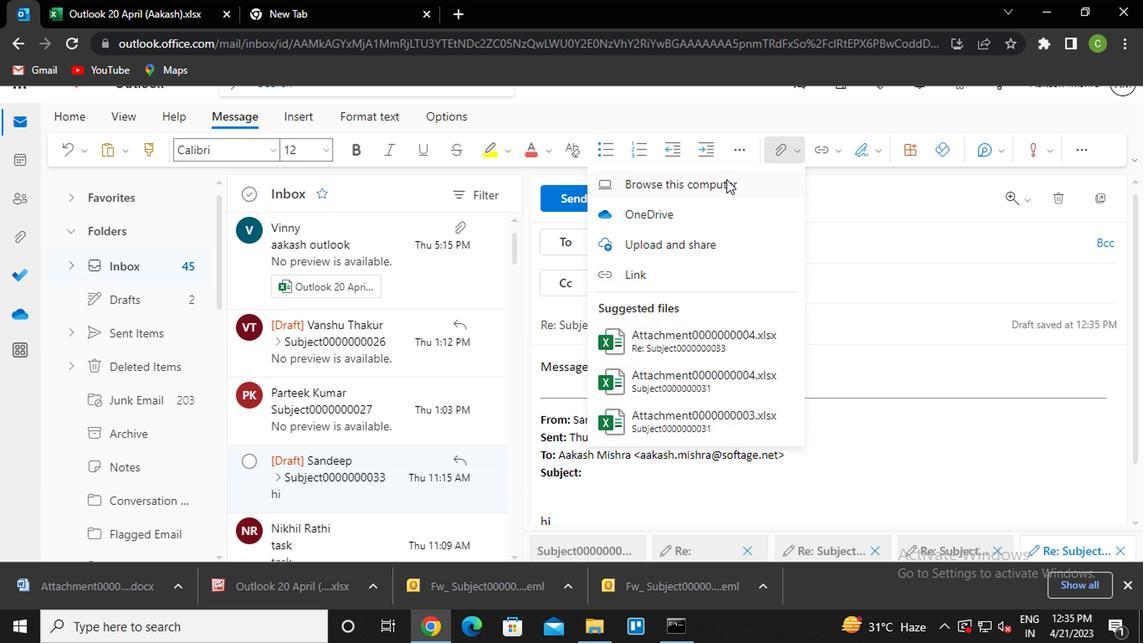 
Action: Mouse moved to (237, 173)
Screenshot: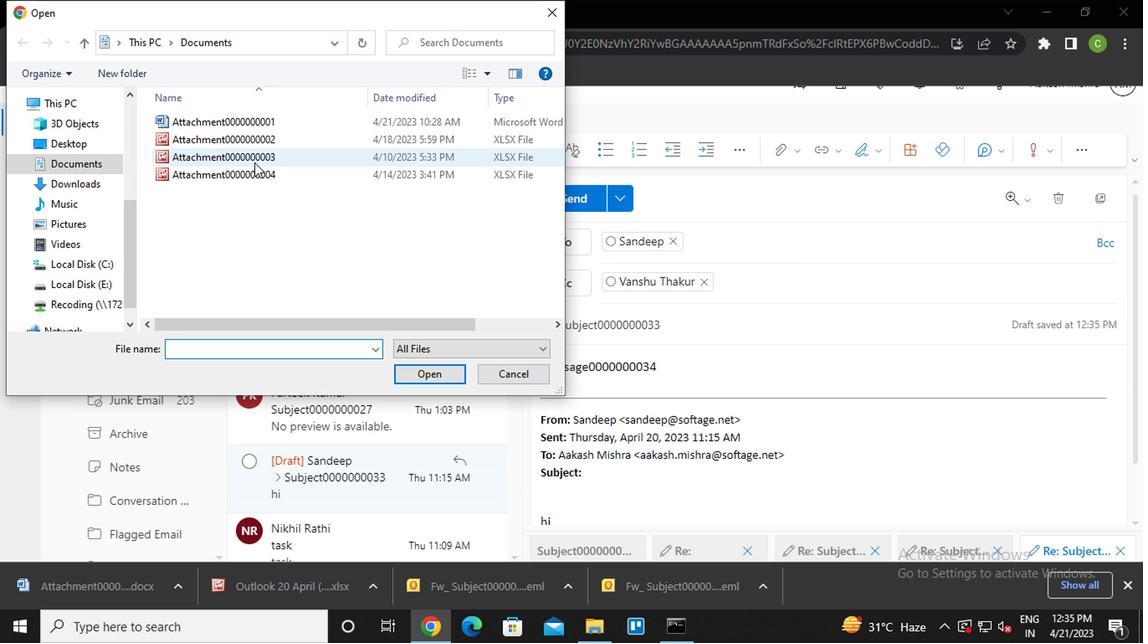 
Action: Mouse pressed left at (237, 173)
Screenshot: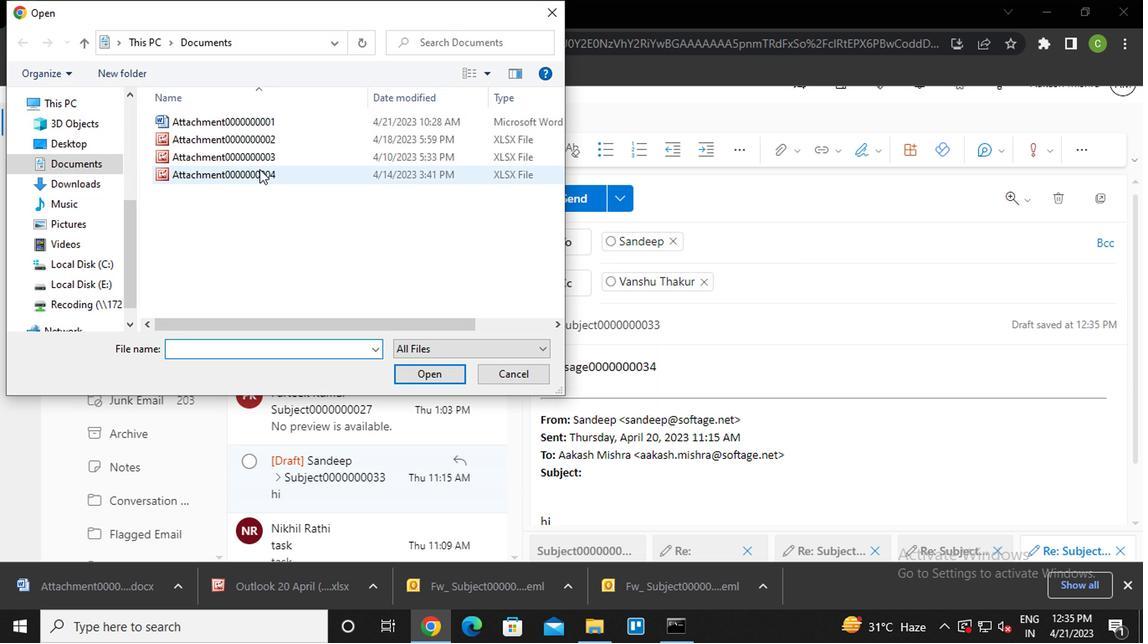 
Action: Mouse pressed left at (237, 173)
Screenshot: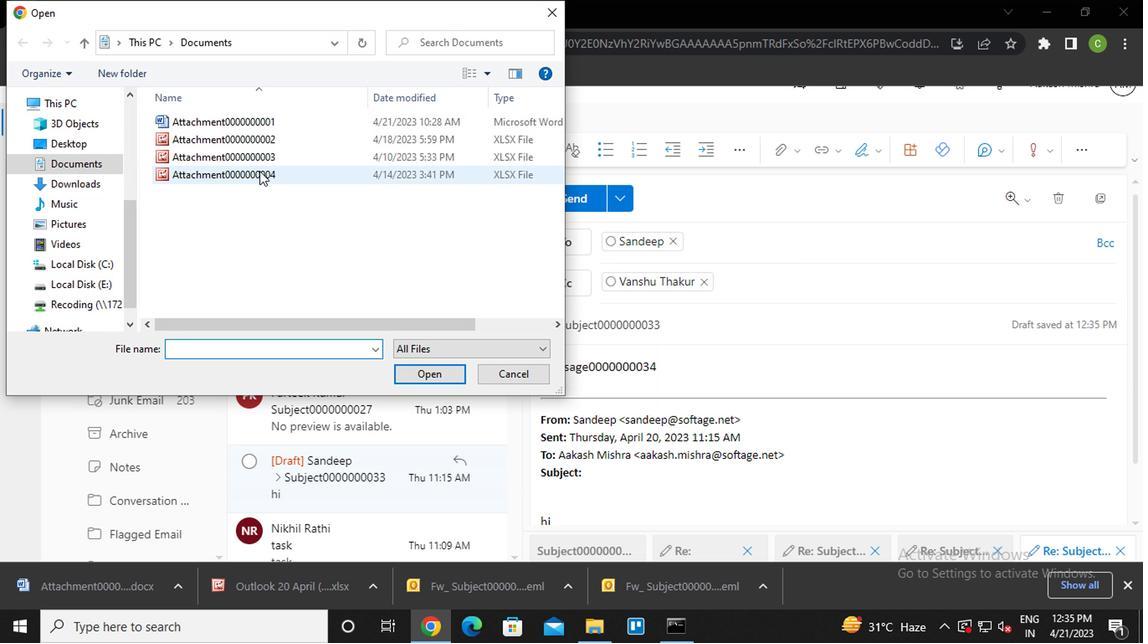 
Action: Mouse moved to (455, 196)
Screenshot: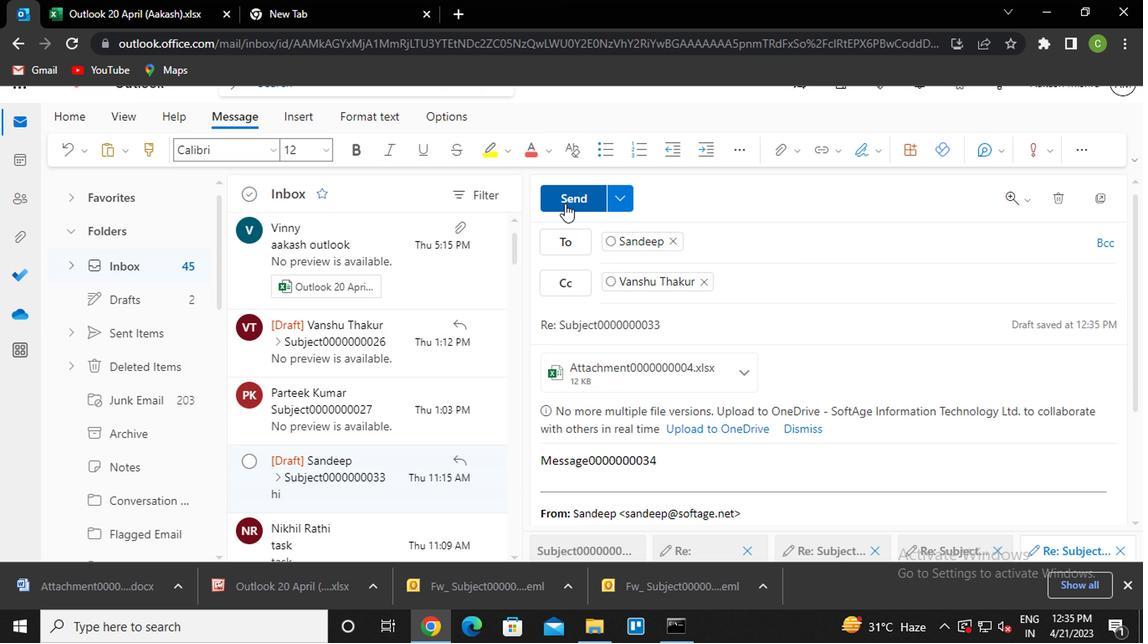 
Action: Mouse pressed left at (455, 196)
Screenshot: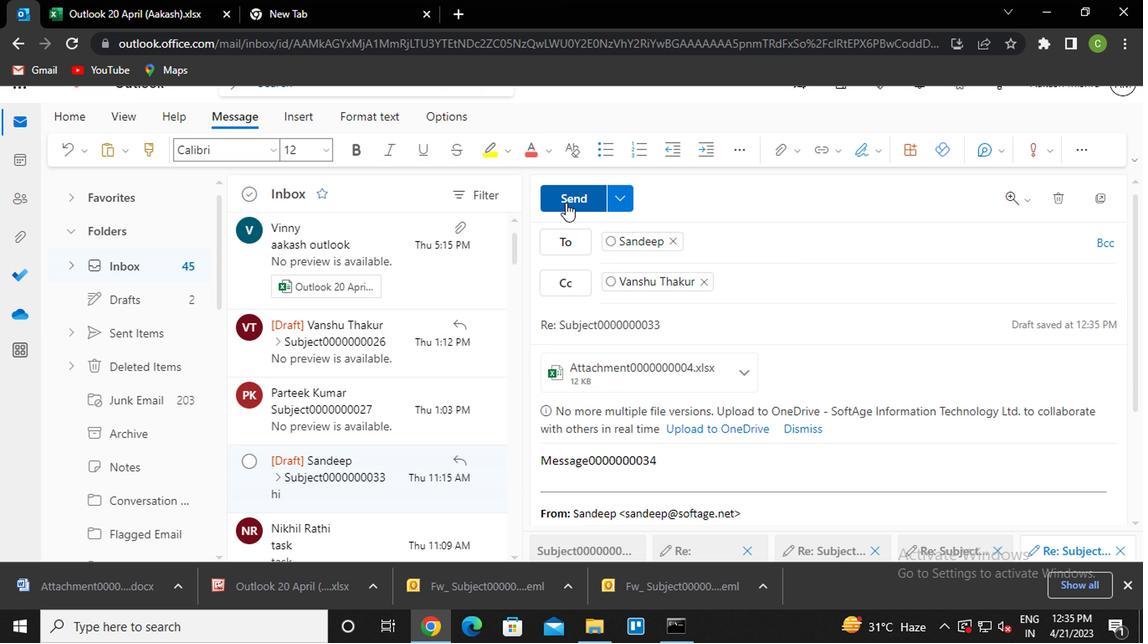 
Action: Mouse moved to (538, 384)
Screenshot: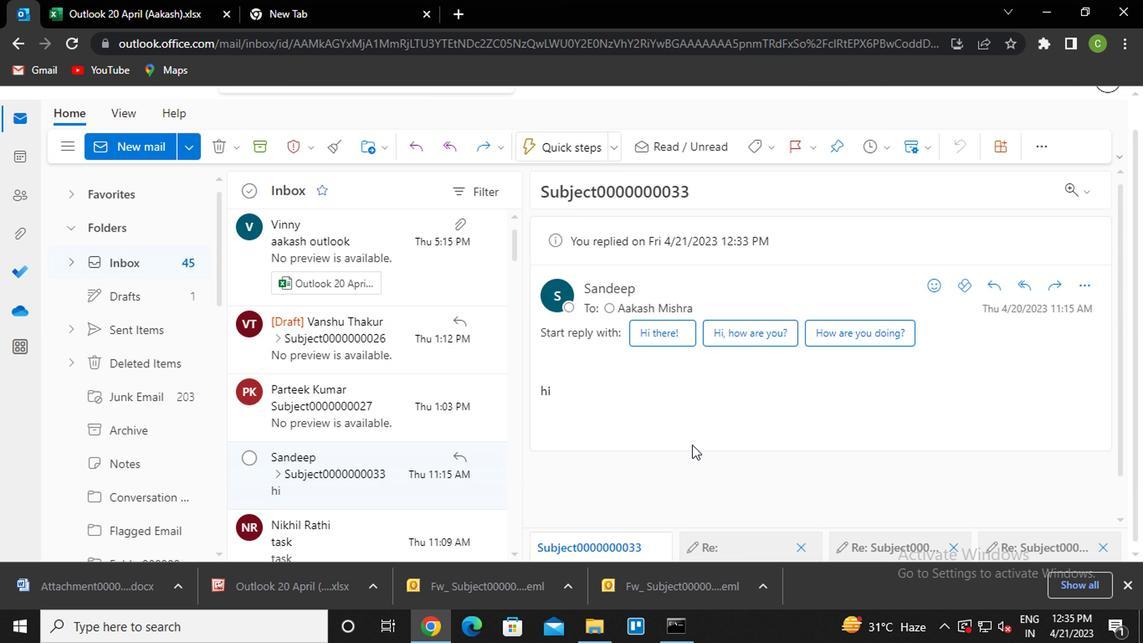 
